 Task: Open Card Conference Planning in Board Social Media Influencer Content Creation and Distribution to Workspace Document Management and add a team member Softage.1@softage.net, a label Blue, a checklist Project Scope Management, an attachment from your computer, a color Blue and finally, add a card description 'Conduct market research for new product development' and a comment 'Let us approach this task with a sense of empathy, understanding the needs and concerns of our stakeholders.'. Add a start date 'Jan 09, 1900' with a due date 'Jan 16, 1900'
Action: Mouse moved to (73, 376)
Screenshot: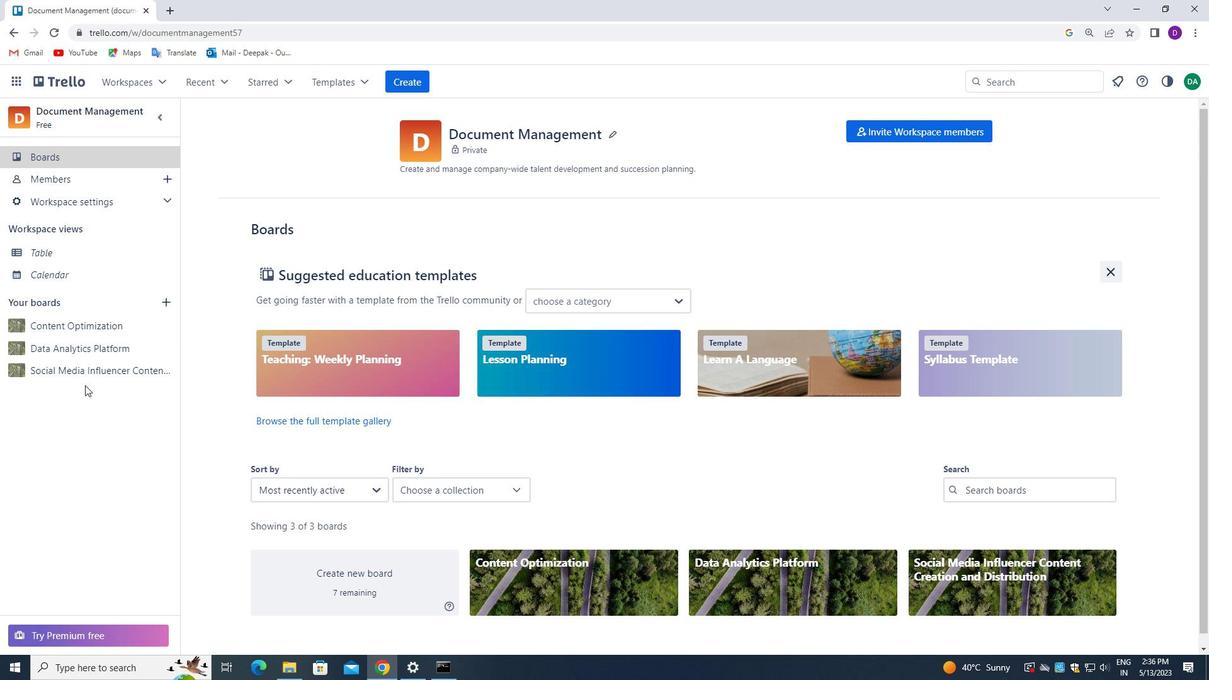 
Action: Mouse pressed left at (73, 376)
Screenshot: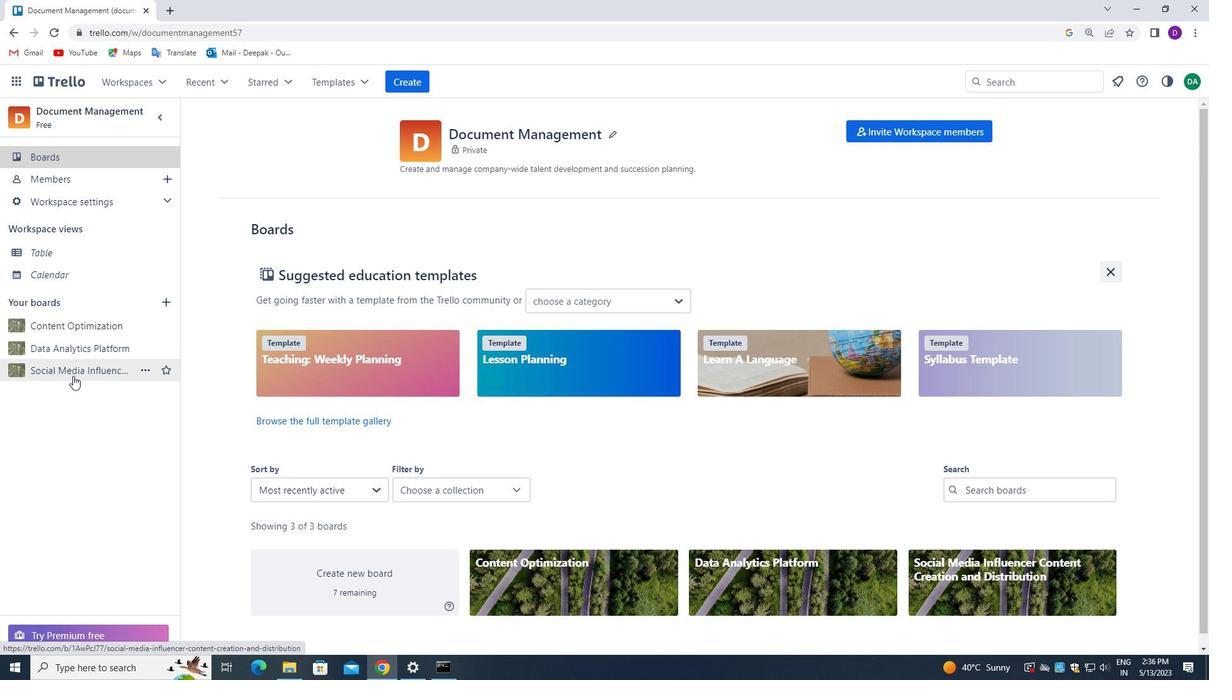 
Action: Mouse moved to (632, 188)
Screenshot: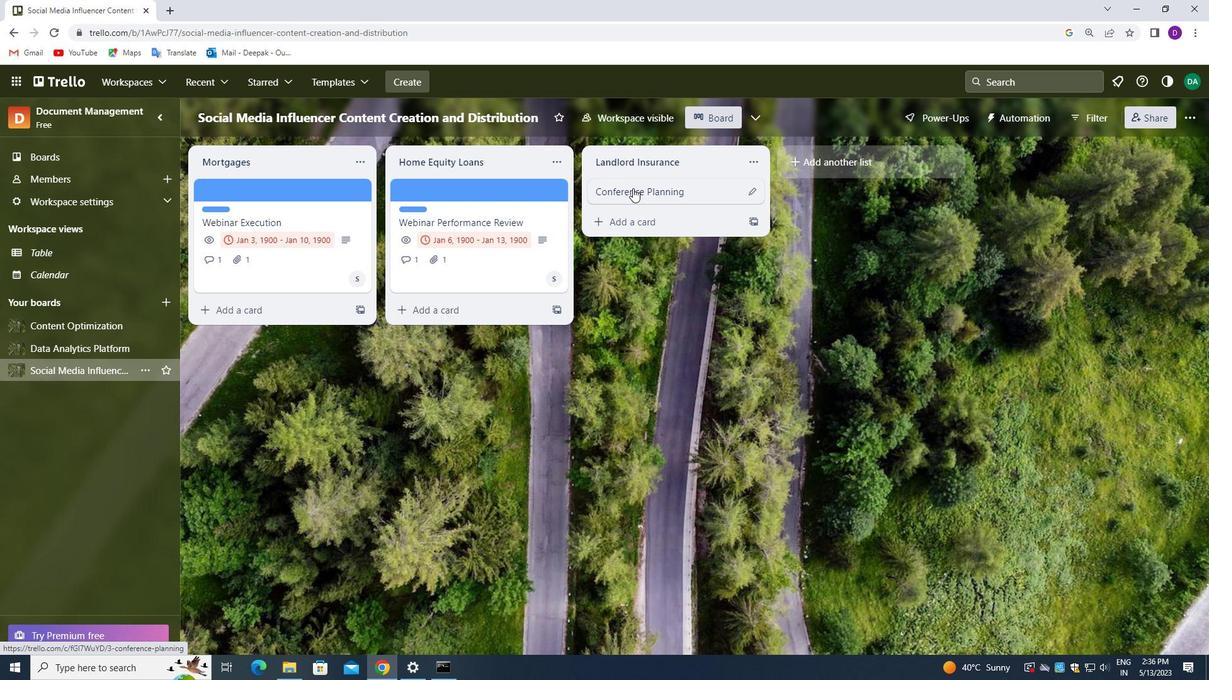 
Action: Mouse pressed left at (632, 188)
Screenshot: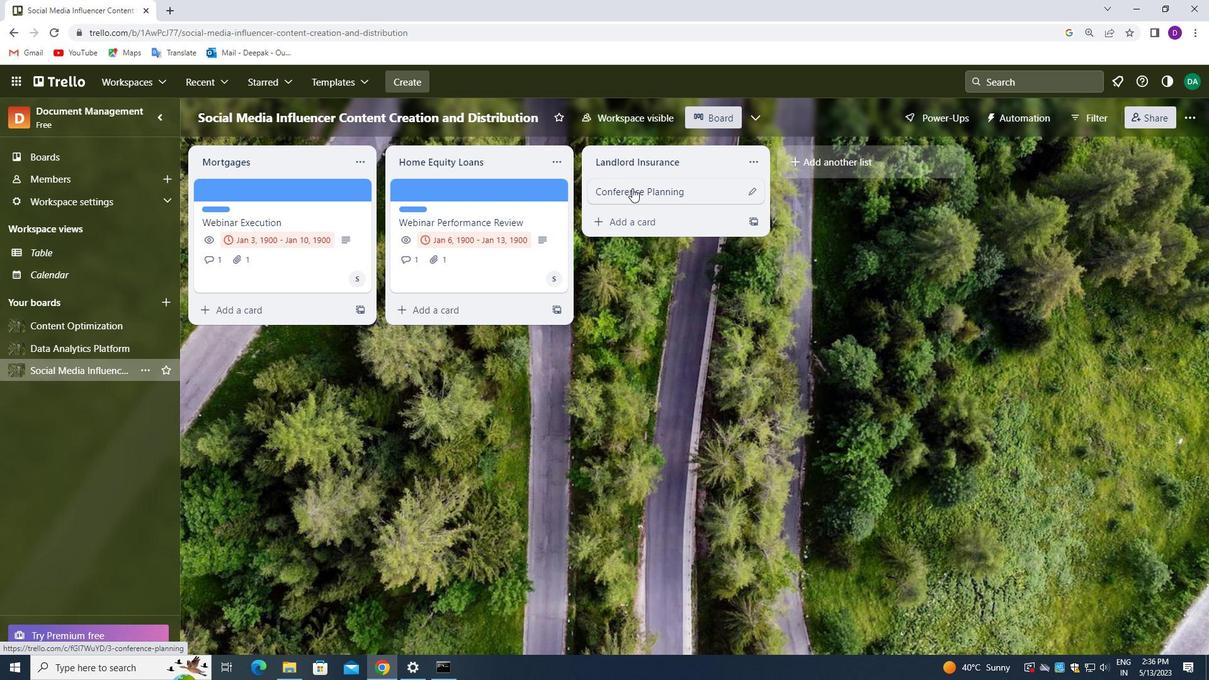 
Action: Mouse moved to (772, 244)
Screenshot: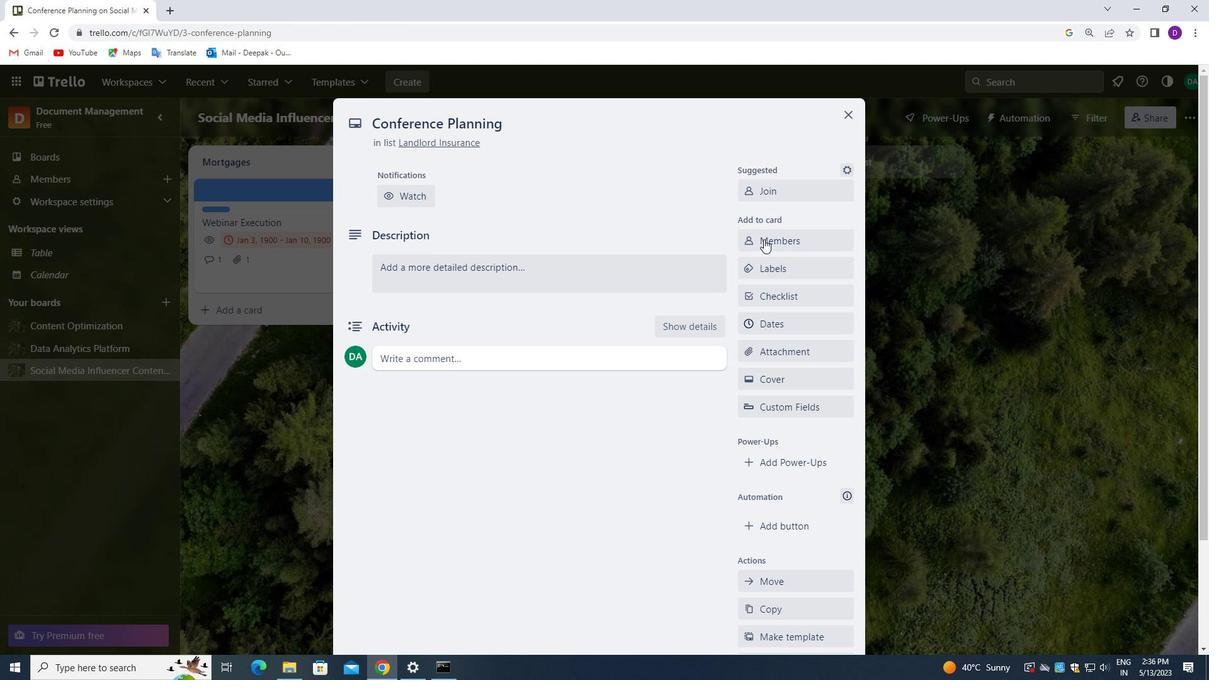 
Action: Mouse pressed left at (772, 244)
Screenshot: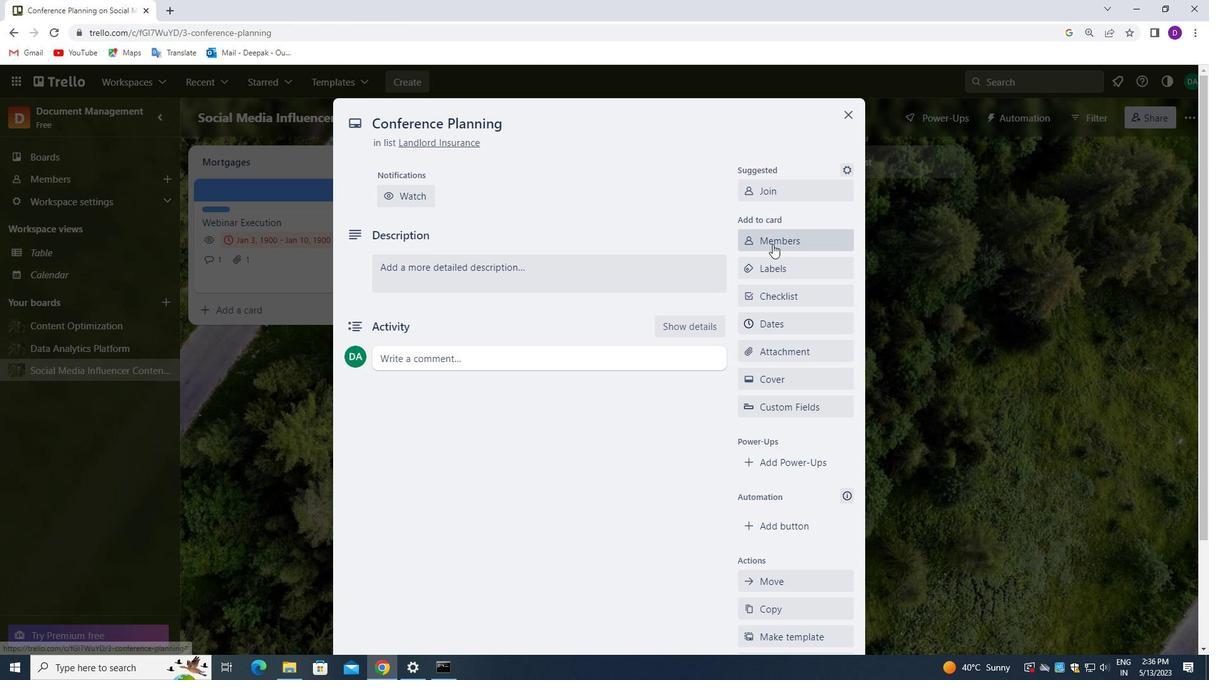 
Action: Mouse moved to (784, 308)
Screenshot: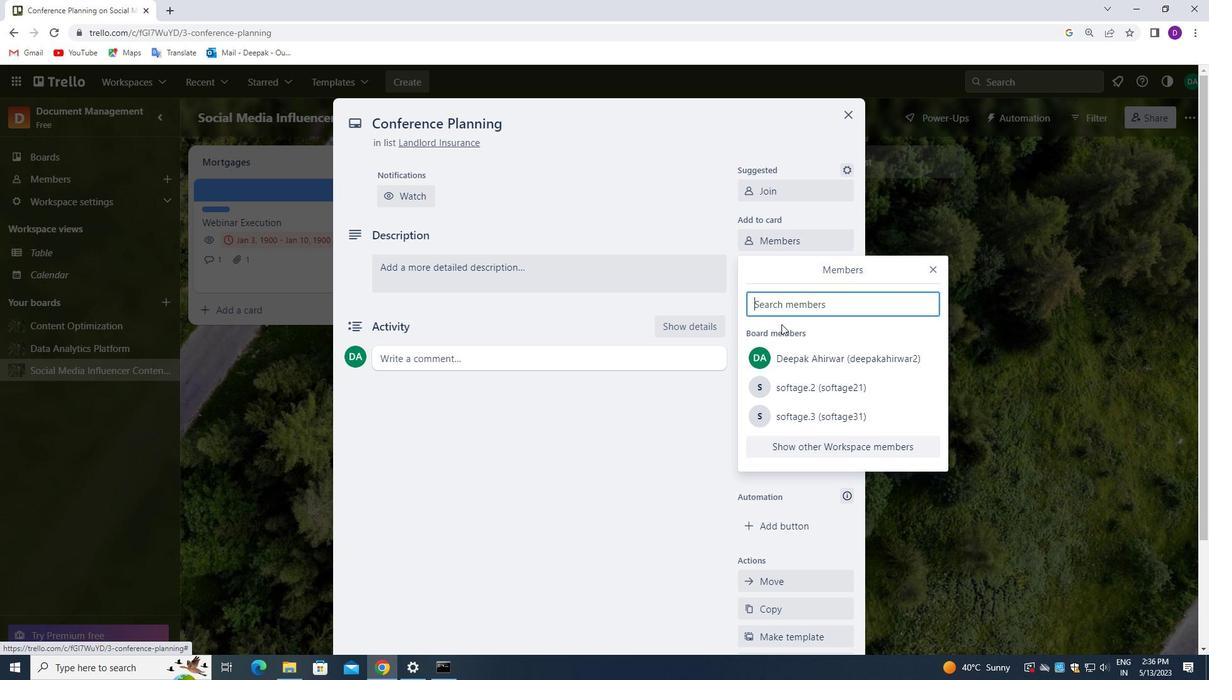 
Action: Mouse pressed left at (784, 308)
Screenshot: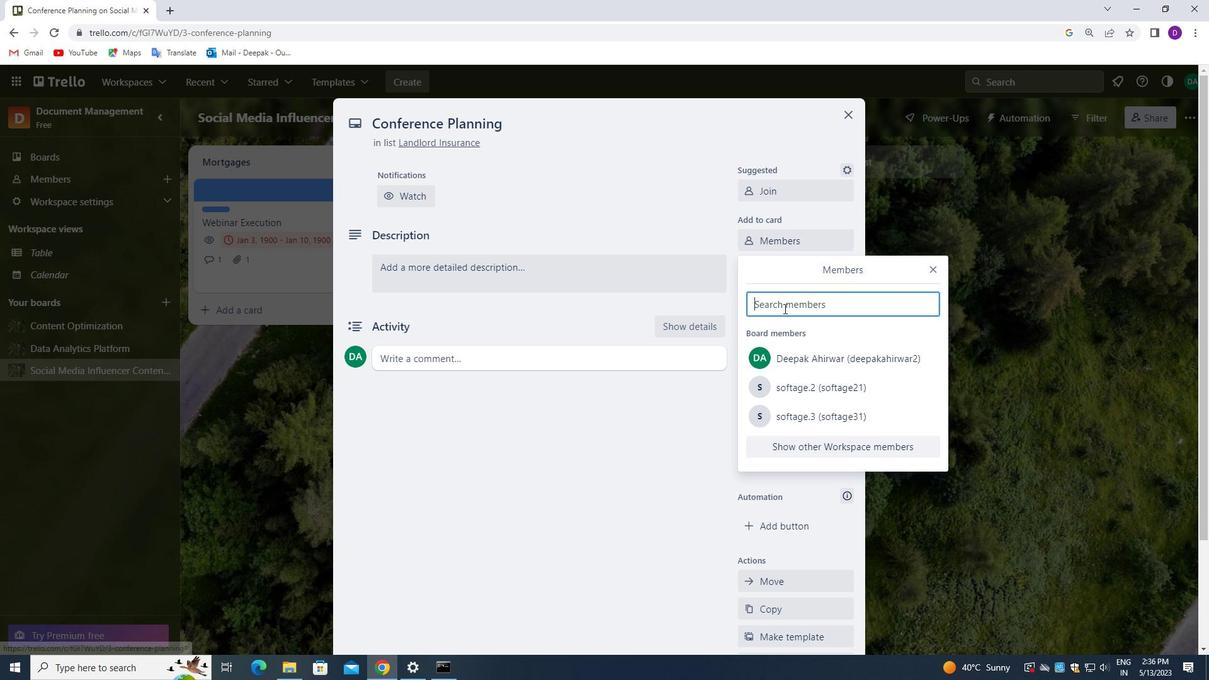 
Action: Mouse moved to (786, 314)
Screenshot: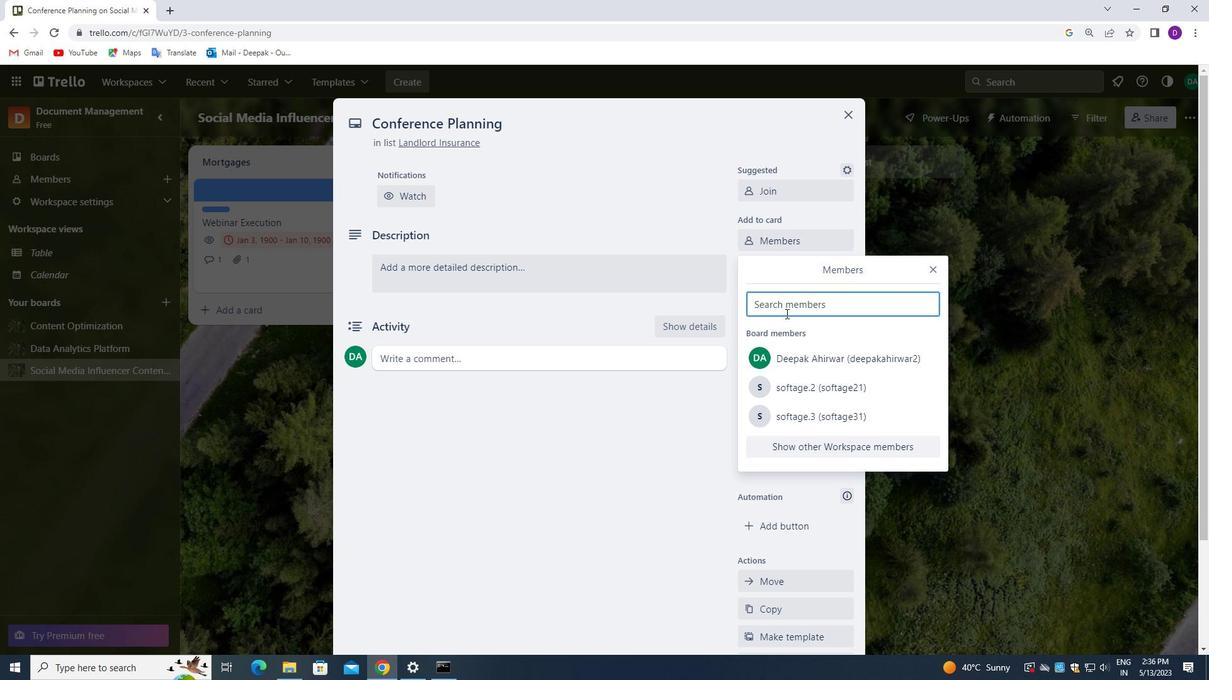 
Action: Key pressed <Key.shift>S
Screenshot: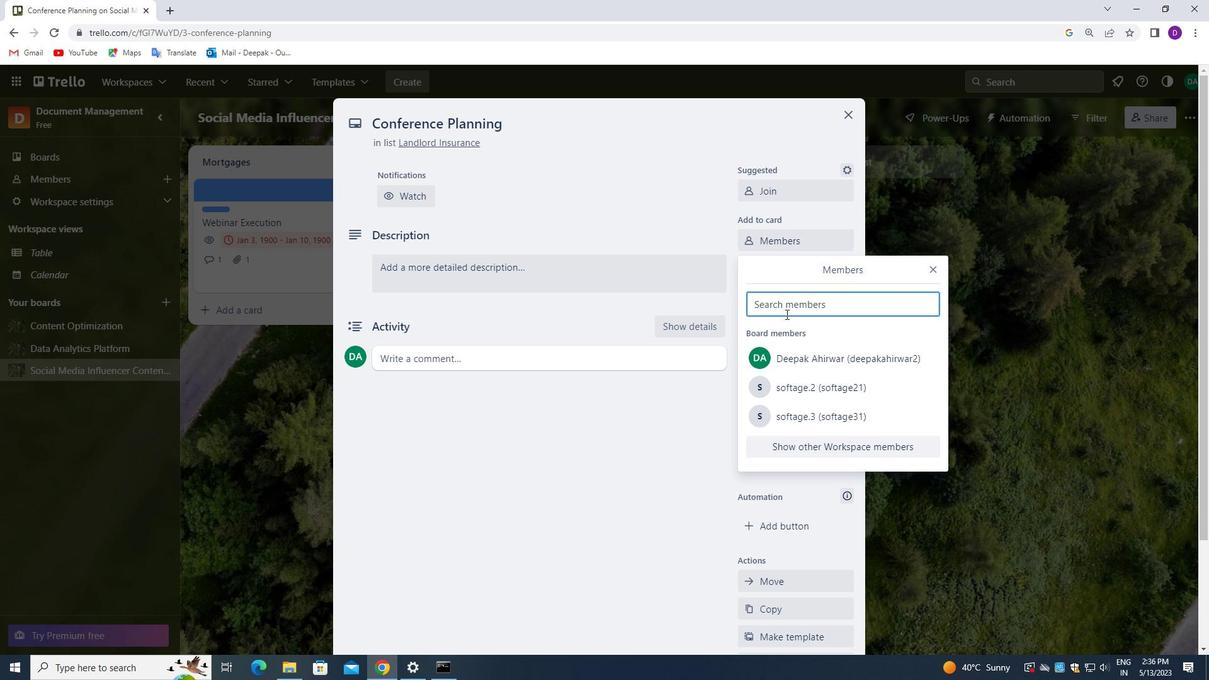
Action: Mouse moved to (786, 315)
Screenshot: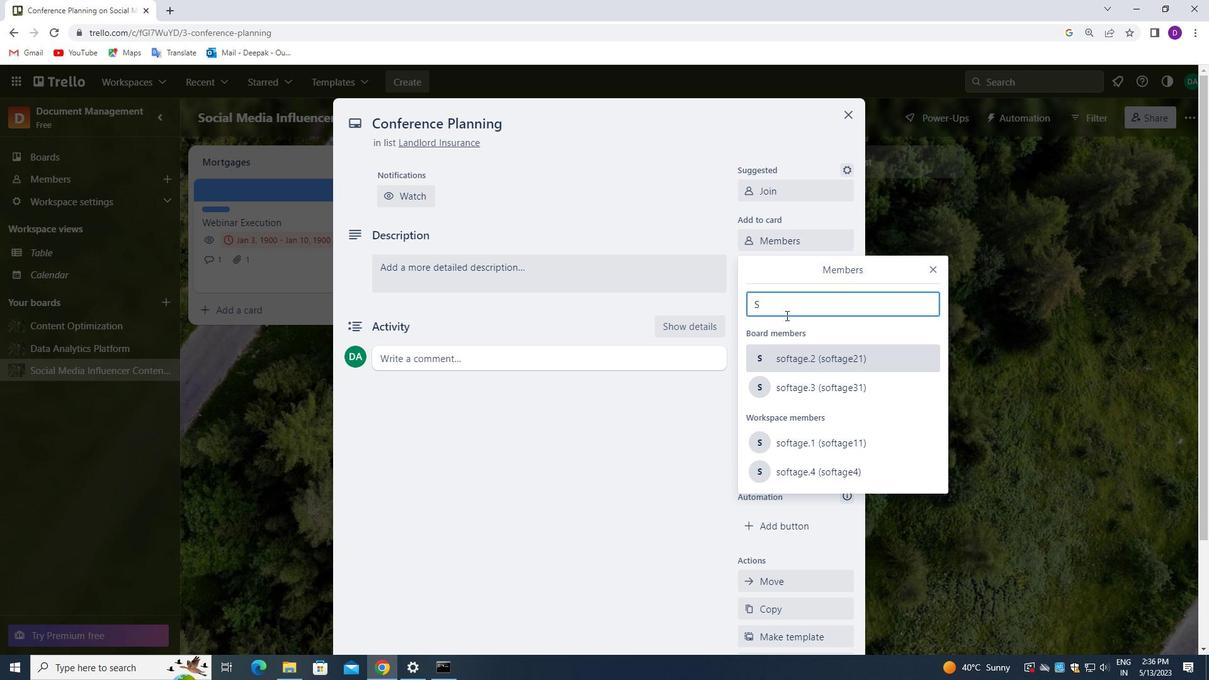 
Action: Key pressed OFTAGE.1<Key.shift><Key.shift><Key.shift><Key.shift><Key.shift><Key.shift><Key.shift><Key.shift><Key.shift><Key.shift><Key.shift><Key.shift><Key.shift><Key.shift><Key.shift><Key.shift><Key.shift><Key.shift><Key.shift><Key.shift>@SOFTAGE.NET
Screenshot: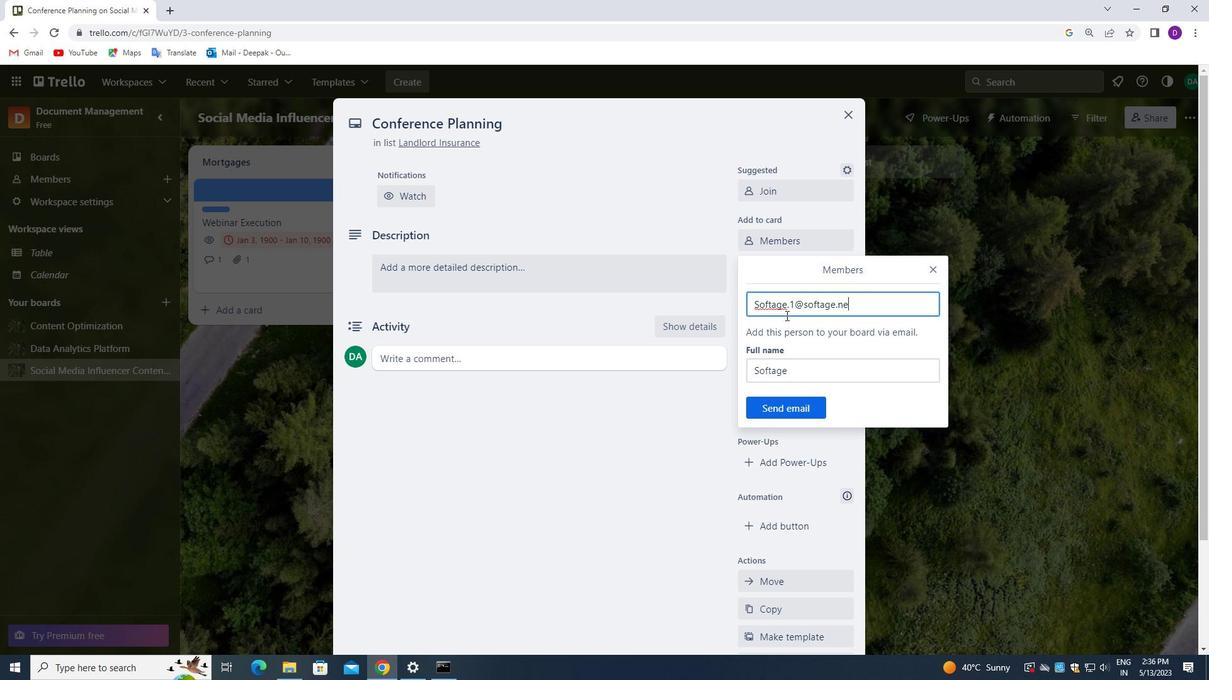 
Action: Mouse moved to (808, 416)
Screenshot: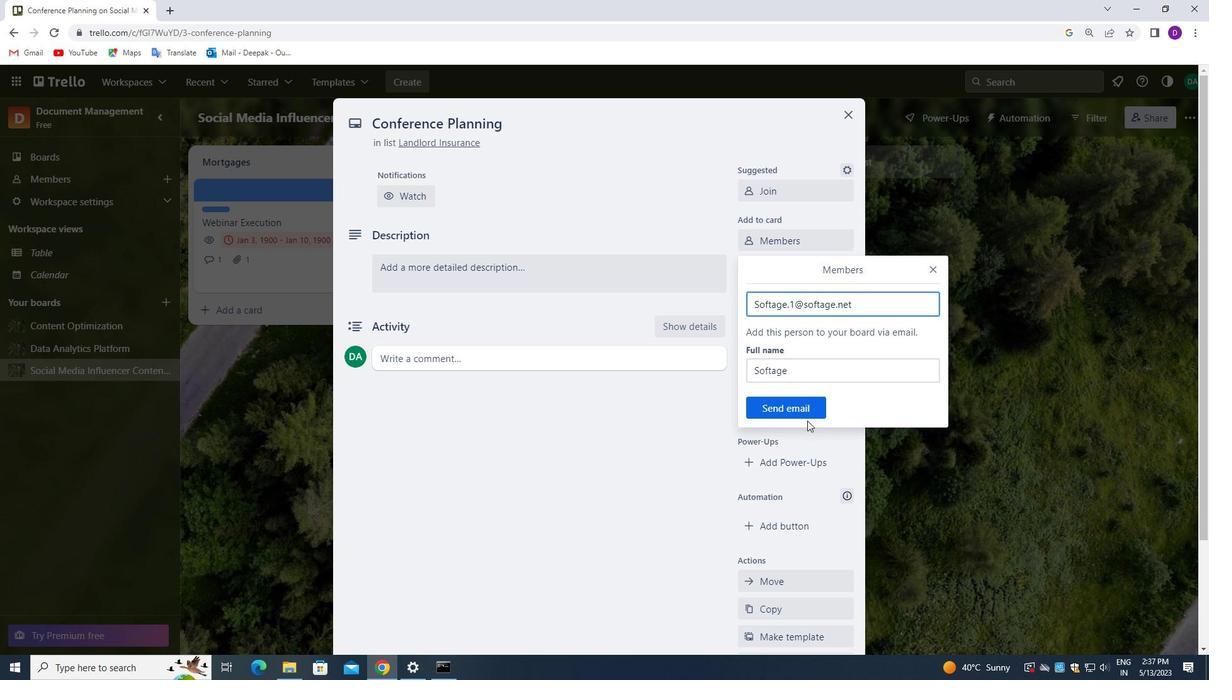 
Action: Mouse pressed left at (808, 416)
Screenshot: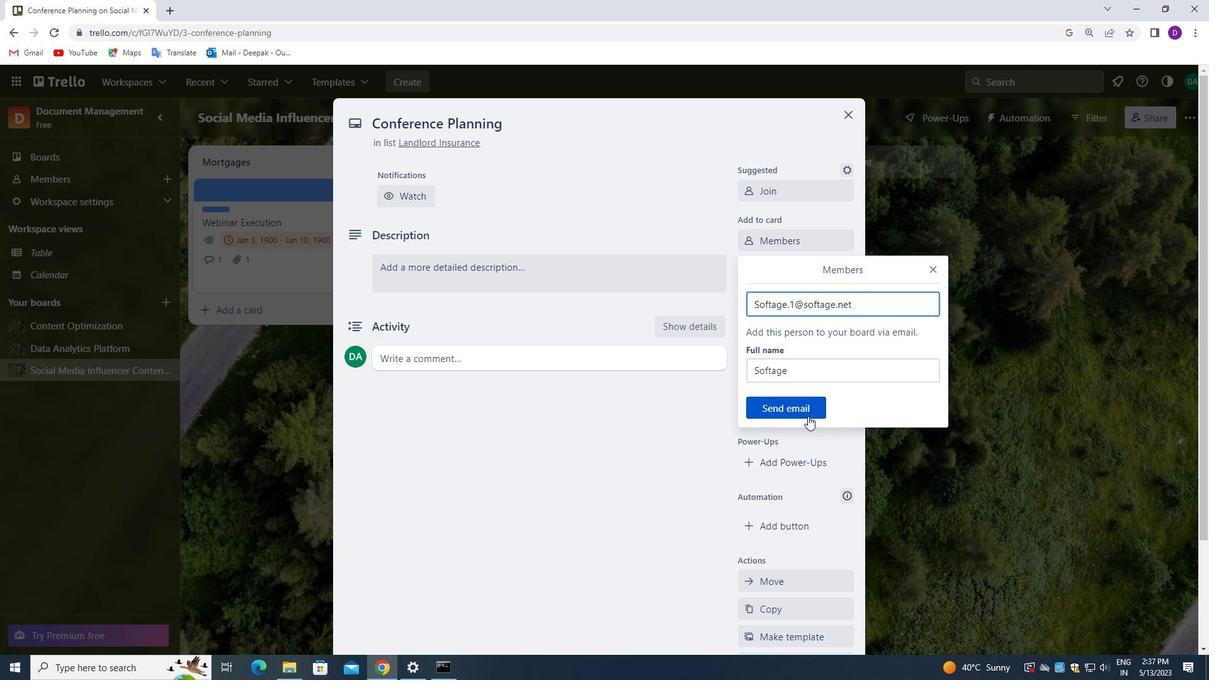 
Action: Mouse moved to (818, 272)
Screenshot: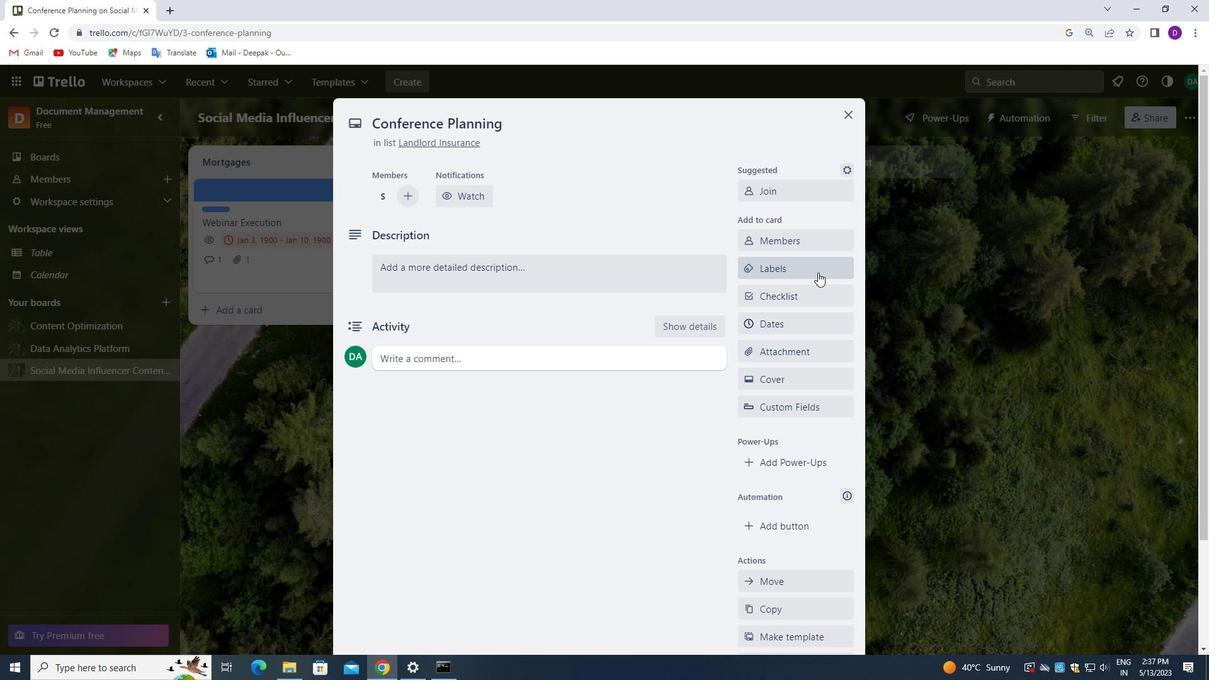 
Action: Mouse pressed left at (818, 272)
Screenshot: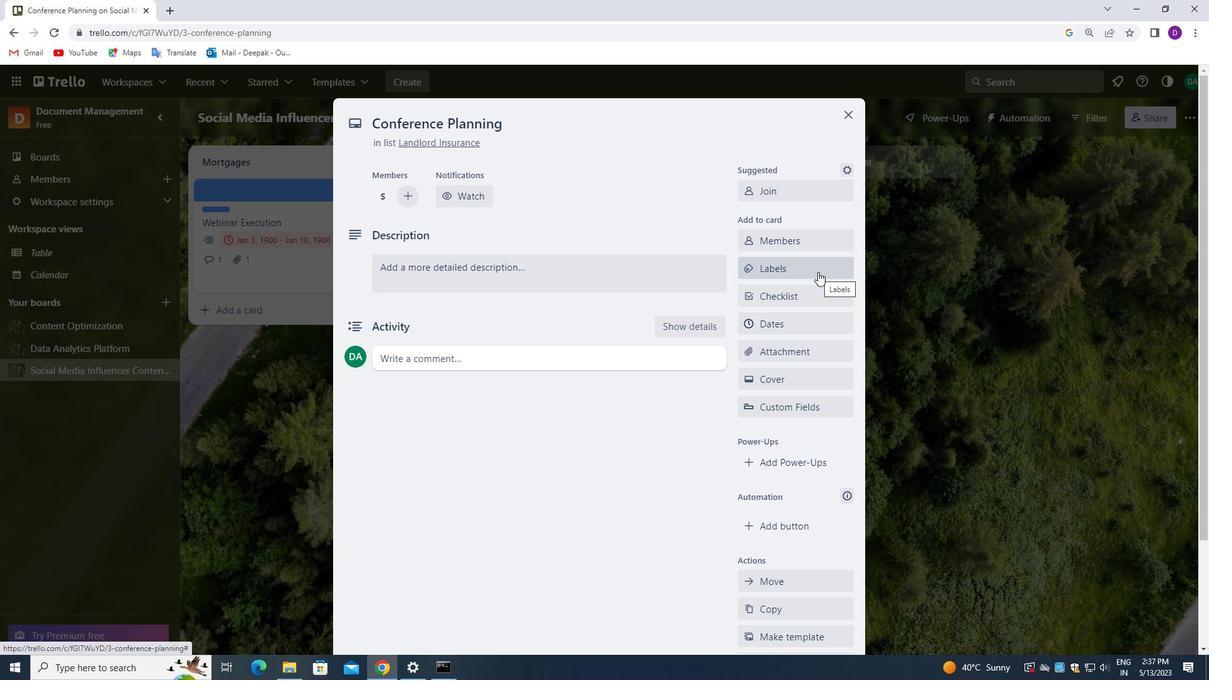 
Action: Mouse moved to (809, 502)
Screenshot: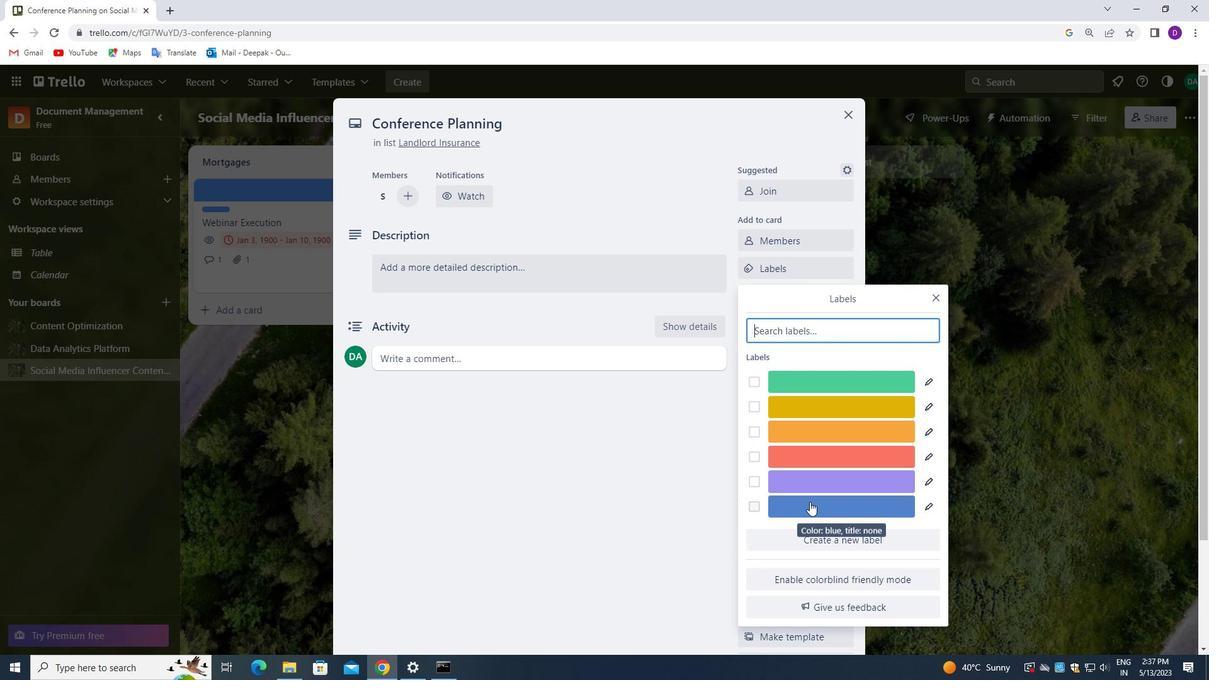 
Action: Mouse pressed left at (809, 502)
Screenshot: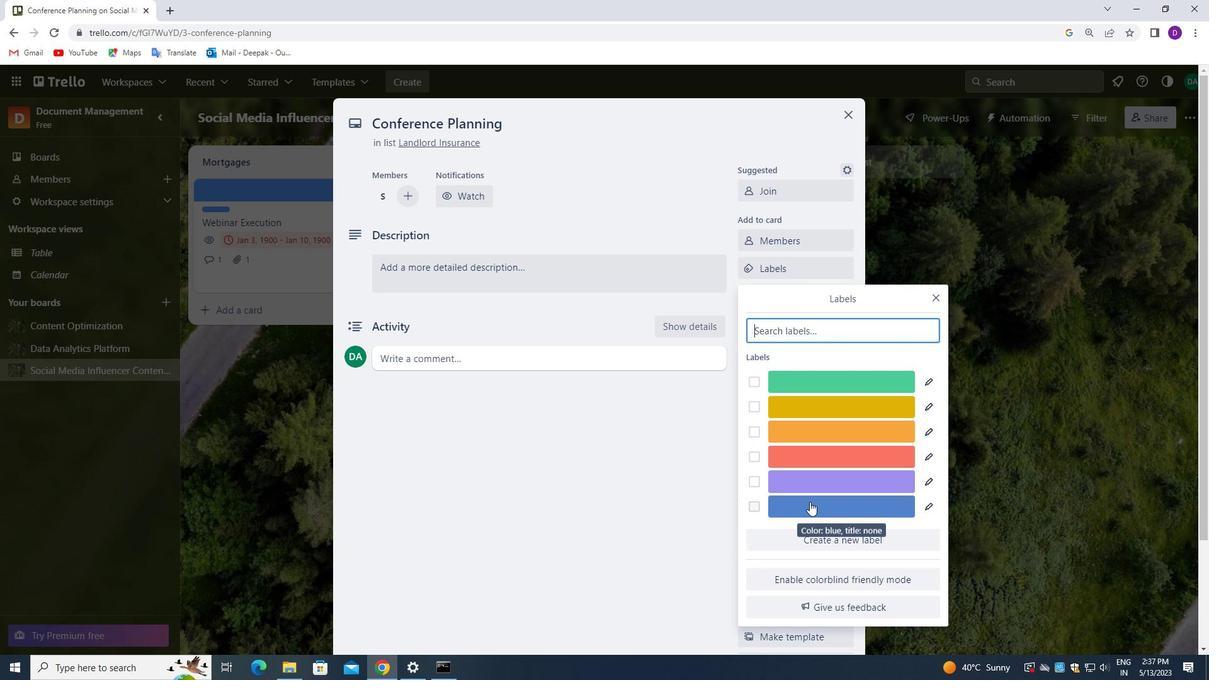 
Action: Mouse moved to (1034, 484)
Screenshot: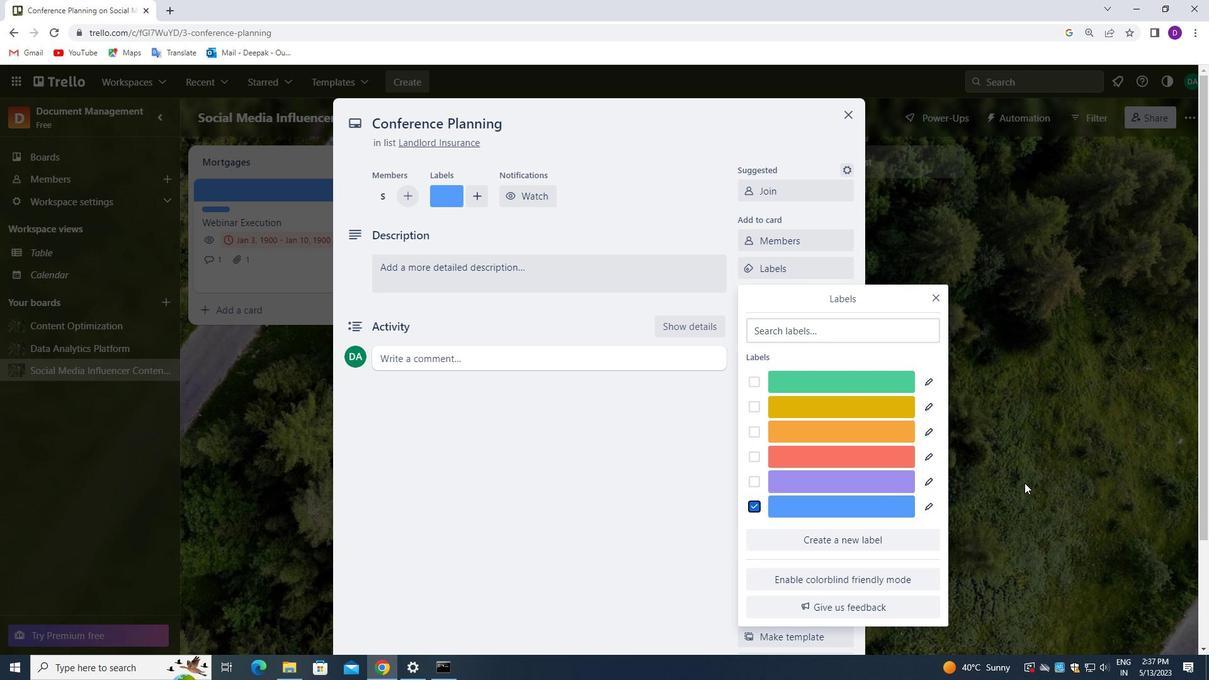 
Action: Mouse pressed left at (1034, 484)
Screenshot: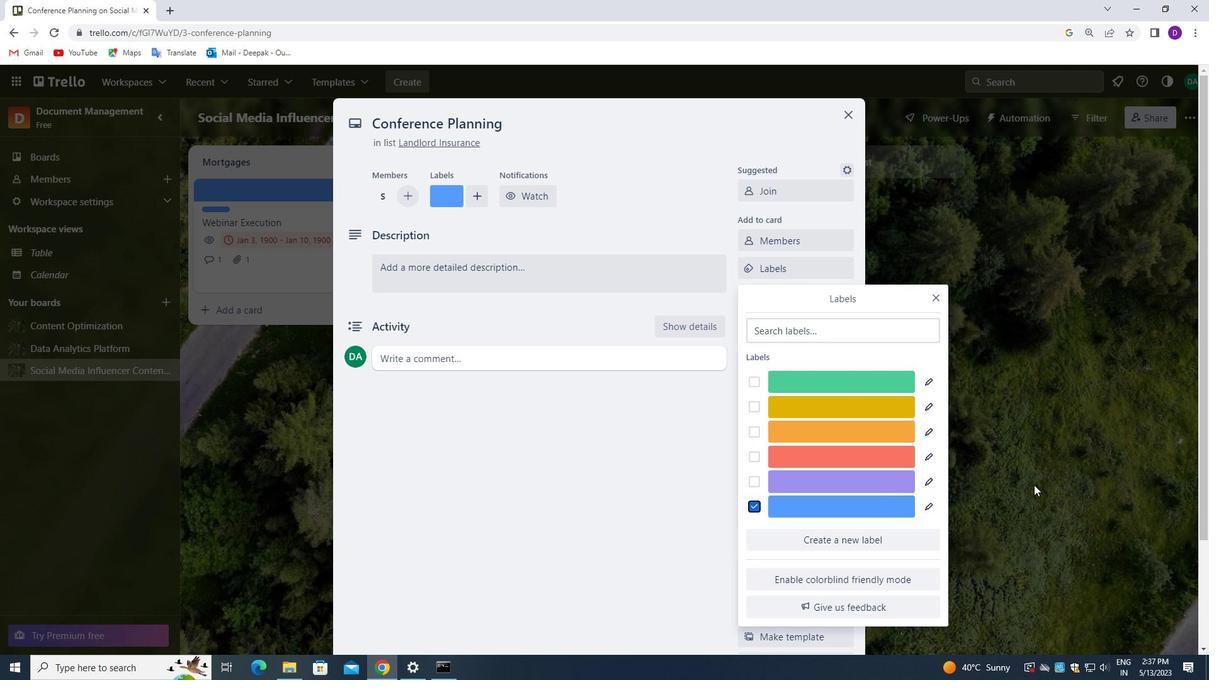 
Action: Mouse moved to (822, 298)
Screenshot: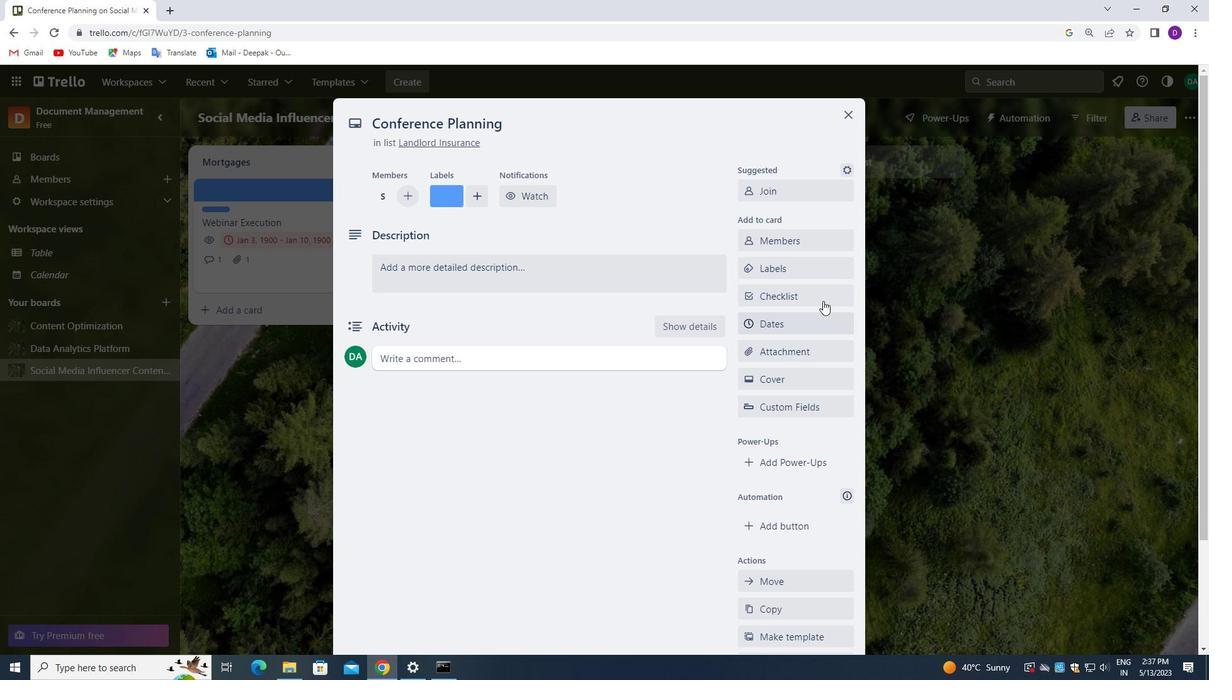 
Action: Mouse pressed left at (822, 298)
Screenshot: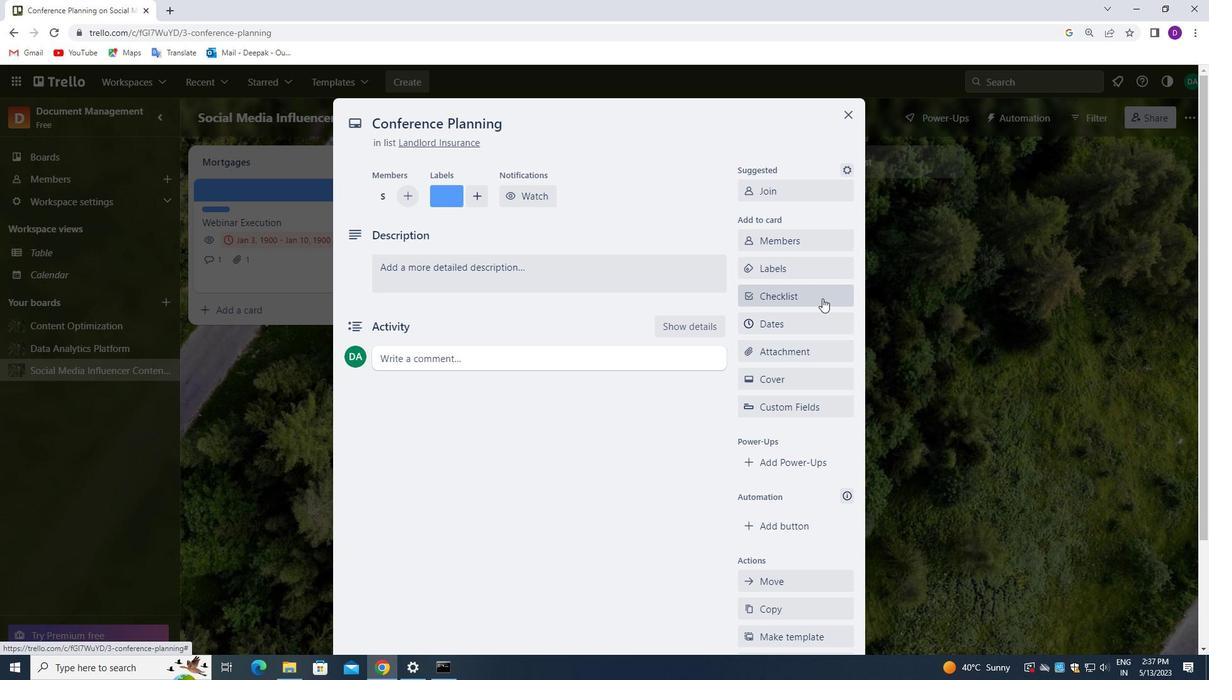 
Action: Mouse moved to (803, 373)
Screenshot: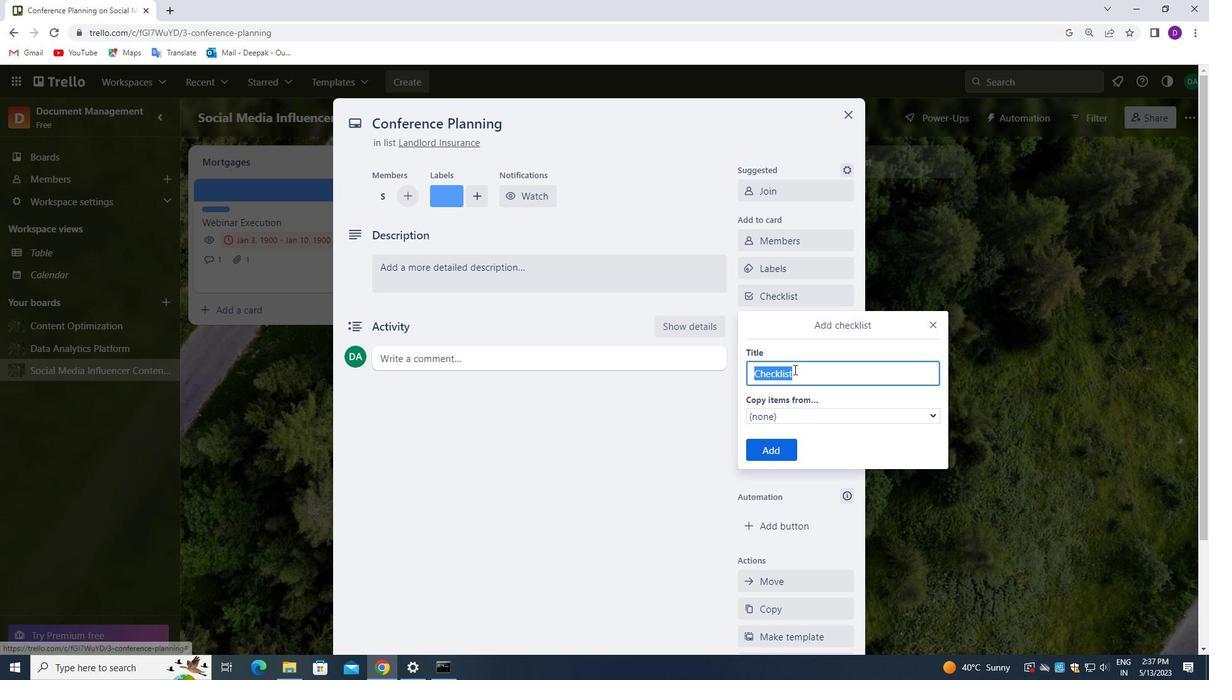 
Action: Key pressed <Key.backspace><Key.shift>PRO
Screenshot: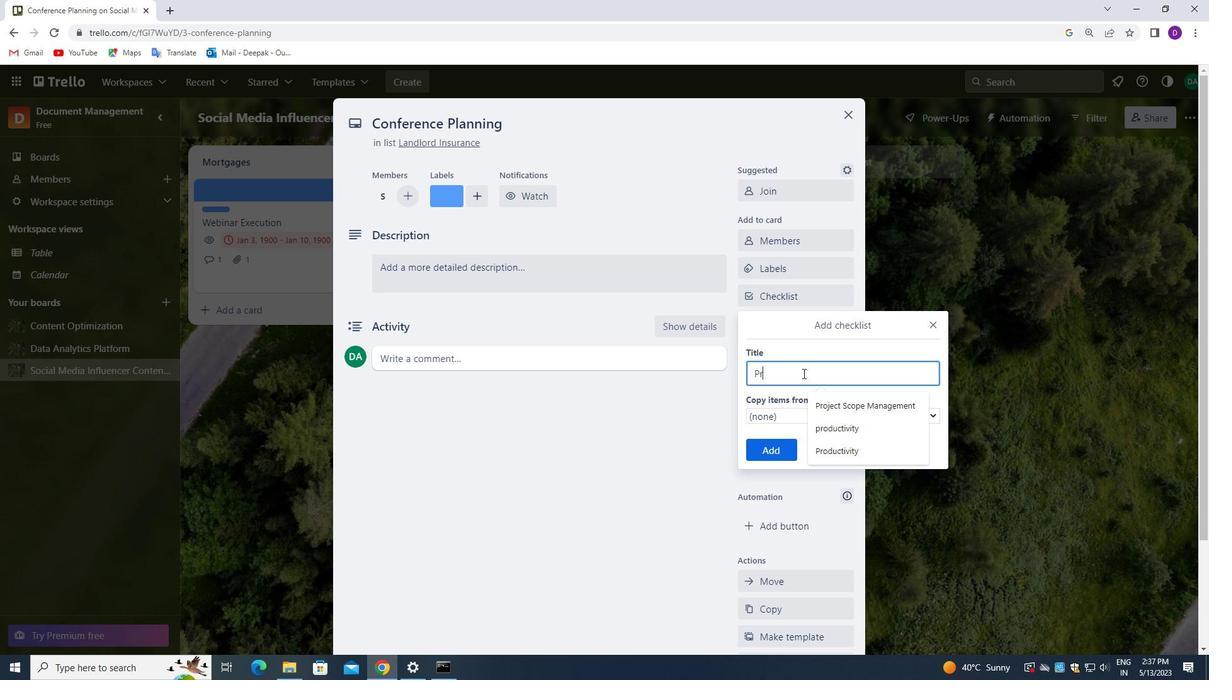 
Action: Mouse moved to (860, 408)
Screenshot: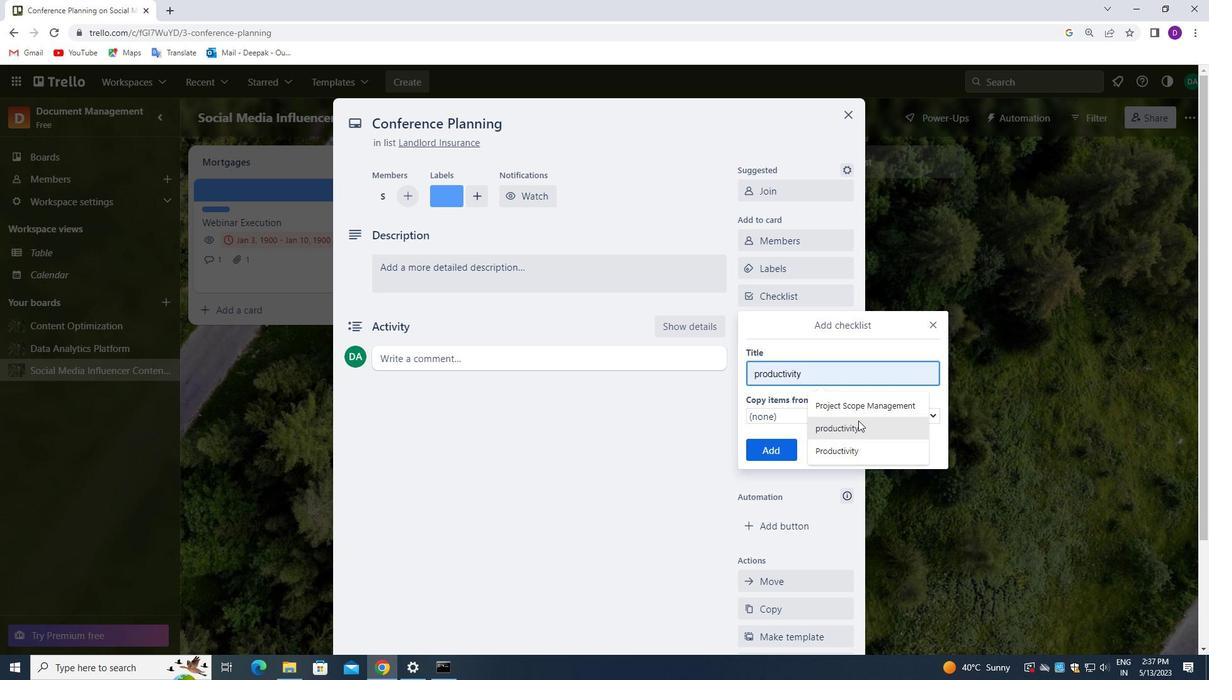 
Action: Mouse pressed left at (860, 408)
Screenshot: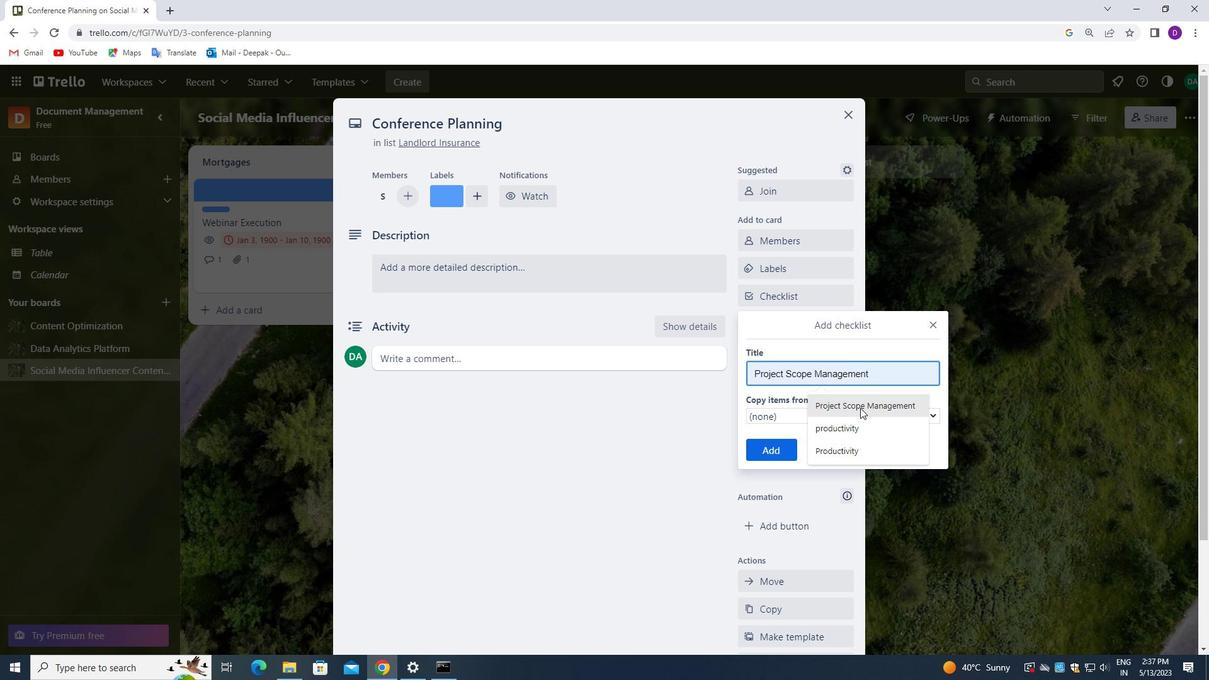 
Action: Mouse moved to (782, 457)
Screenshot: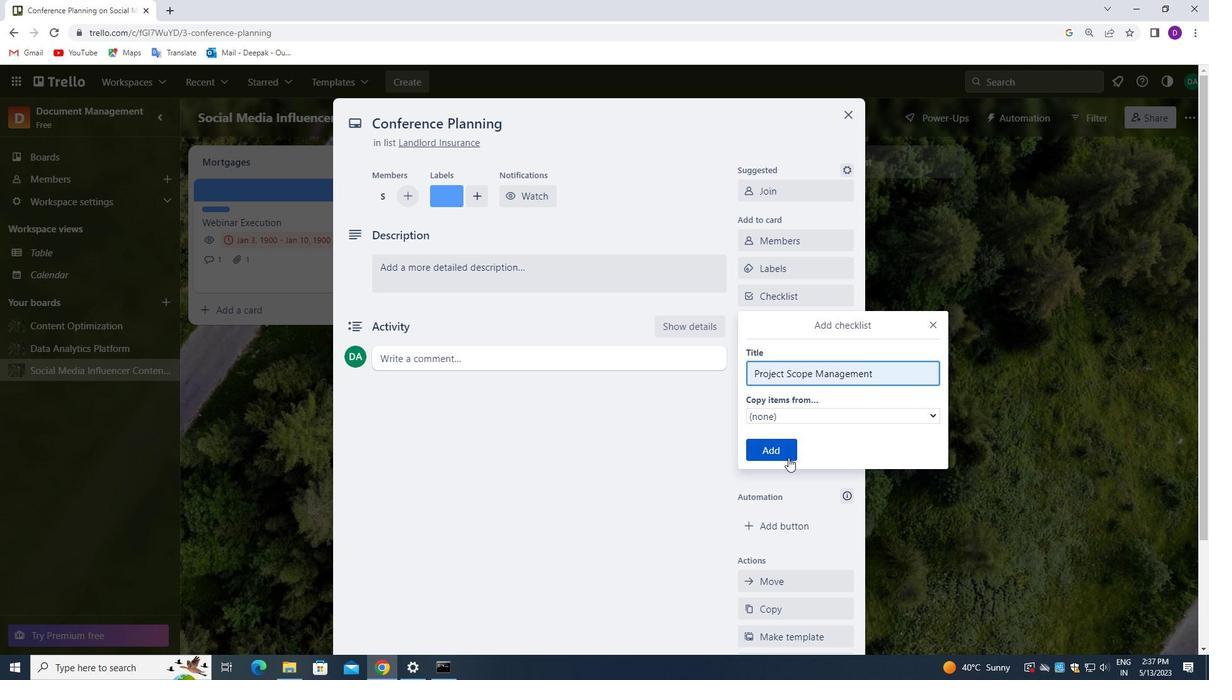 
Action: Mouse pressed left at (782, 457)
Screenshot: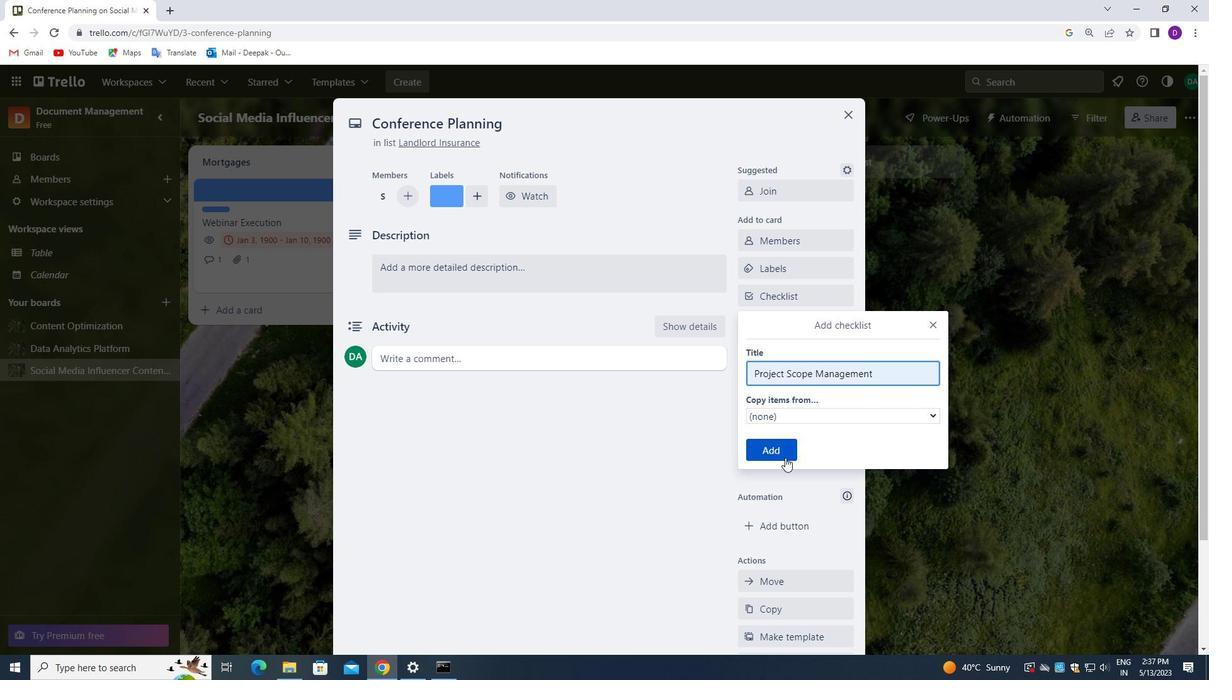 
Action: Mouse moved to (784, 351)
Screenshot: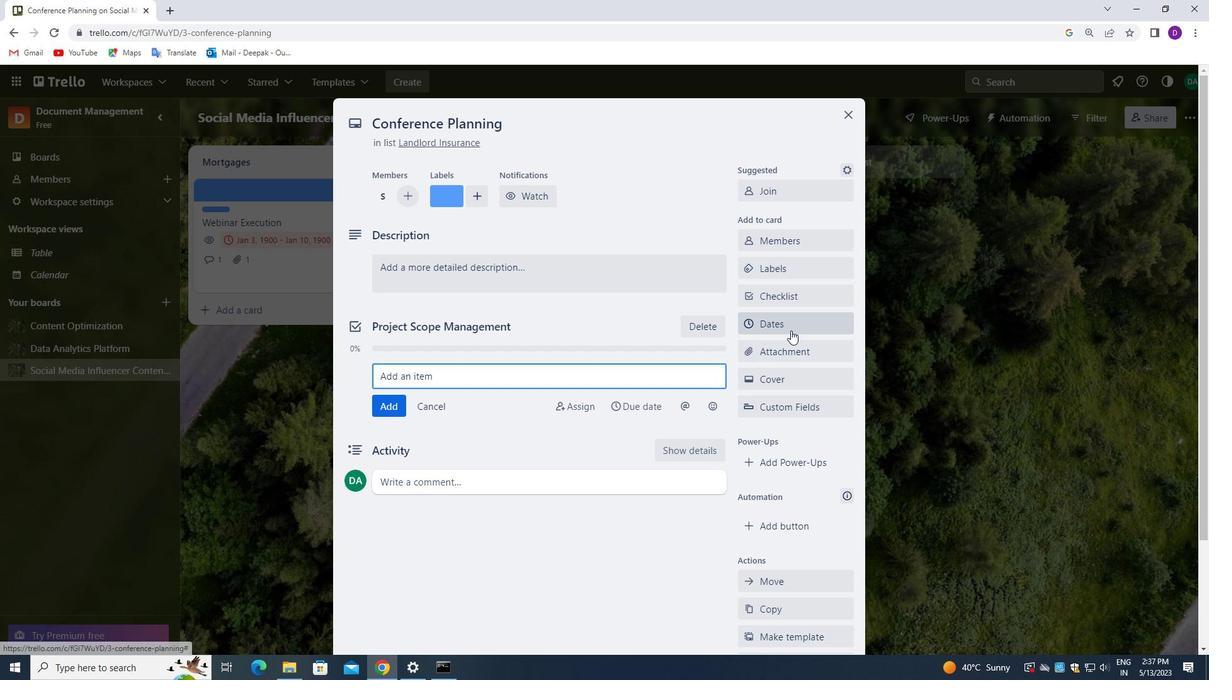 
Action: Mouse pressed left at (784, 351)
Screenshot: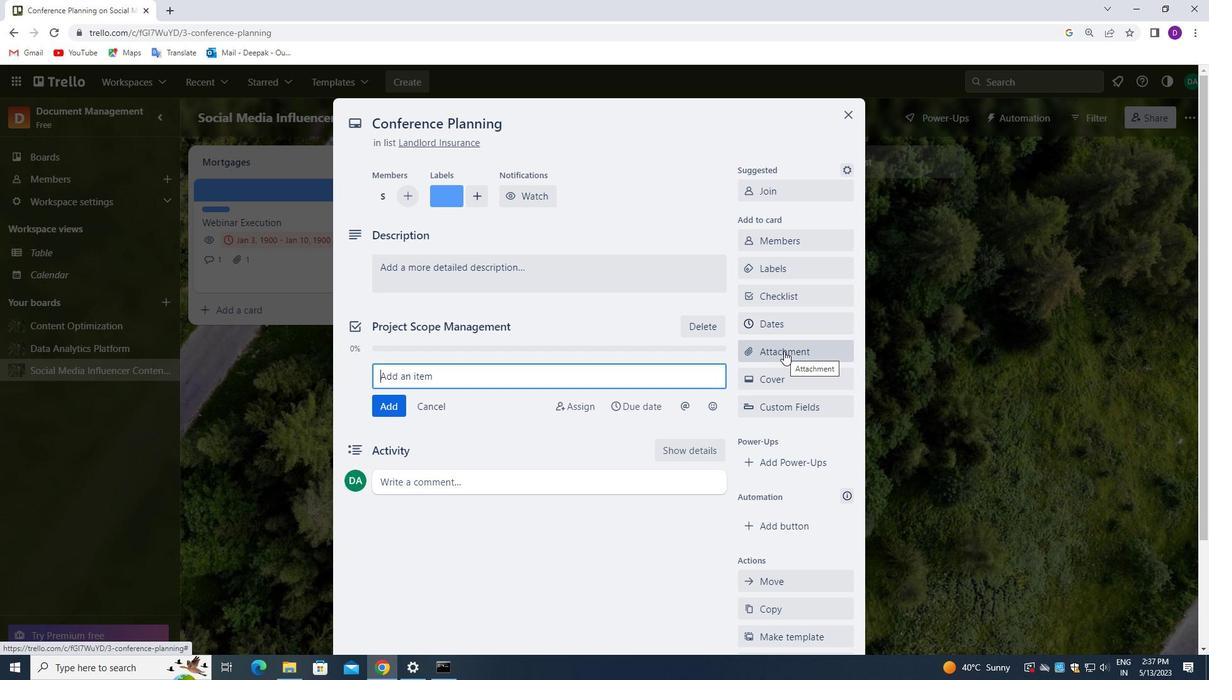 
Action: Mouse moved to (826, 141)
Screenshot: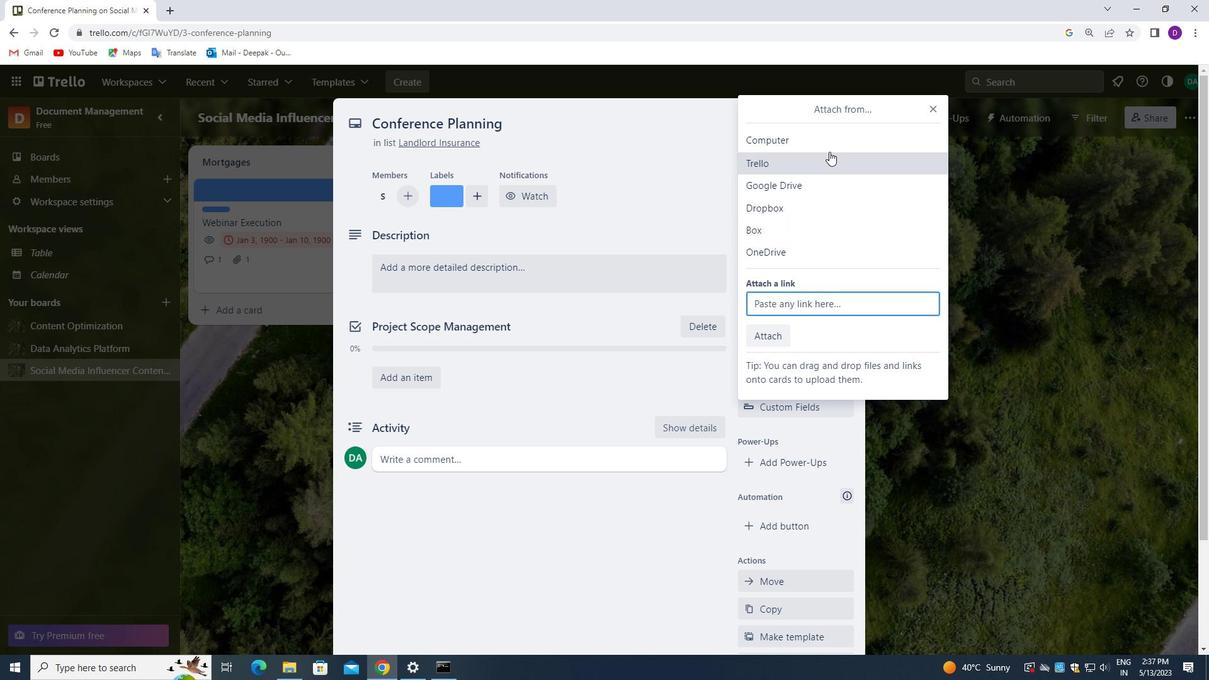 
Action: Mouse pressed left at (826, 141)
Screenshot: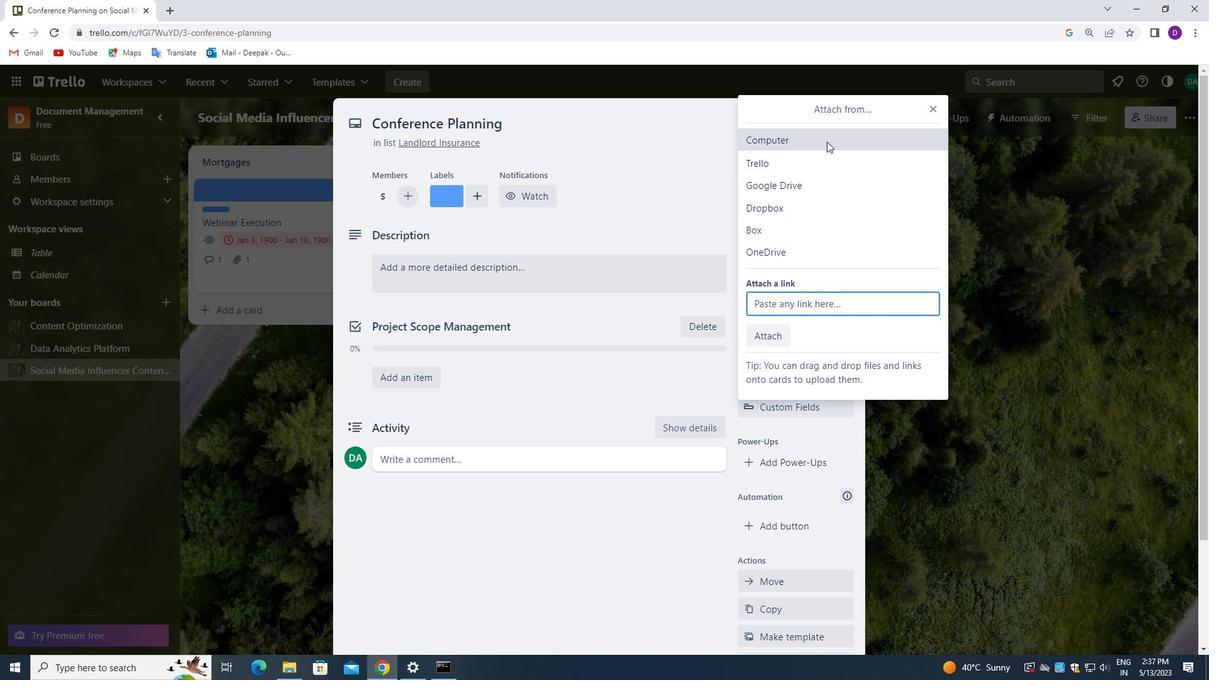
Action: Mouse moved to (236, 120)
Screenshot: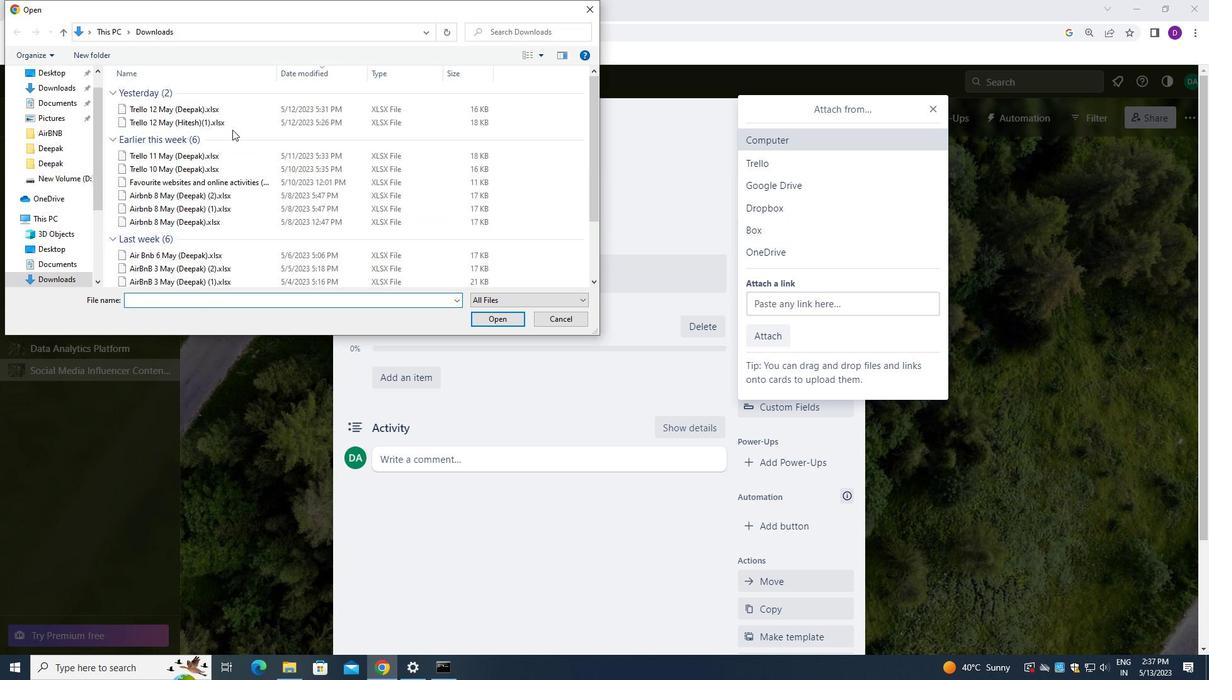 
Action: Mouse pressed left at (236, 120)
Screenshot: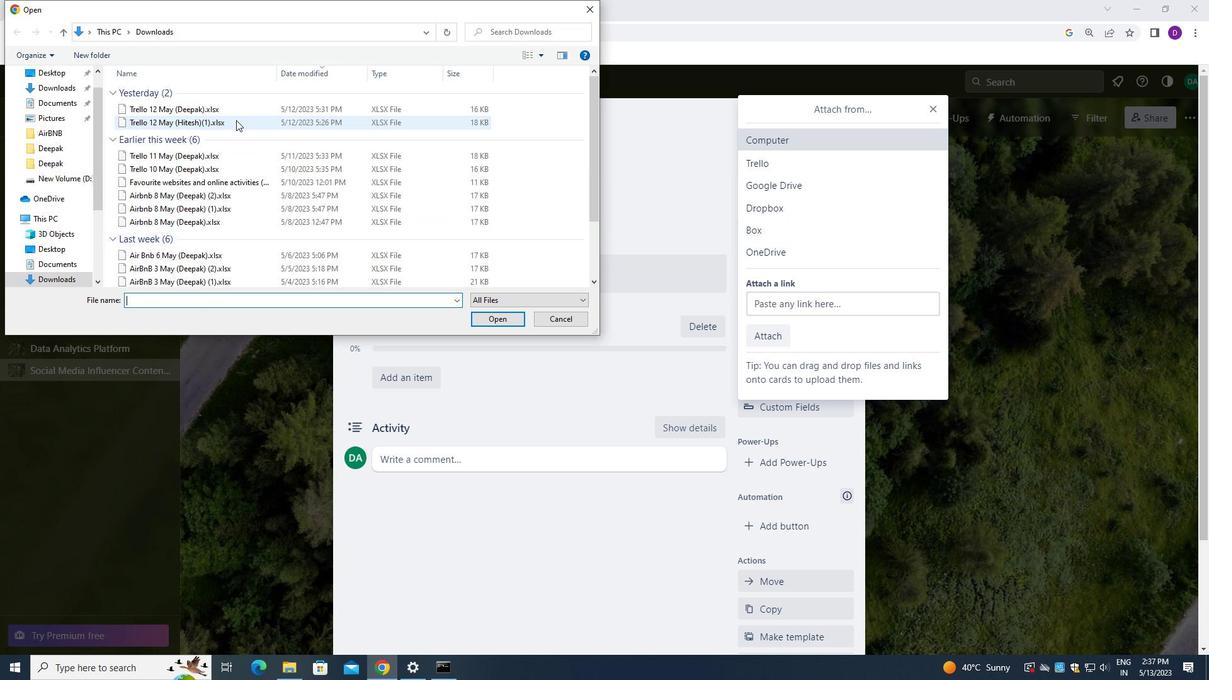 
Action: Mouse moved to (492, 321)
Screenshot: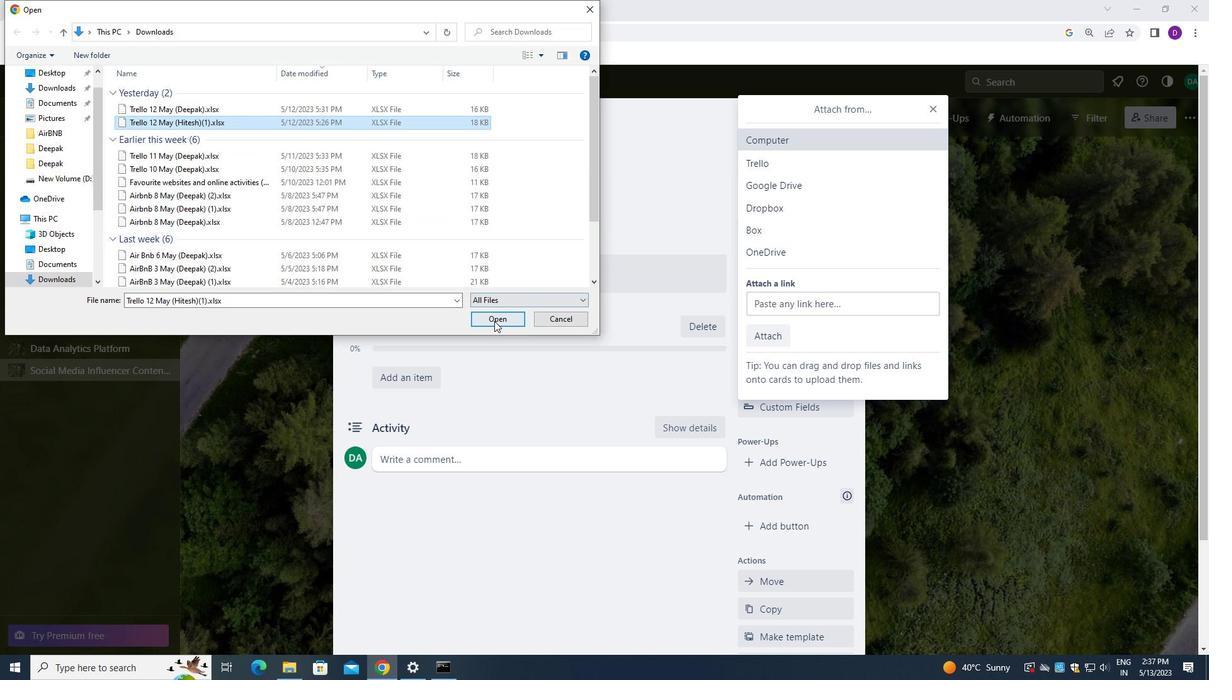 
Action: Mouse pressed left at (492, 321)
Screenshot: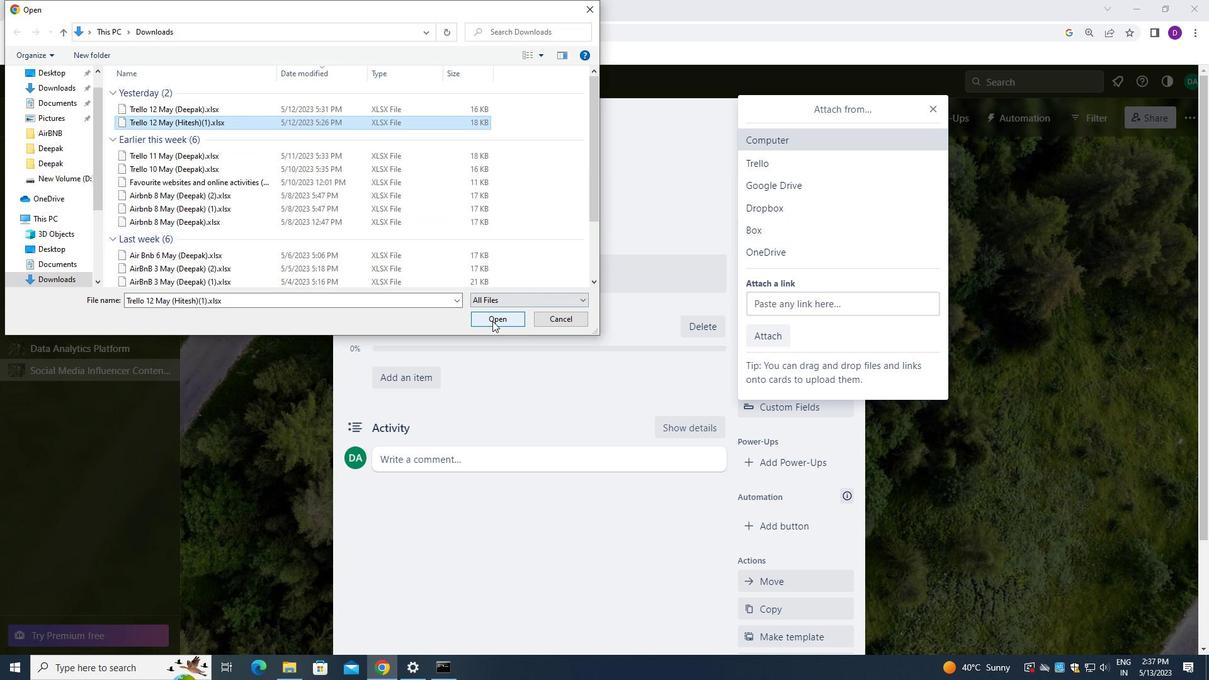 
Action: Mouse moved to (809, 384)
Screenshot: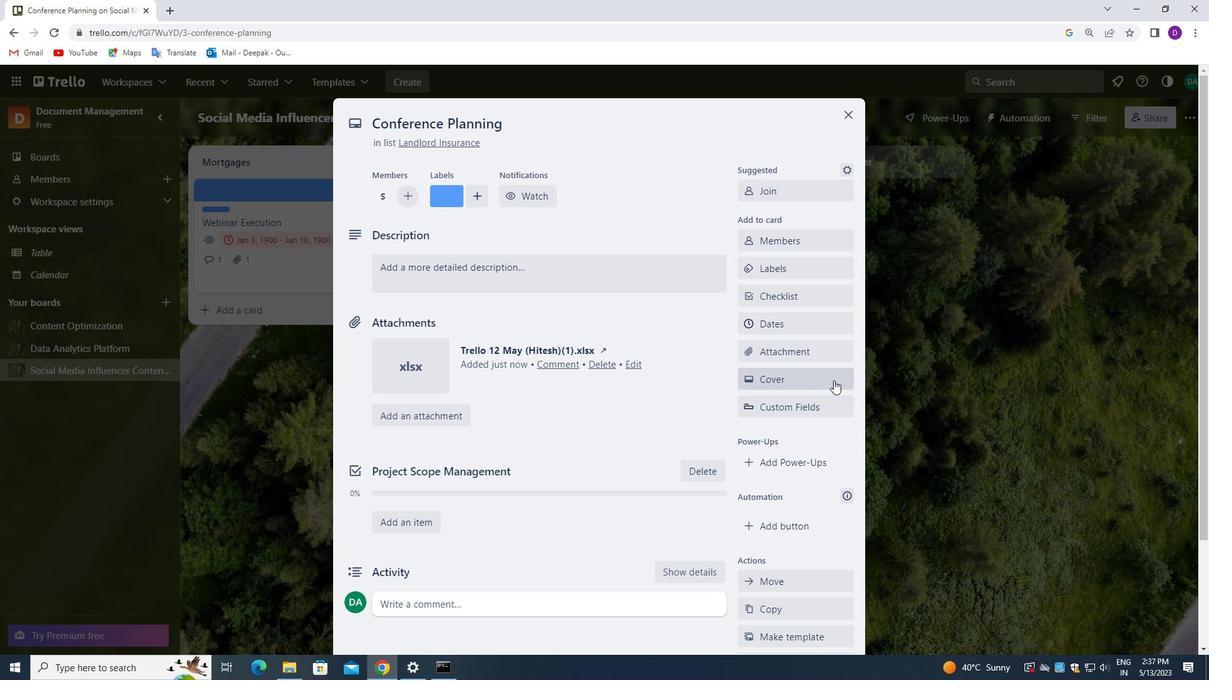 
Action: Mouse pressed left at (809, 384)
Screenshot: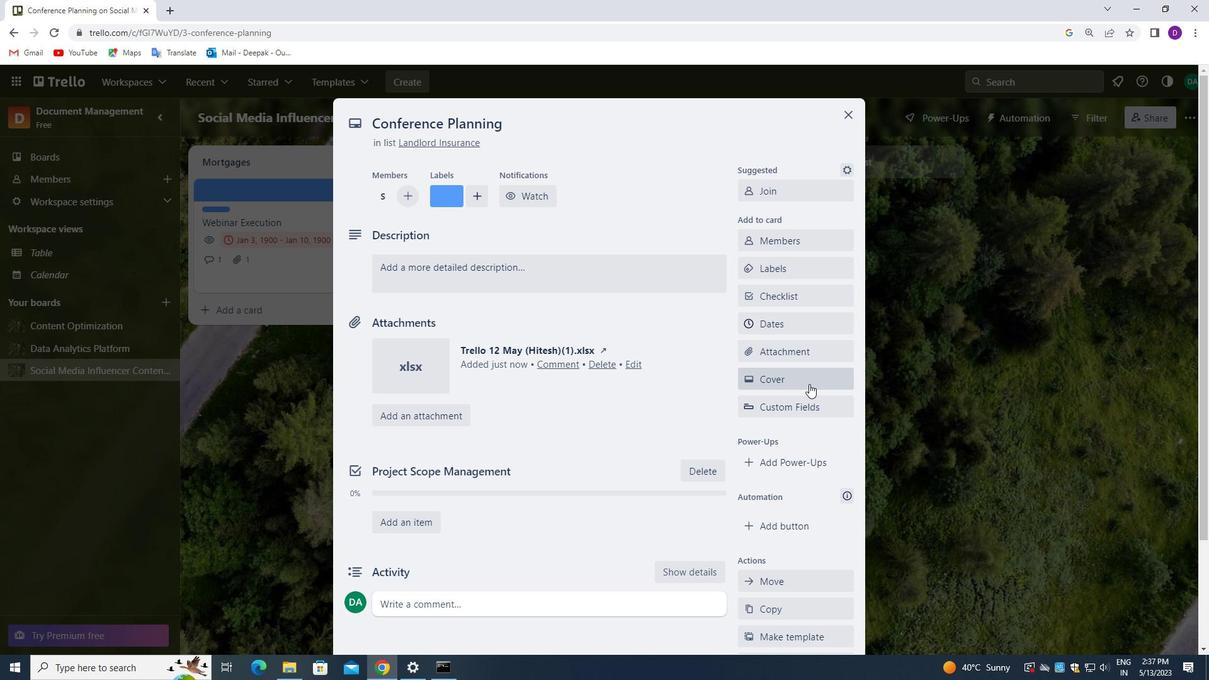 
Action: Mouse moved to (754, 405)
Screenshot: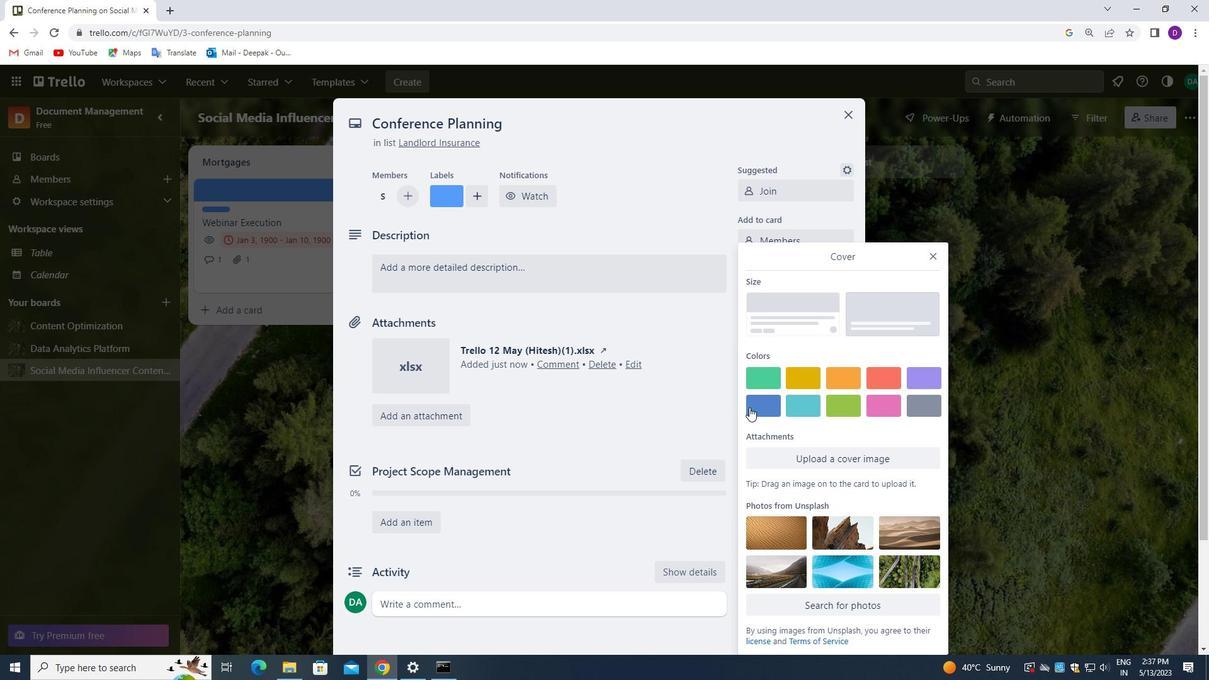 
Action: Mouse pressed left at (754, 405)
Screenshot: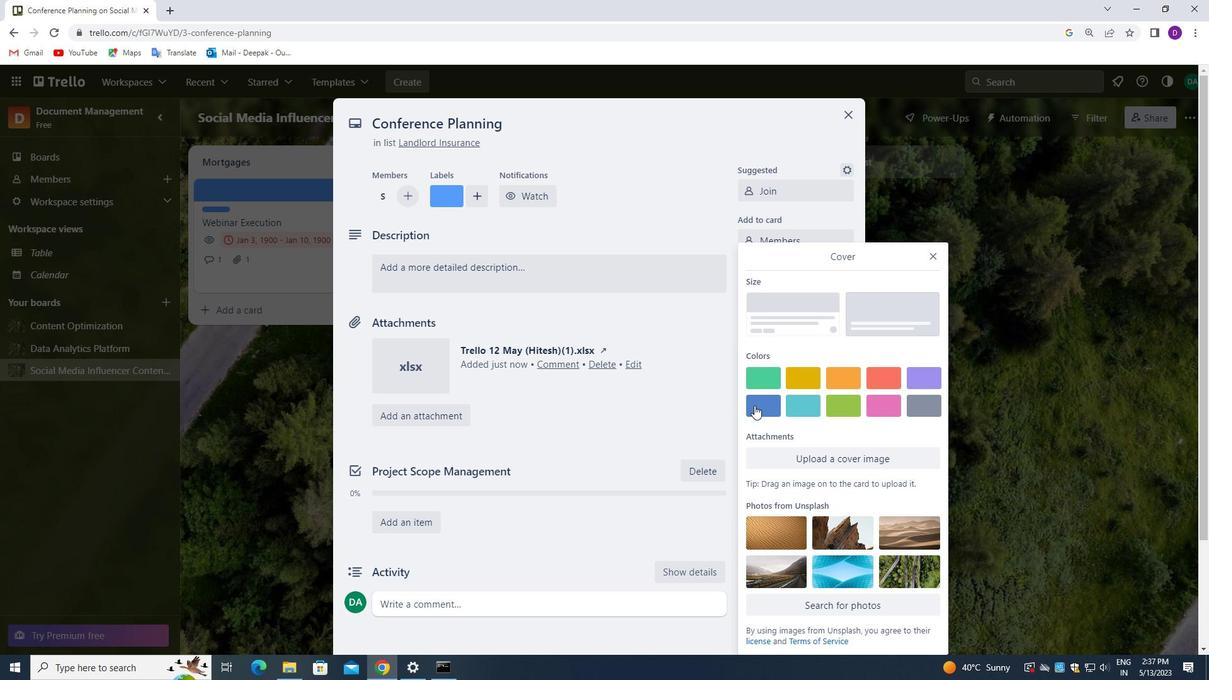 
Action: Mouse moved to (977, 464)
Screenshot: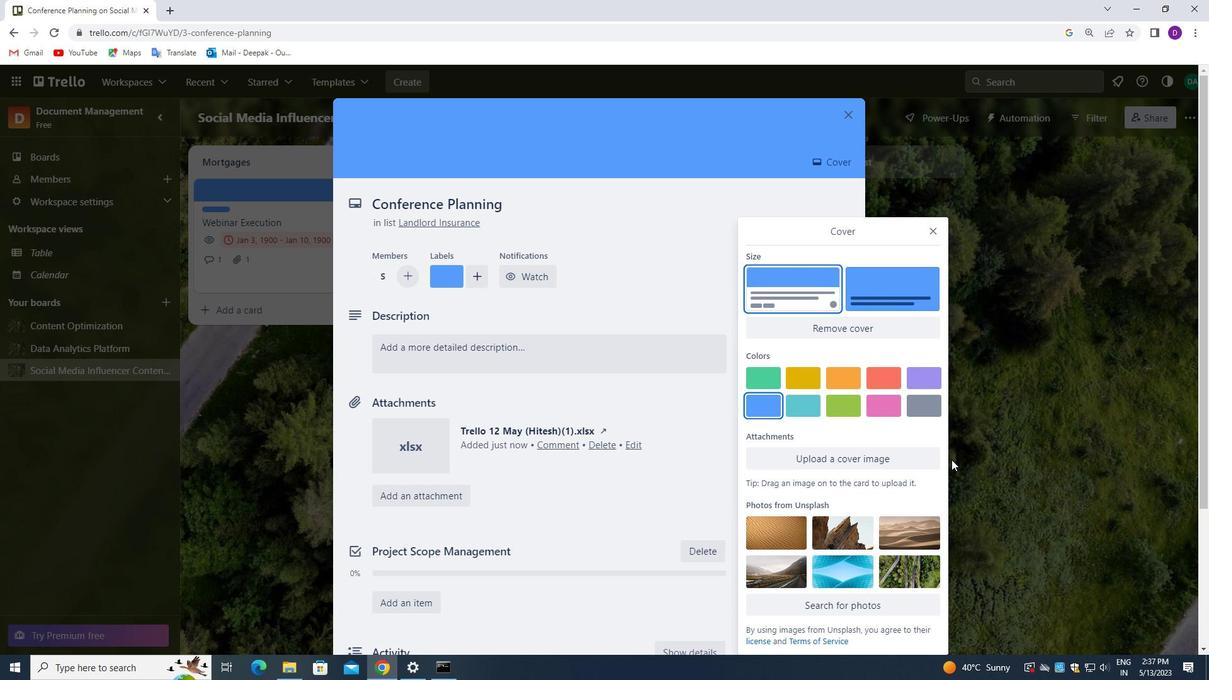 
Action: Mouse pressed left at (977, 464)
Screenshot: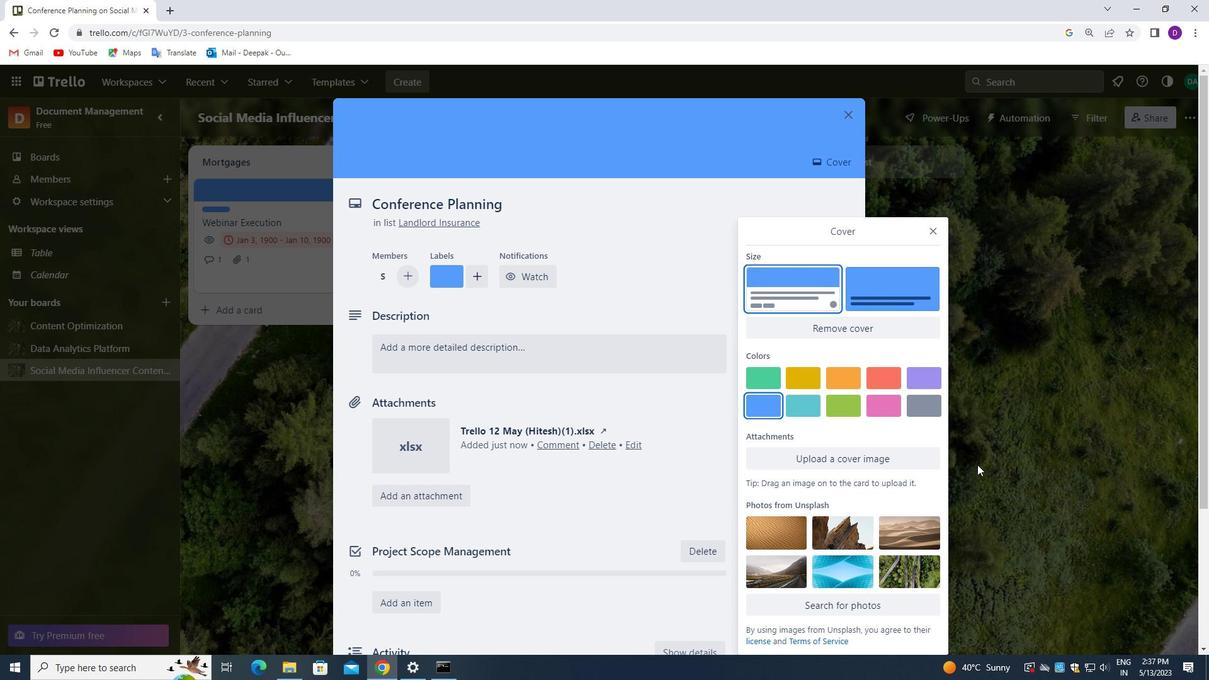 
Action: Mouse moved to (433, 342)
Screenshot: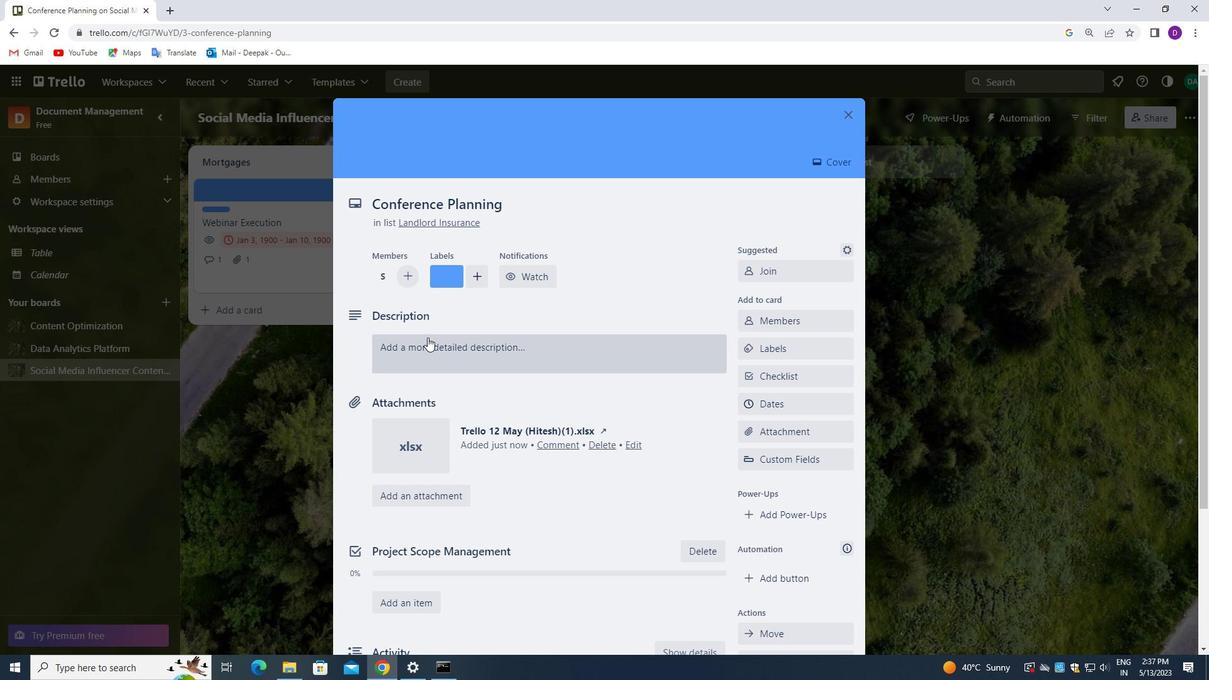 
Action: Mouse pressed left at (433, 342)
Screenshot: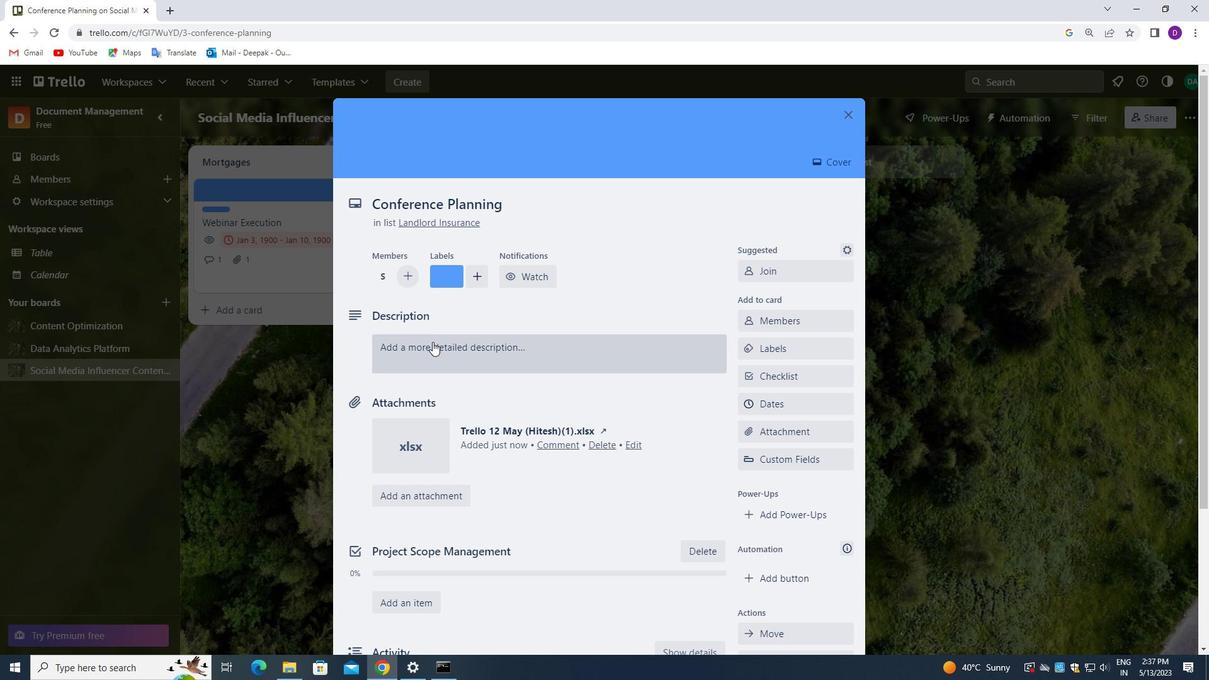
Action: Mouse moved to (437, 342)
Screenshot: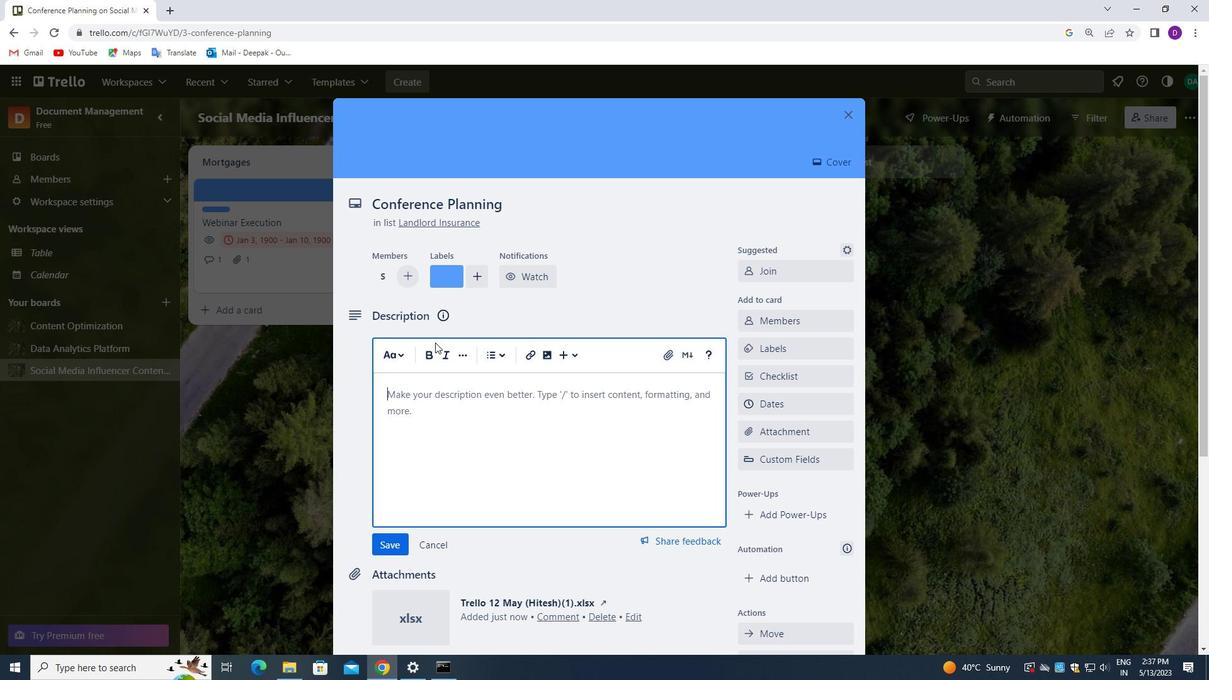 
Action: Key pressed <Key.shift>CONDUCT<Key.space>MARKET<Key.space>RESEARCH<Key.space>FOR<Key.space>NEW<Key.space>PRODUCT<Key.space>DEVELOPMENT.
Screenshot: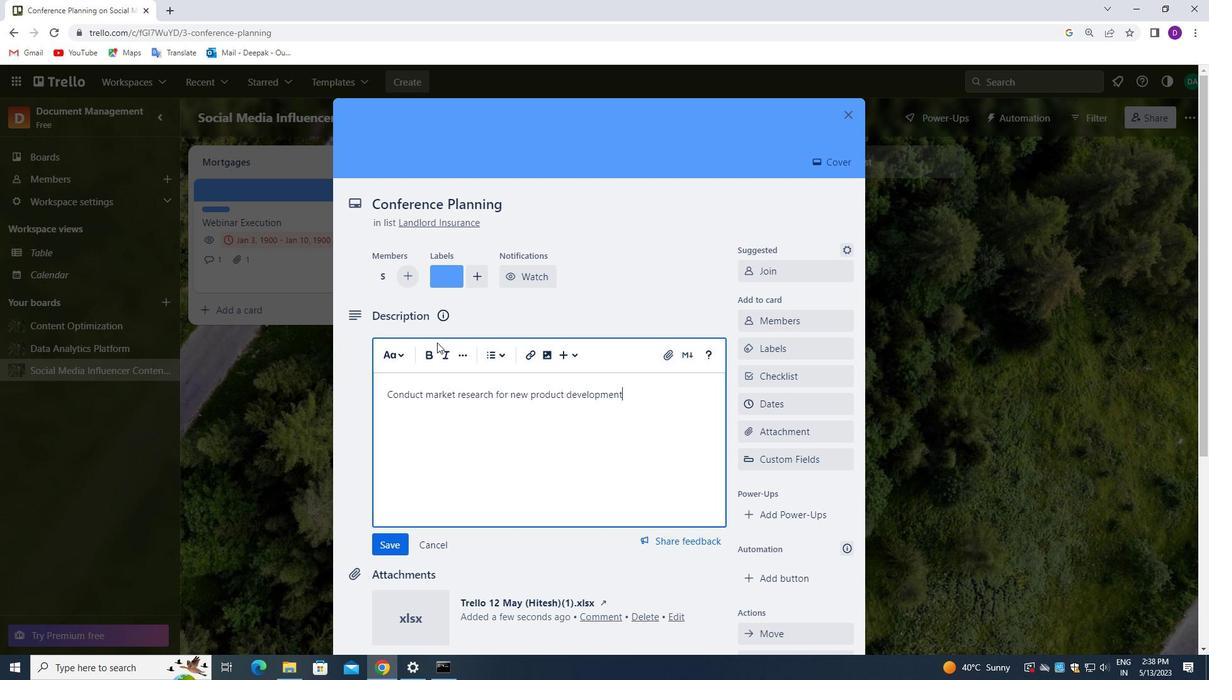 
Action: Mouse moved to (388, 547)
Screenshot: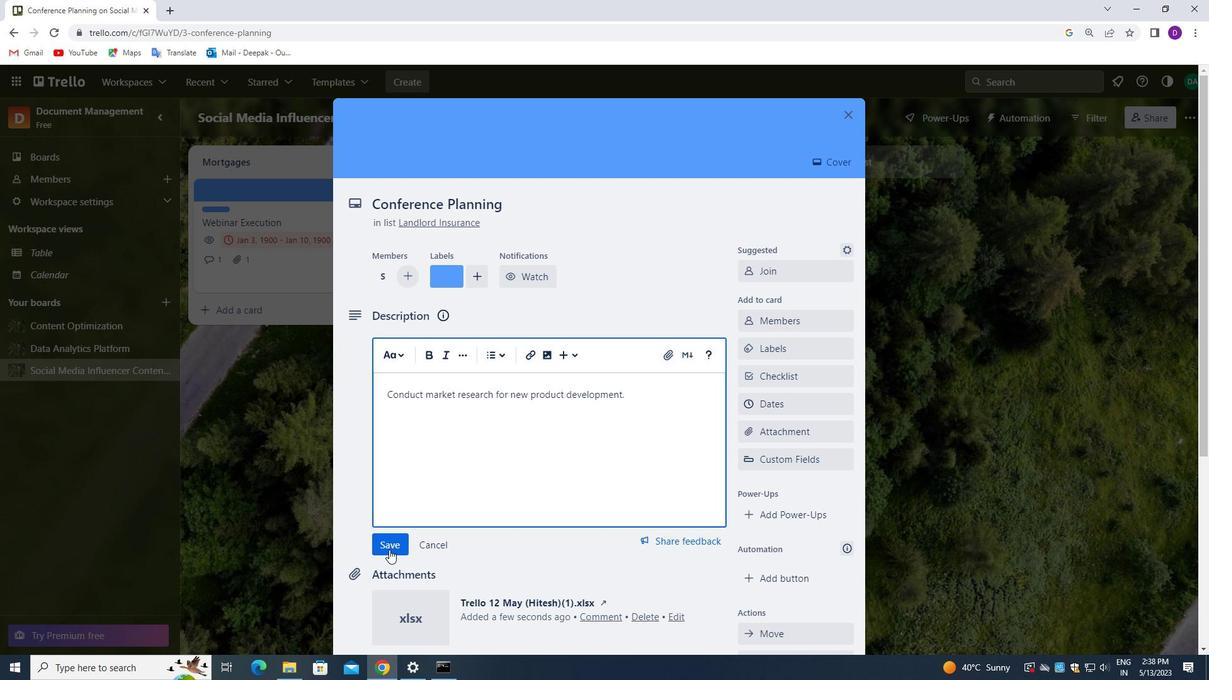 
Action: Mouse pressed left at (388, 547)
Screenshot: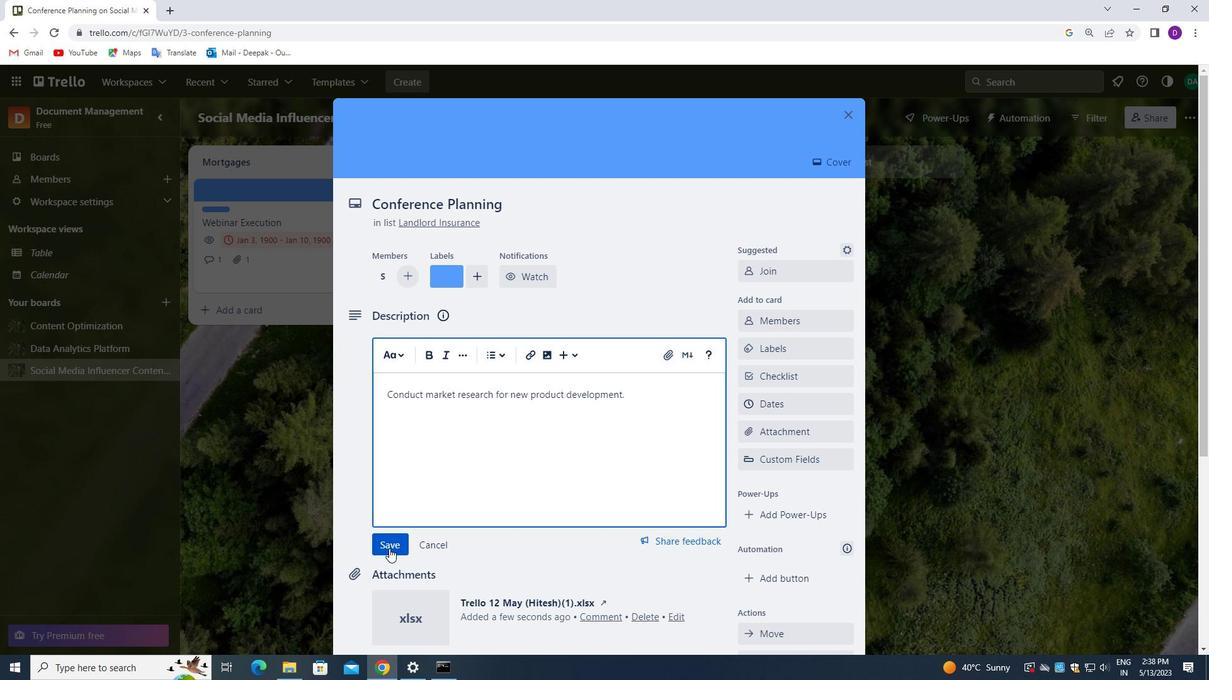
Action: Mouse moved to (445, 490)
Screenshot: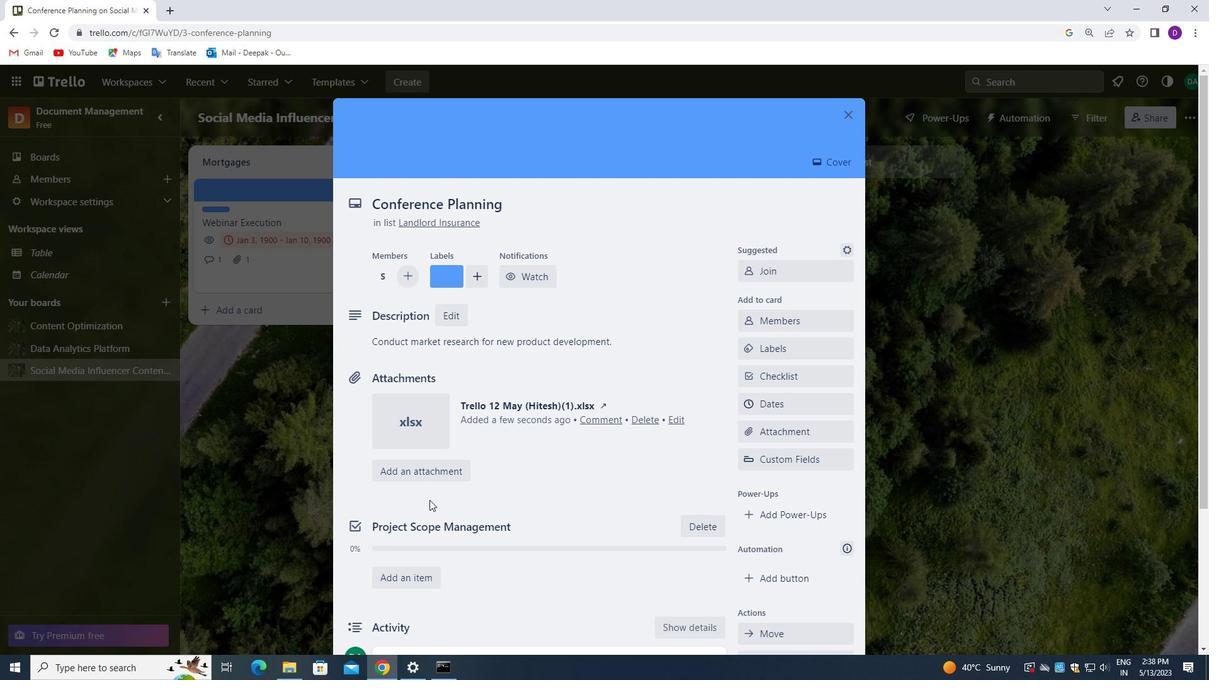 
Action: Mouse scrolled (445, 489) with delta (0, 0)
Screenshot: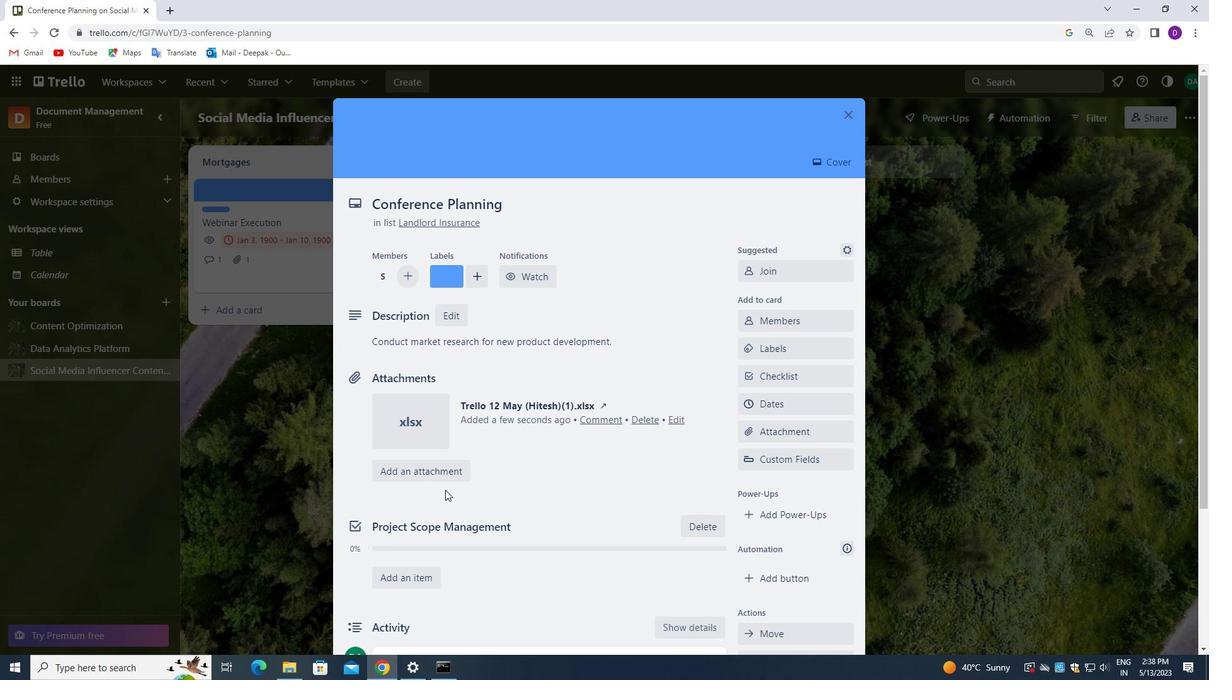 
Action: Mouse scrolled (445, 489) with delta (0, 0)
Screenshot: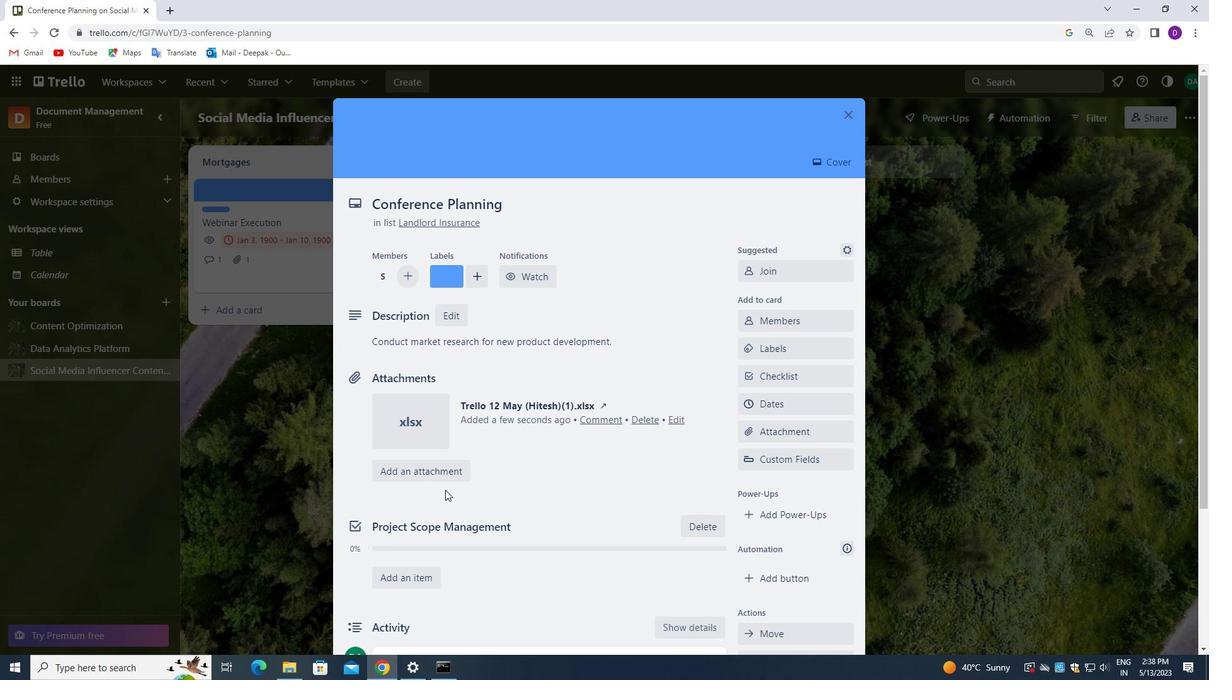 
Action: Mouse scrolled (445, 489) with delta (0, 0)
Screenshot: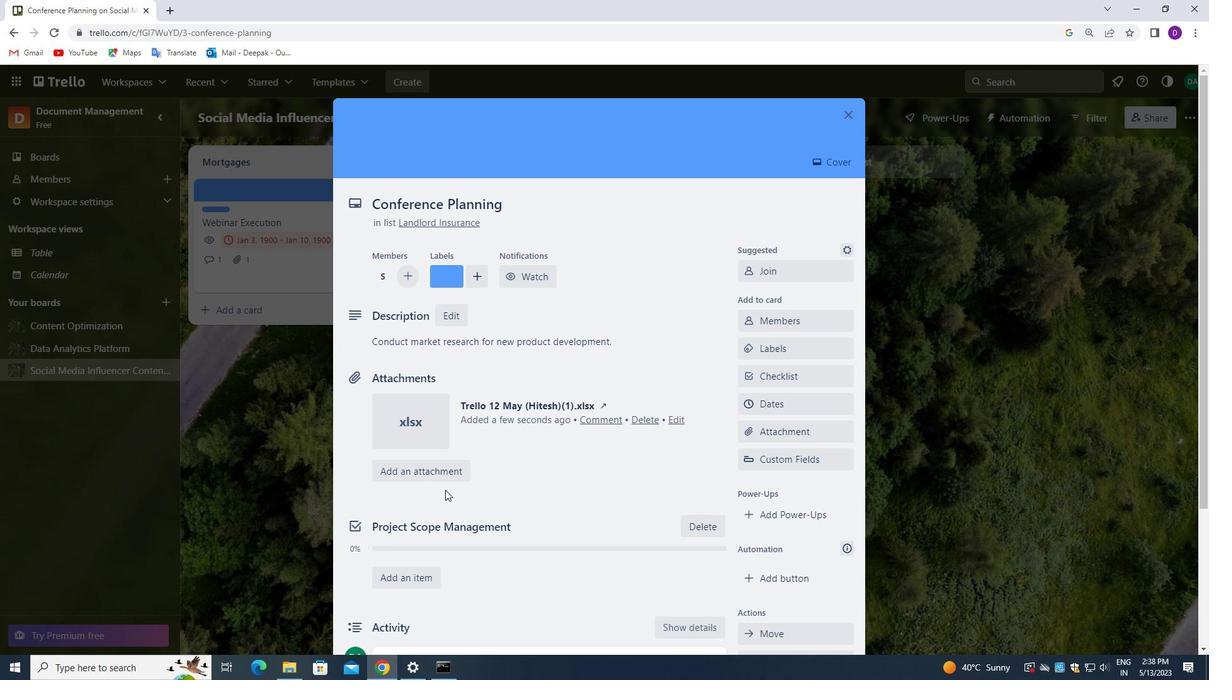 
Action: Mouse scrolled (445, 489) with delta (0, 0)
Screenshot: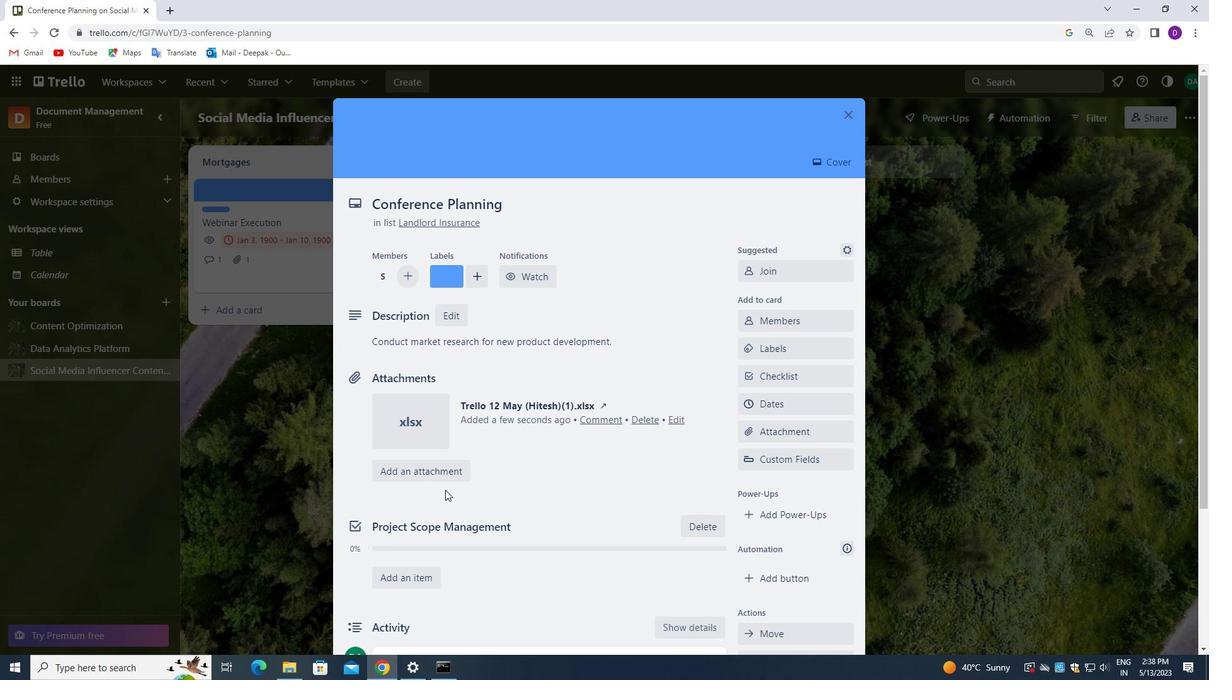 
Action: Mouse moved to (445, 472)
Screenshot: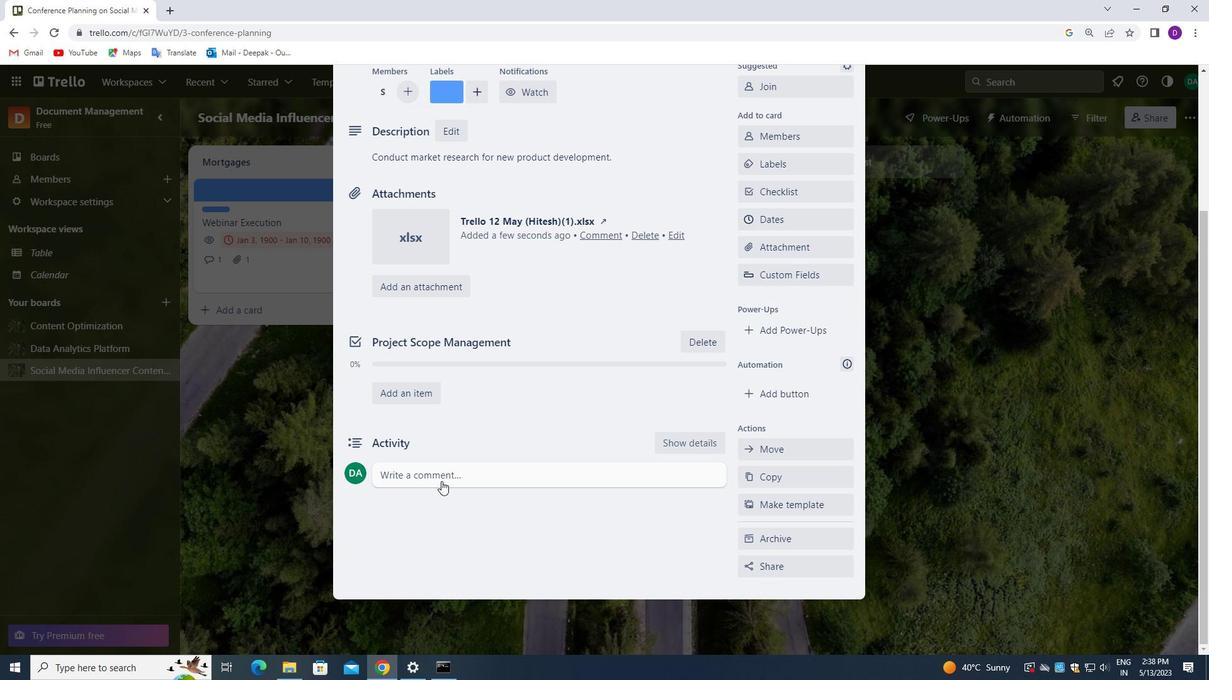 
Action: Mouse pressed left at (445, 472)
Screenshot: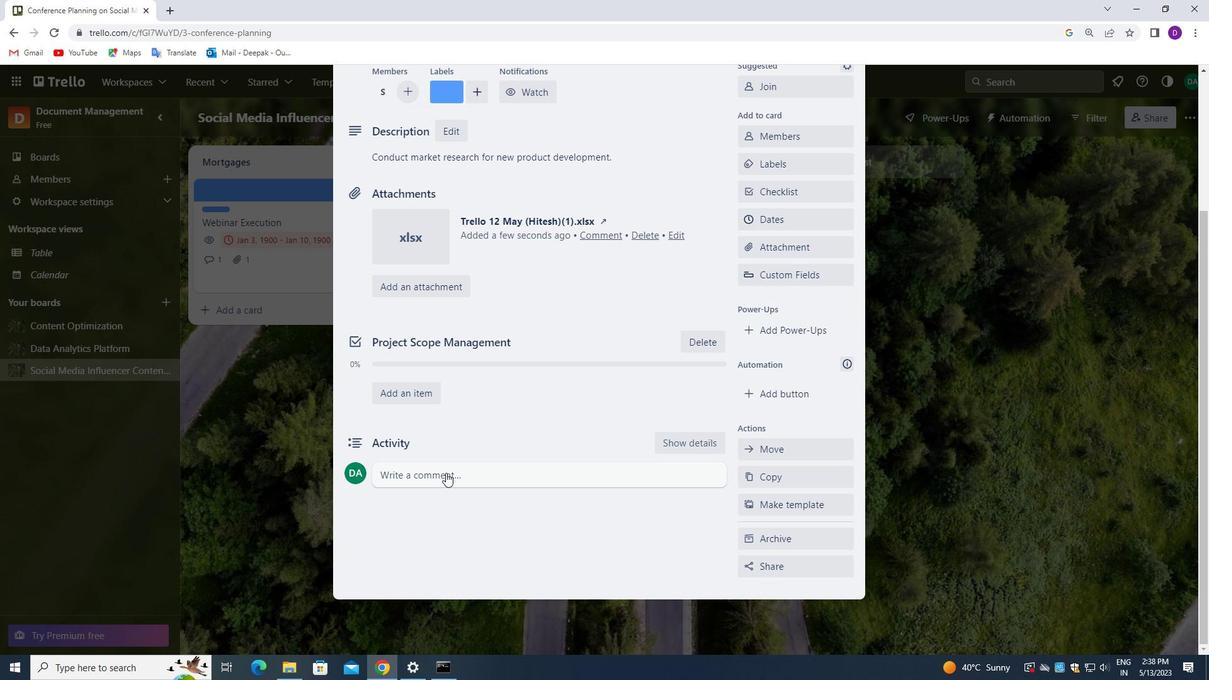 
Action: Mouse moved to (436, 520)
Screenshot: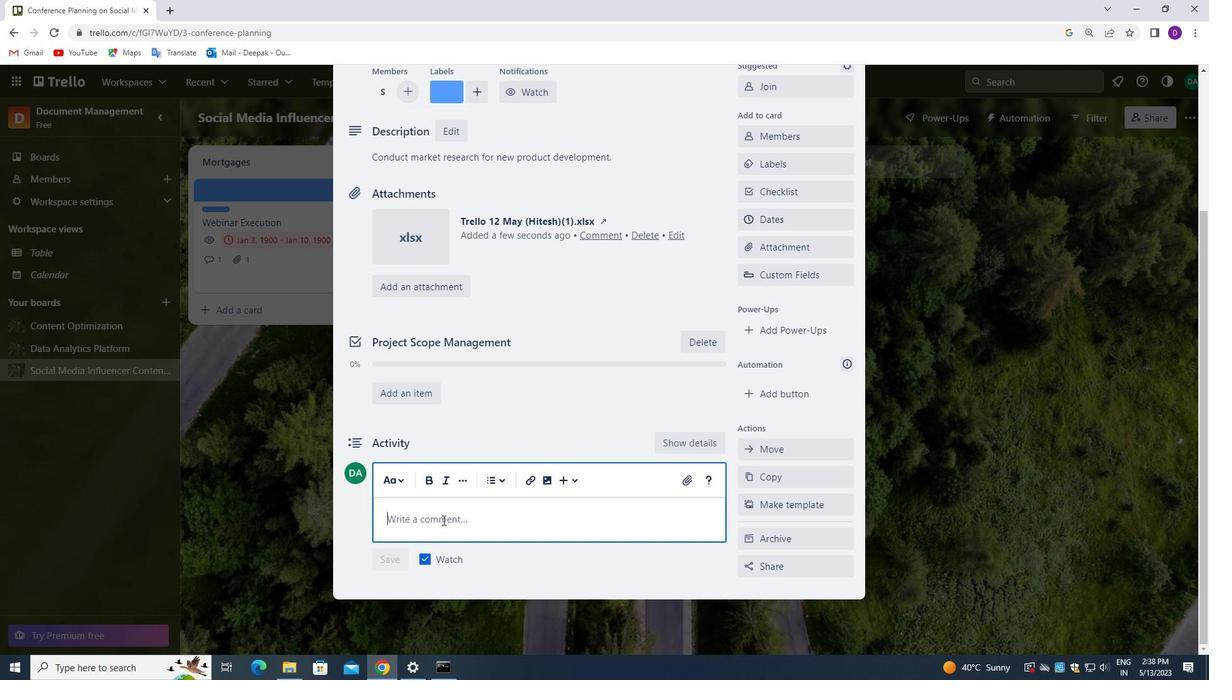
Action: Mouse pressed left at (436, 520)
Screenshot: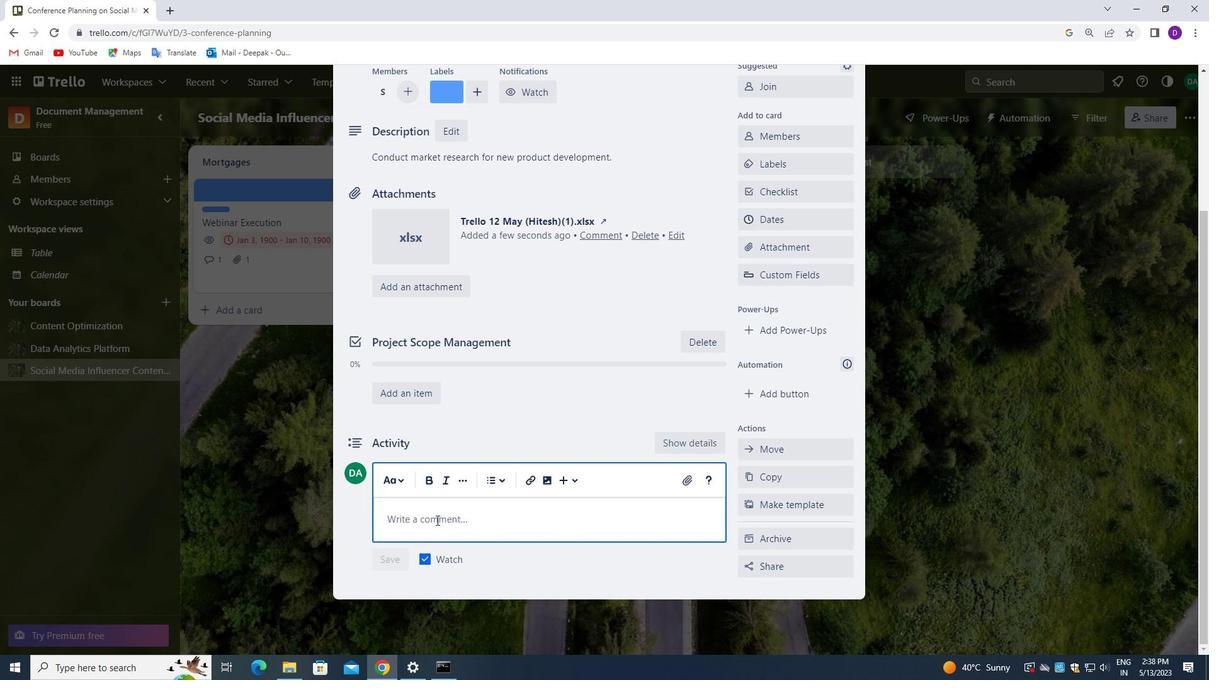 
Action: Key pressed <Key.shift>LET<Key.space>US<Key.space>APPROACH<Key.space>THIS<Key.space>TASK<Key.space>WITH<Key.space>A<Key.space>SENSE<Key.space>OF<Key.space>EMPATHY,<Key.space>UNDERSA<Key.backspace>TANDING<Key.space>THE<Key.space>NEEDS<Key.space>AND<Key.space>CONCERNS<Key.space>OF<Key.space>OUR
Screenshot: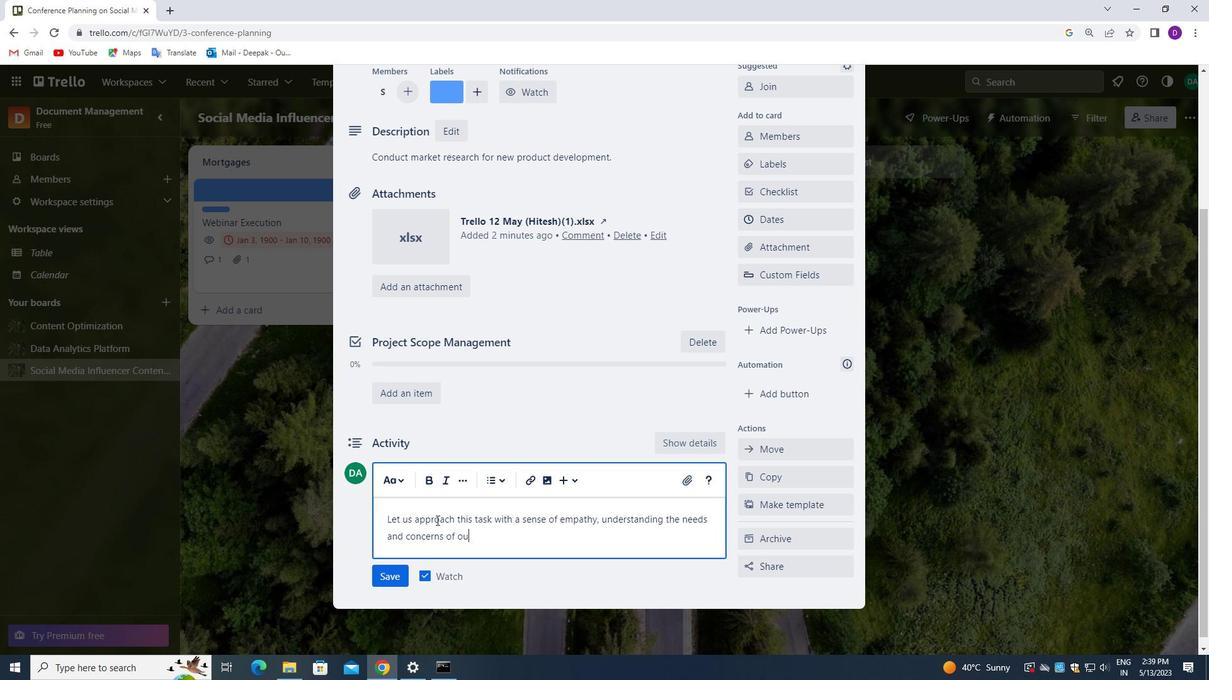 
Action: Mouse moved to (479, 520)
Screenshot: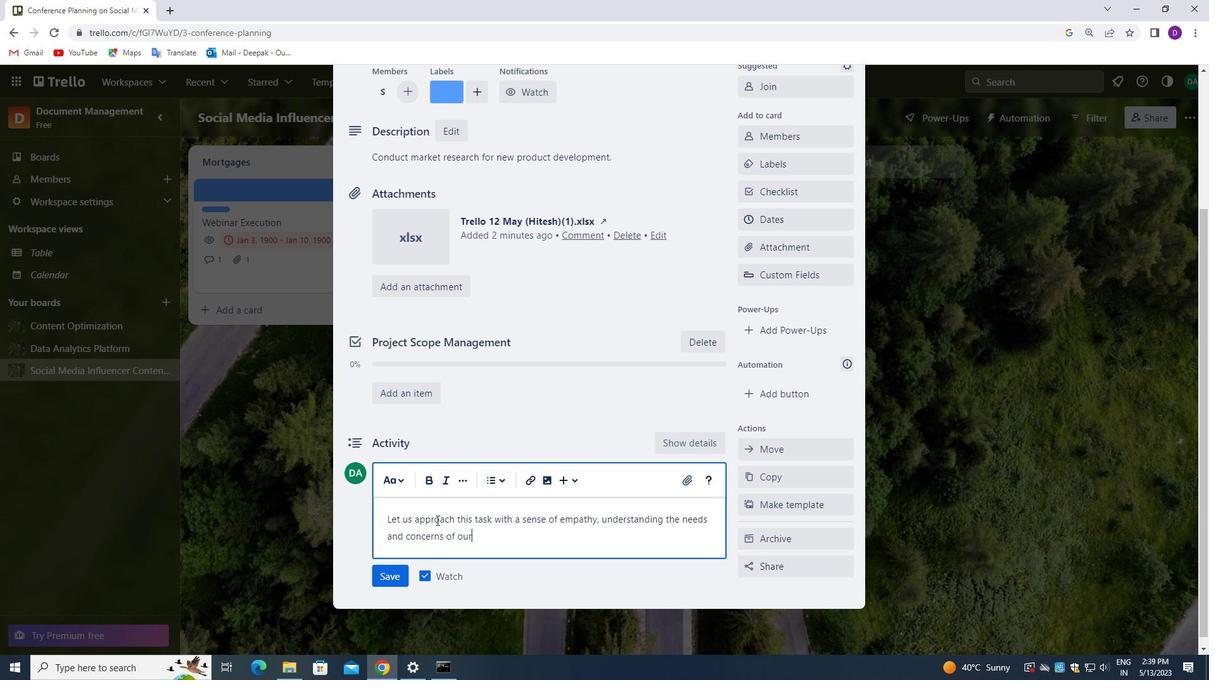 
Action: Key pressed <Key.space>STAKEHOLDERS.
Screenshot: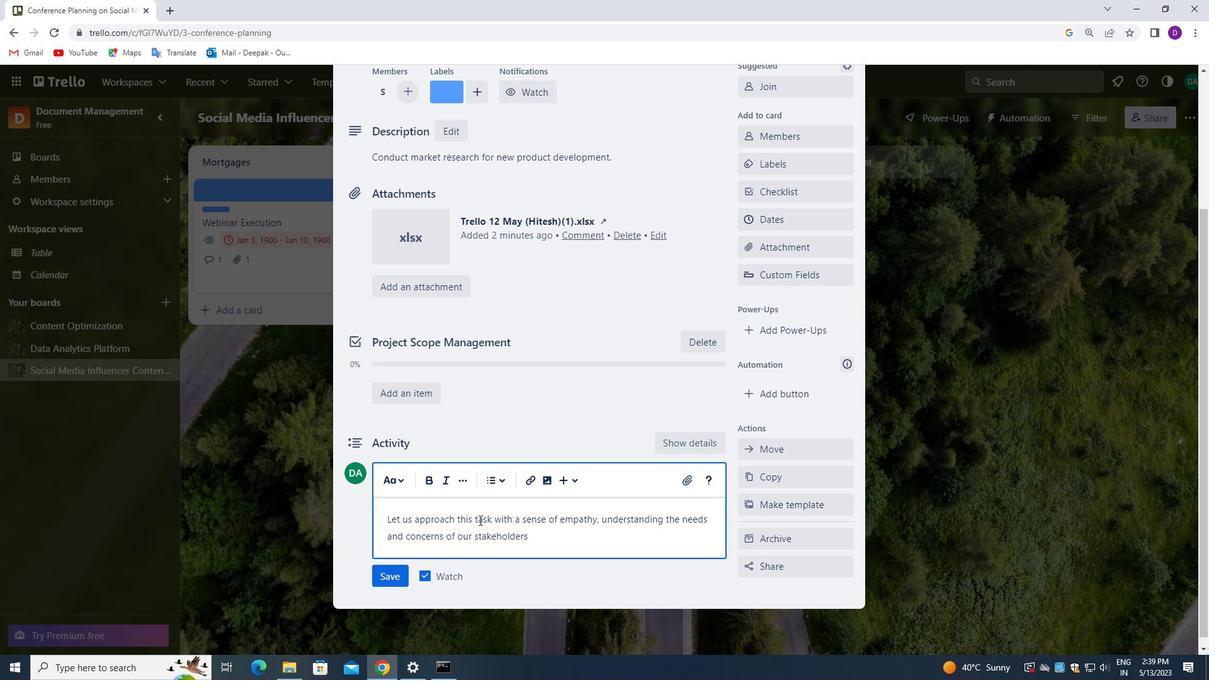 
Action: Mouse moved to (385, 569)
Screenshot: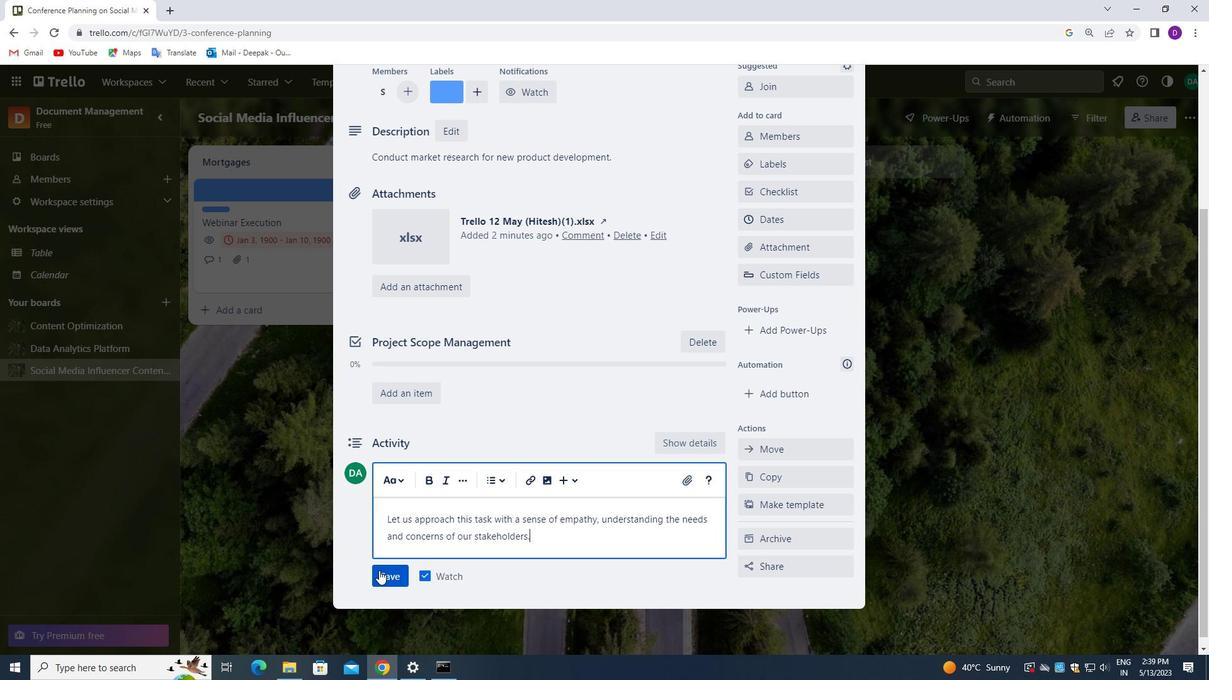 
Action: Mouse pressed left at (385, 569)
Screenshot: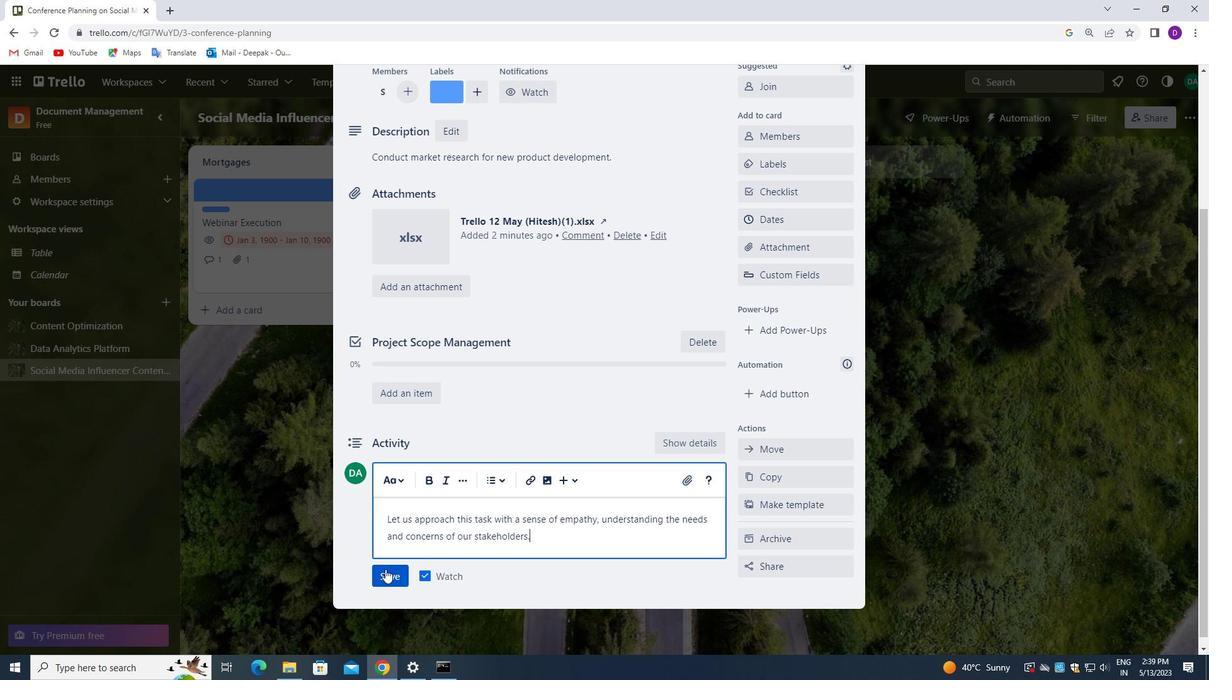 
Action: Mouse moved to (766, 208)
Screenshot: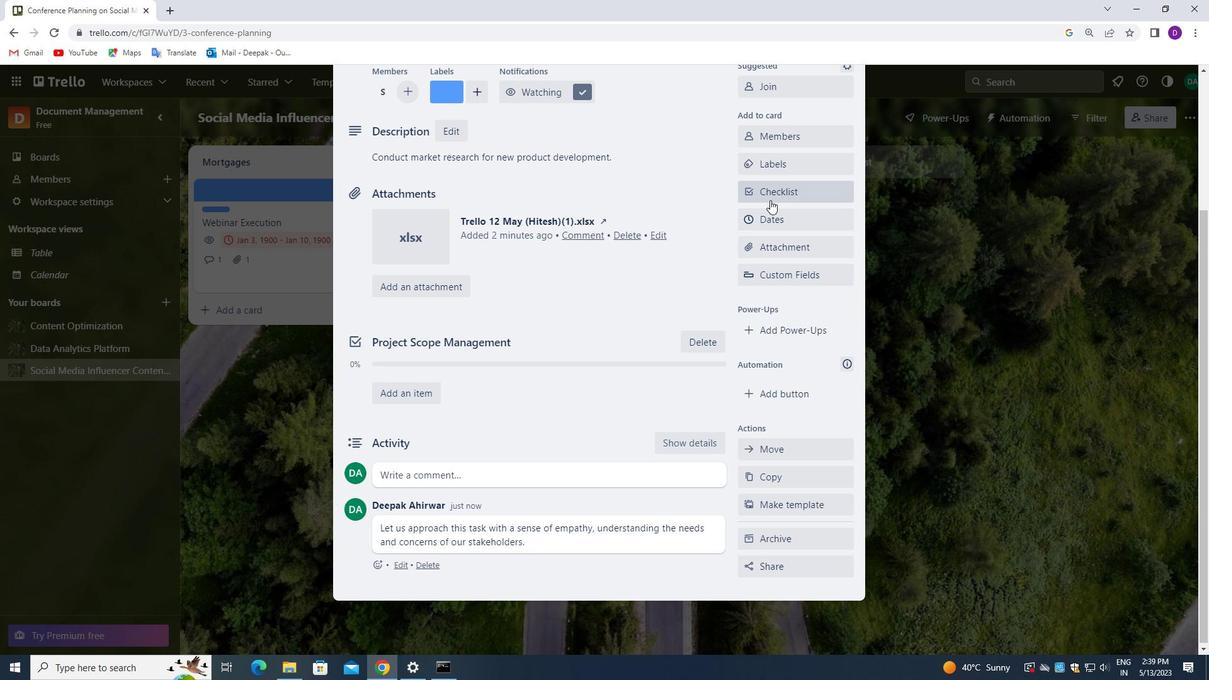 
Action: Mouse pressed left at (766, 208)
Screenshot: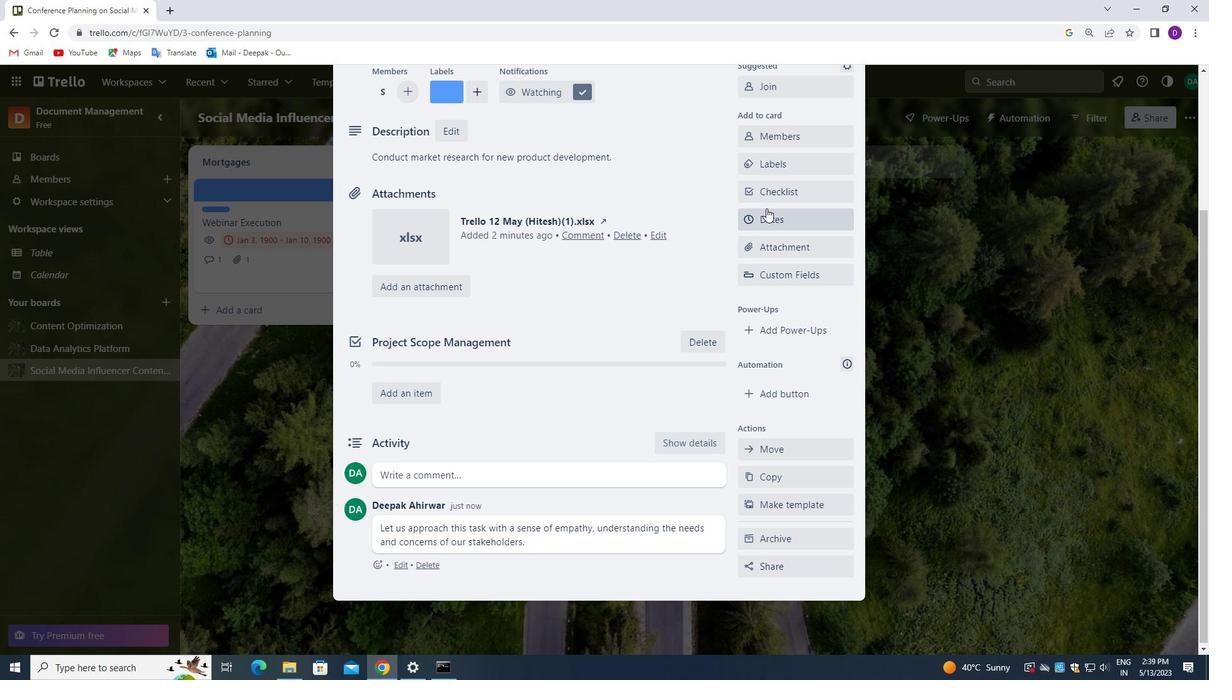 
Action: Mouse moved to (754, 366)
Screenshot: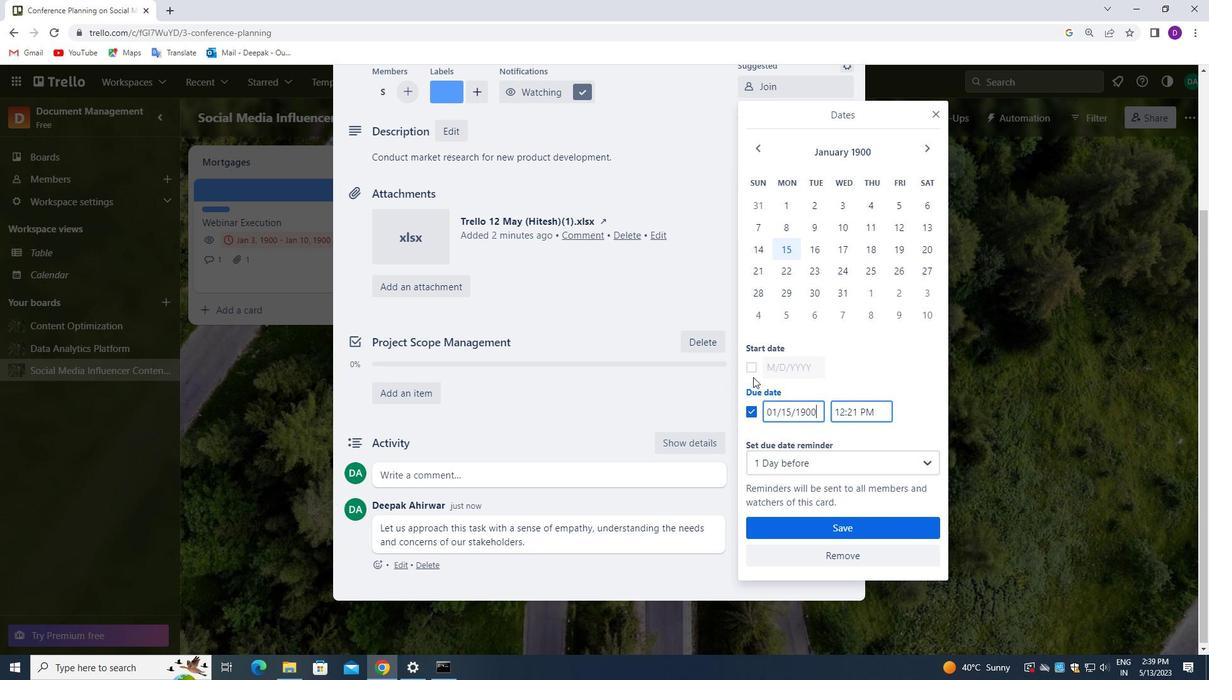 
Action: Mouse pressed left at (754, 366)
Screenshot: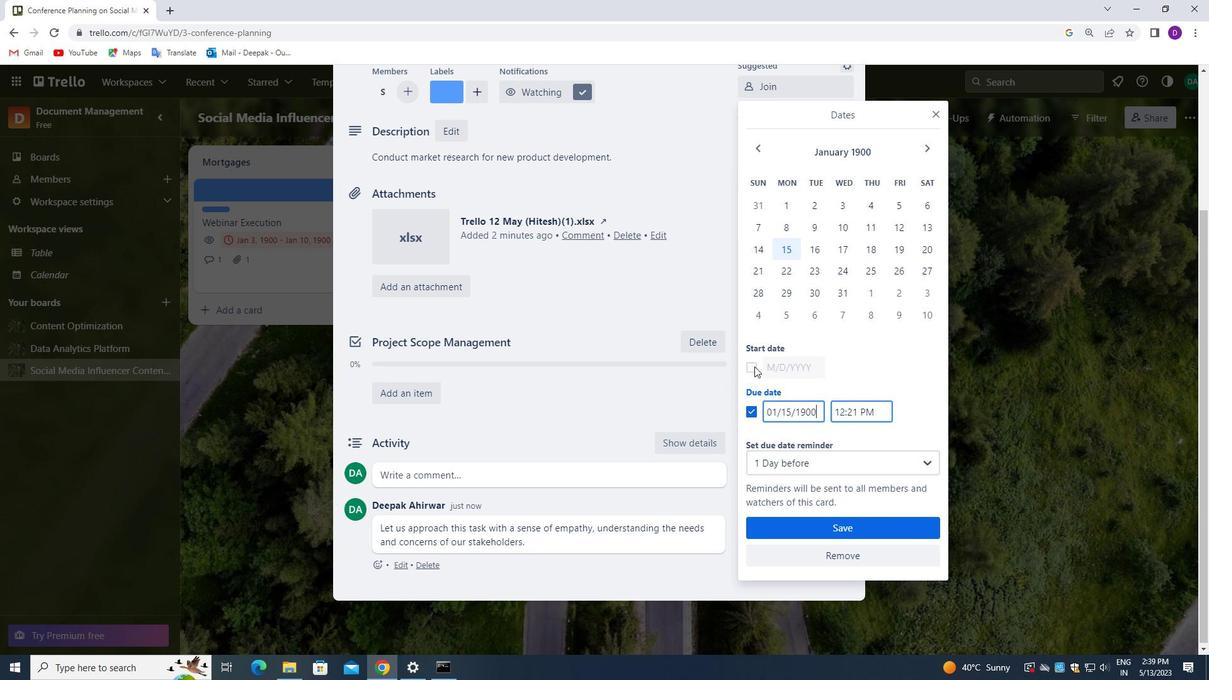 
Action: Mouse moved to (770, 365)
Screenshot: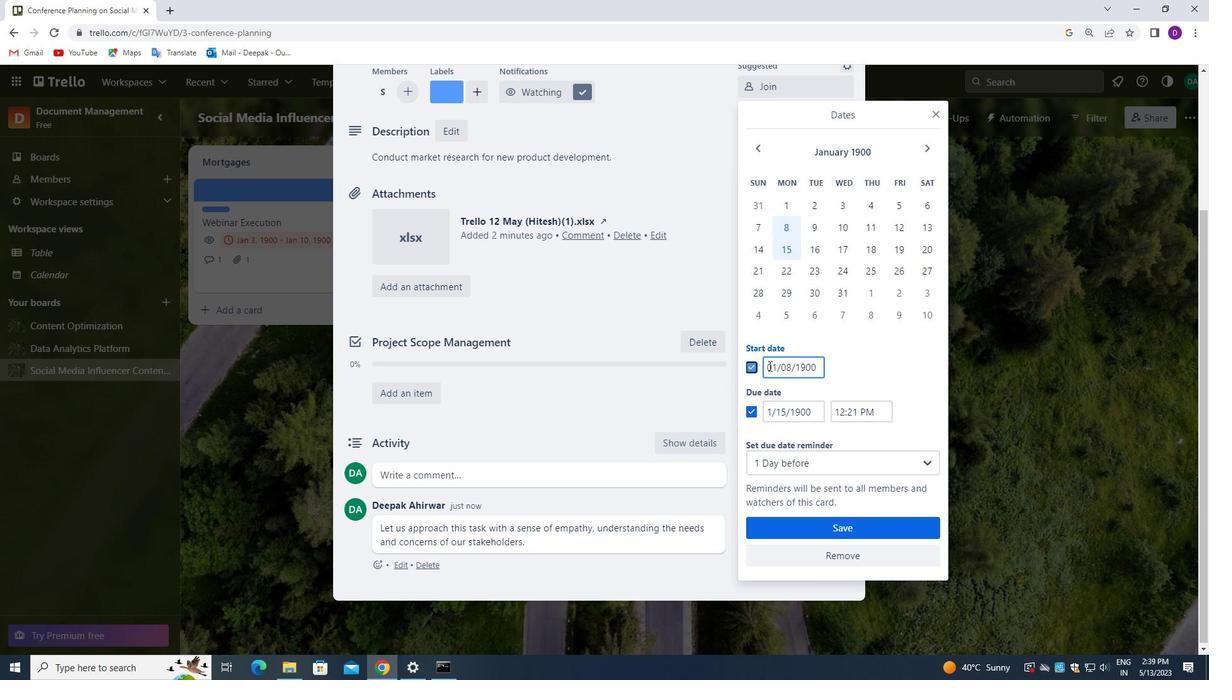 
Action: Mouse pressed left at (770, 365)
Screenshot: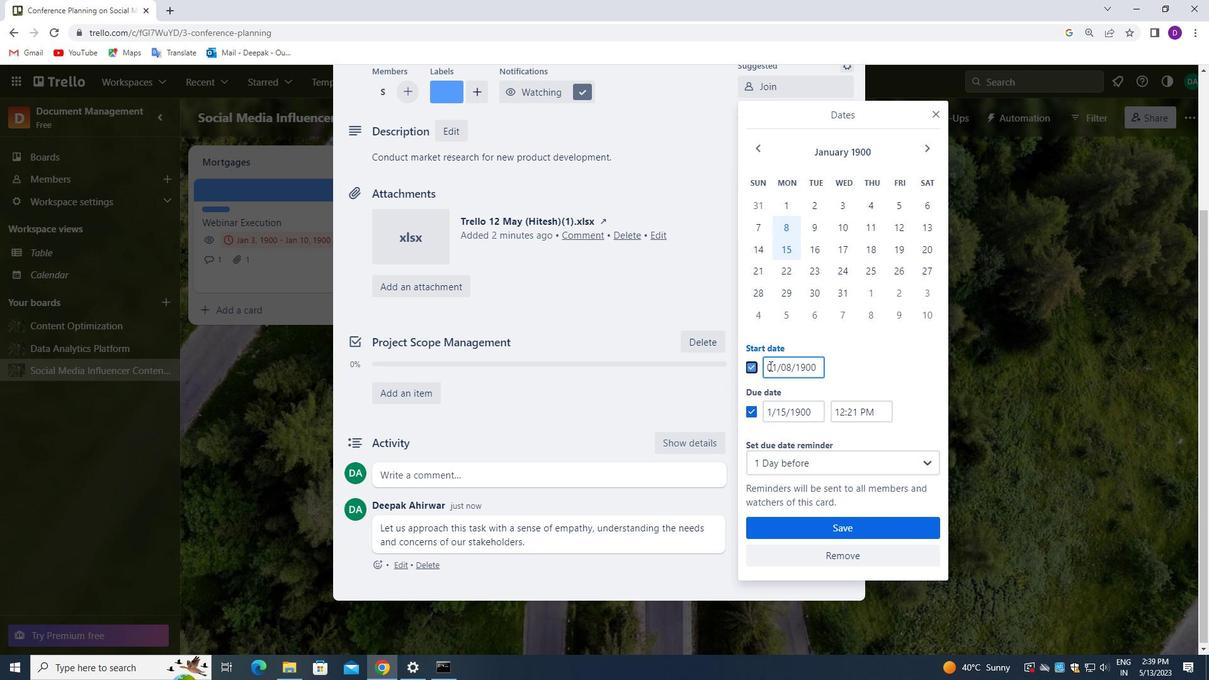 
Action: Mouse pressed left at (770, 365)
Screenshot: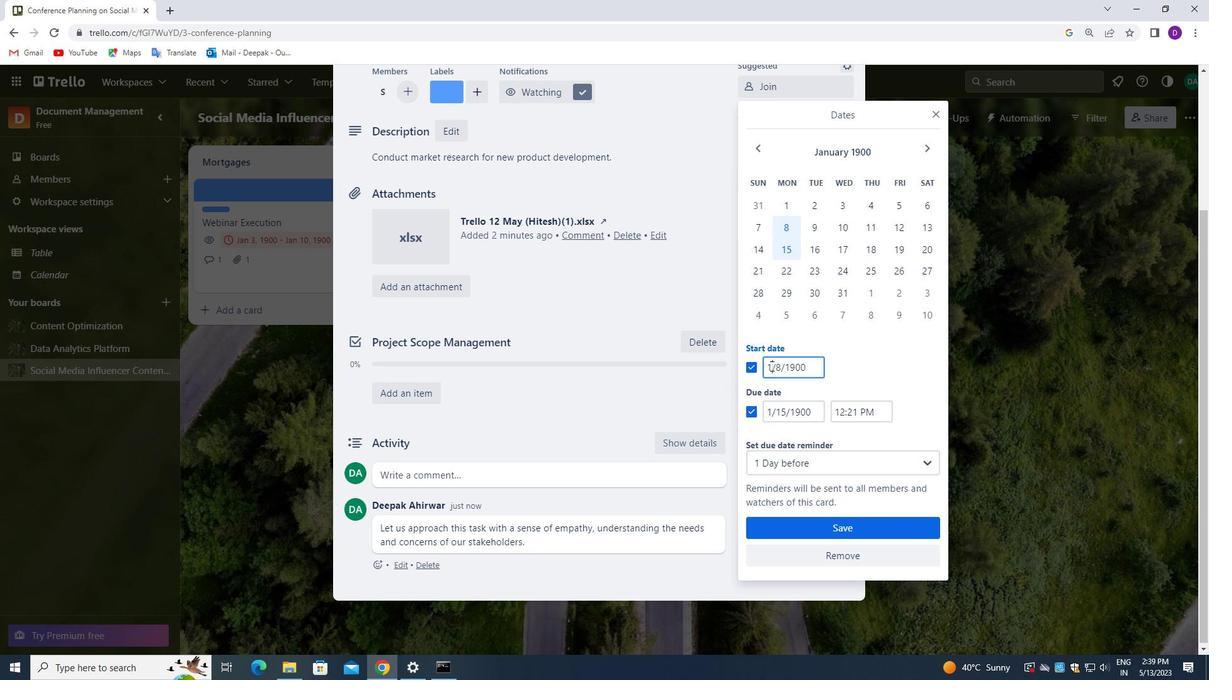 
Action: Mouse pressed left at (770, 365)
Screenshot: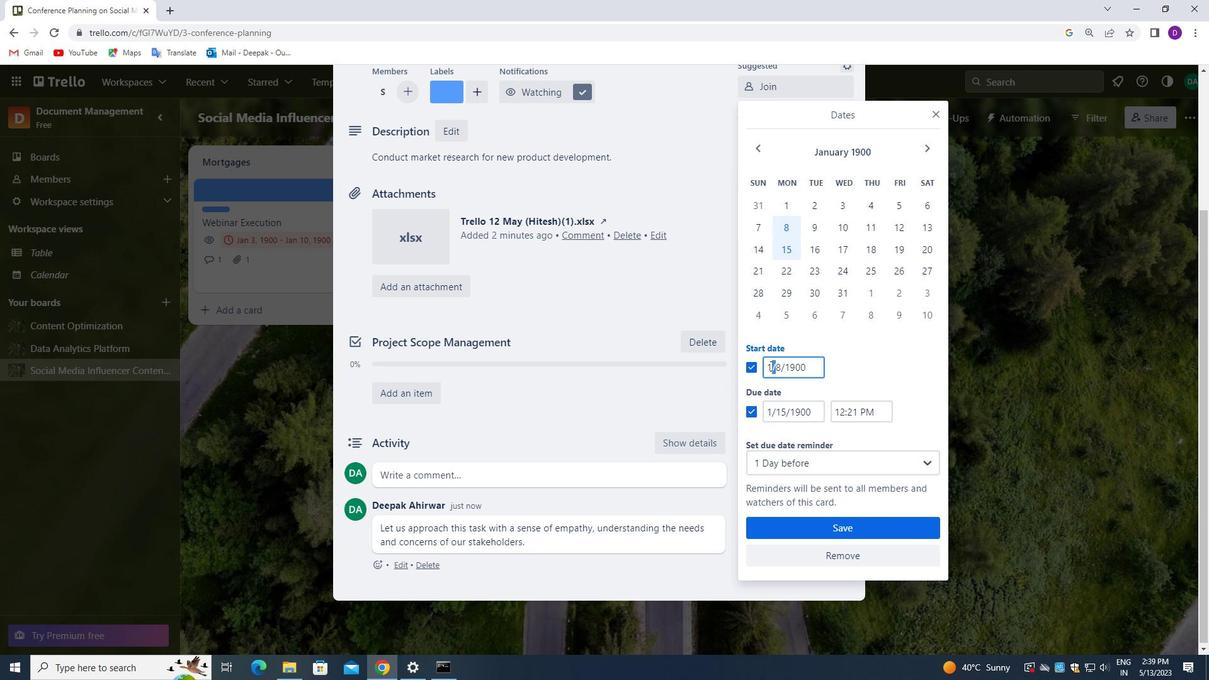 
Action: Mouse moved to (770, 367)
Screenshot: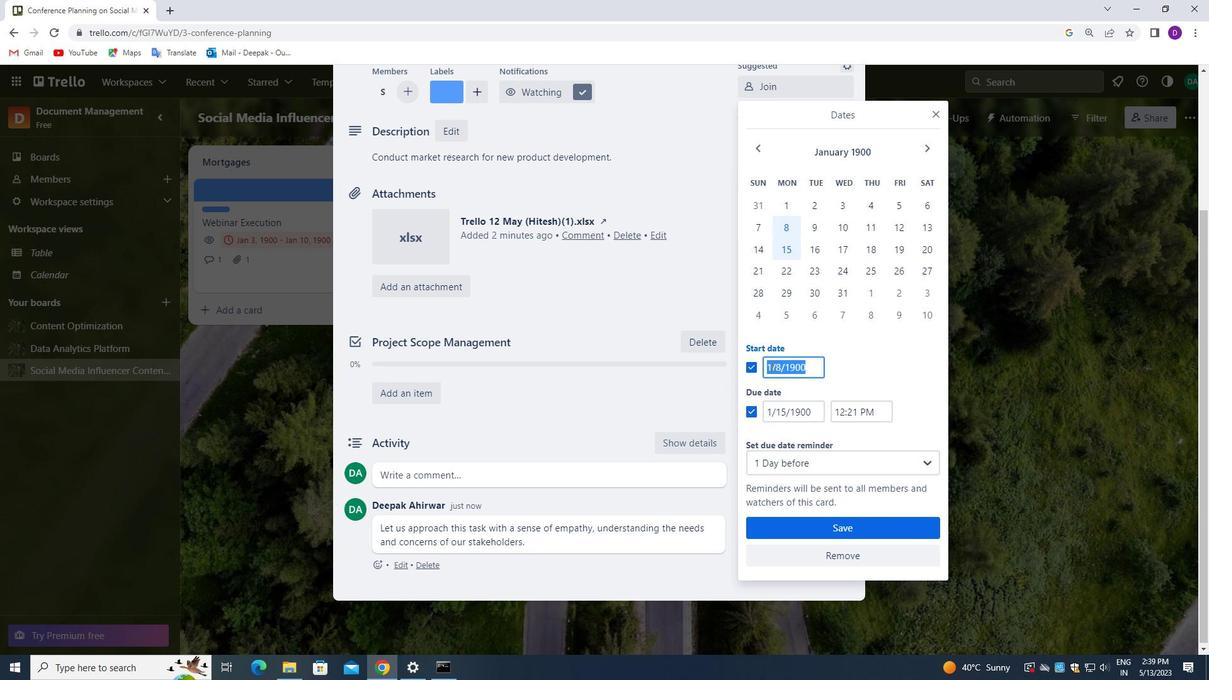
Action: Key pressed 01/09/1900
Screenshot: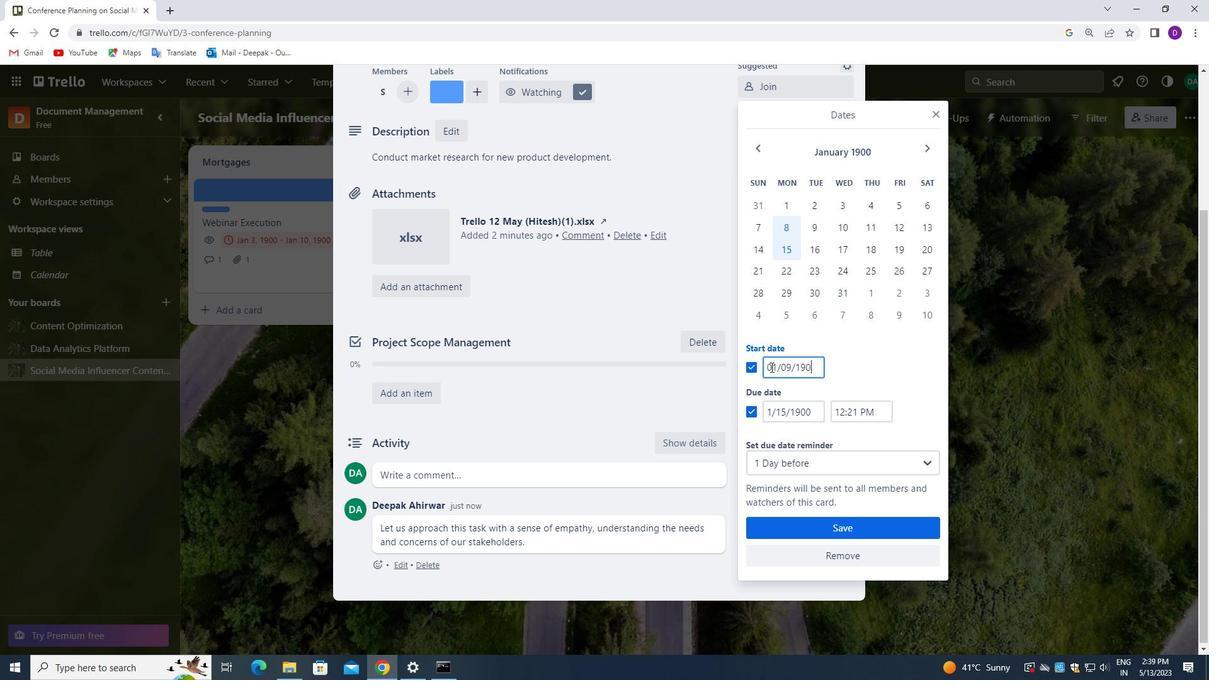 
Action: Mouse moved to (775, 406)
Screenshot: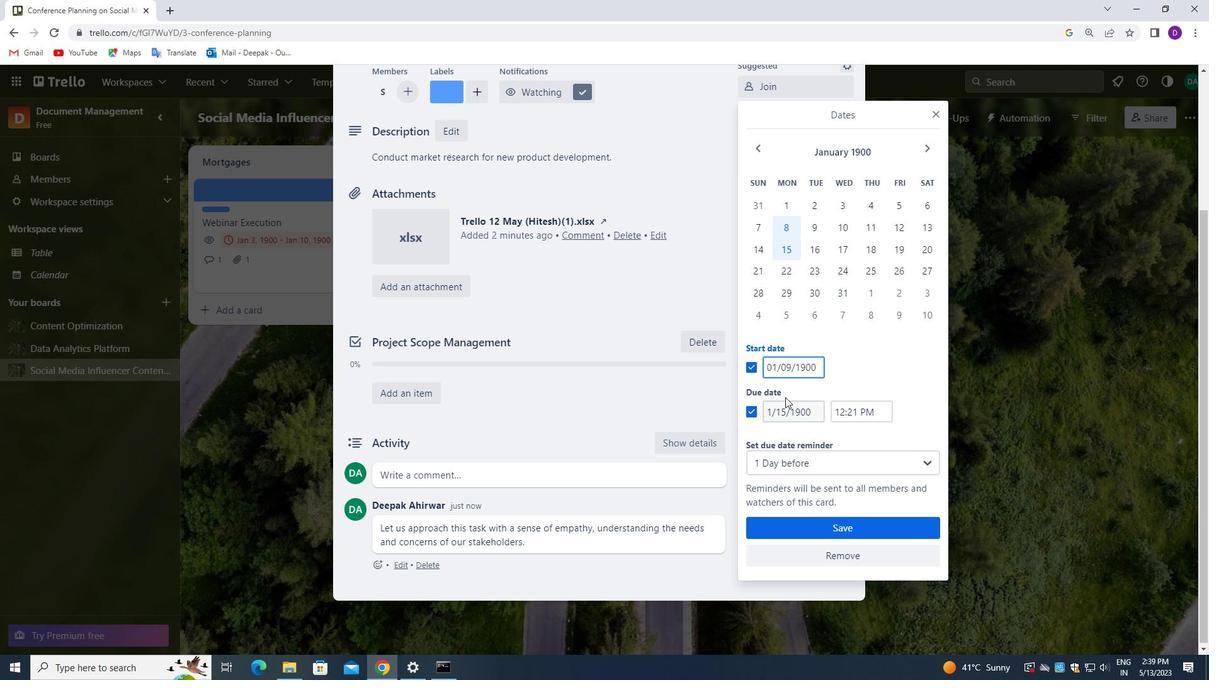 
Action: Mouse pressed left at (775, 406)
Screenshot: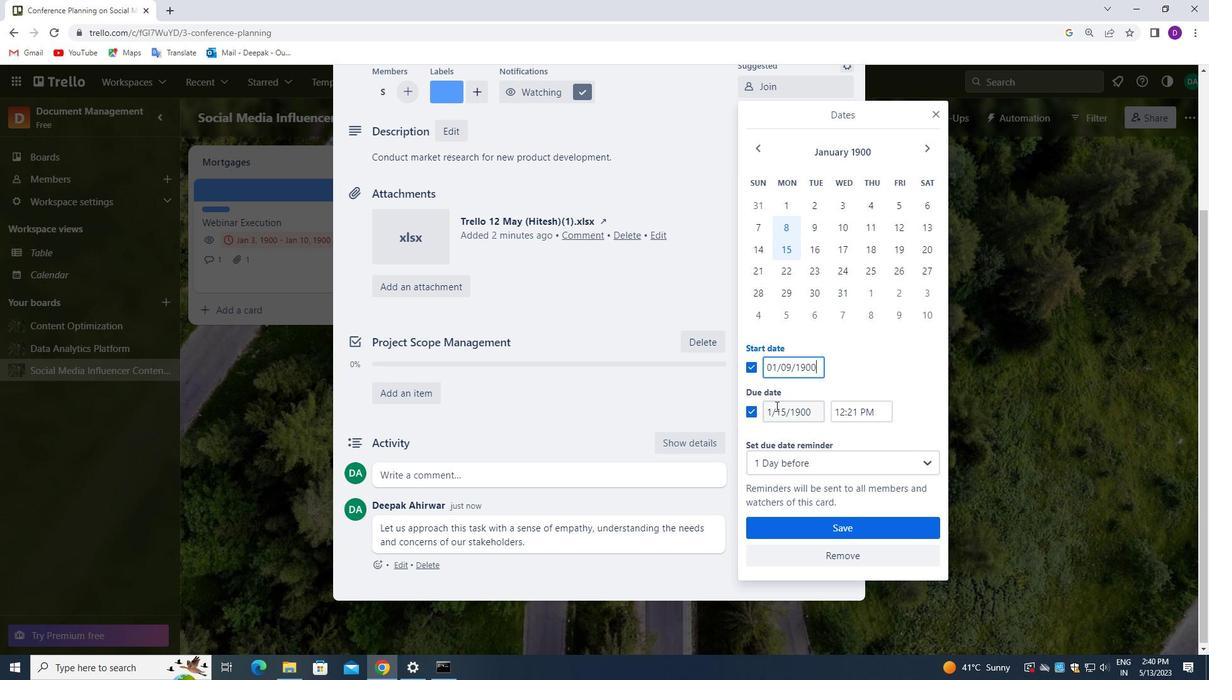 
Action: Mouse pressed left at (775, 406)
Screenshot: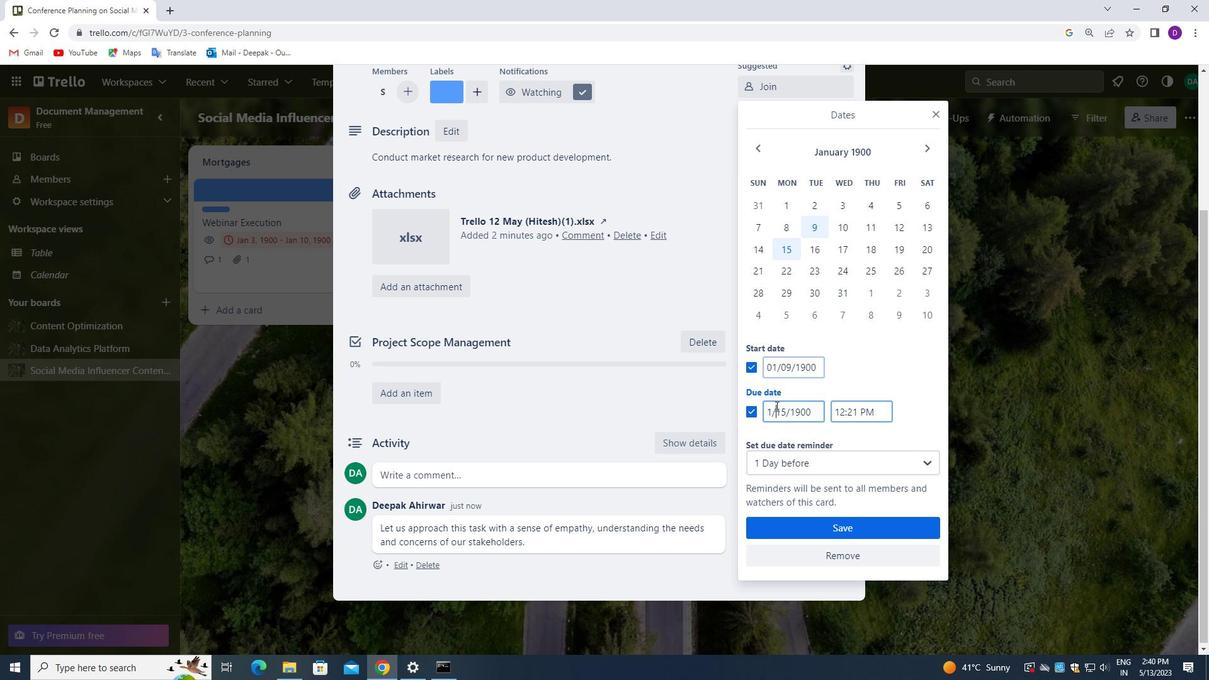 
Action: Mouse pressed left at (775, 406)
Screenshot: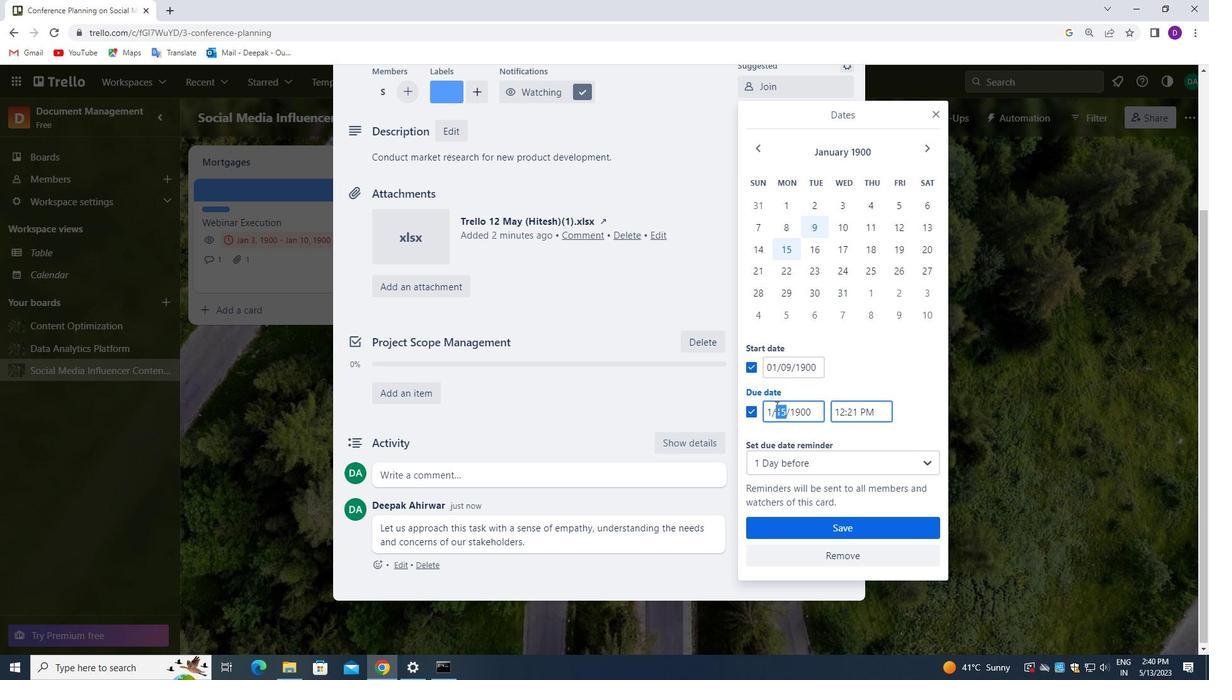 
Action: Key pressed <Key.backspace>01/16/1900
Screenshot: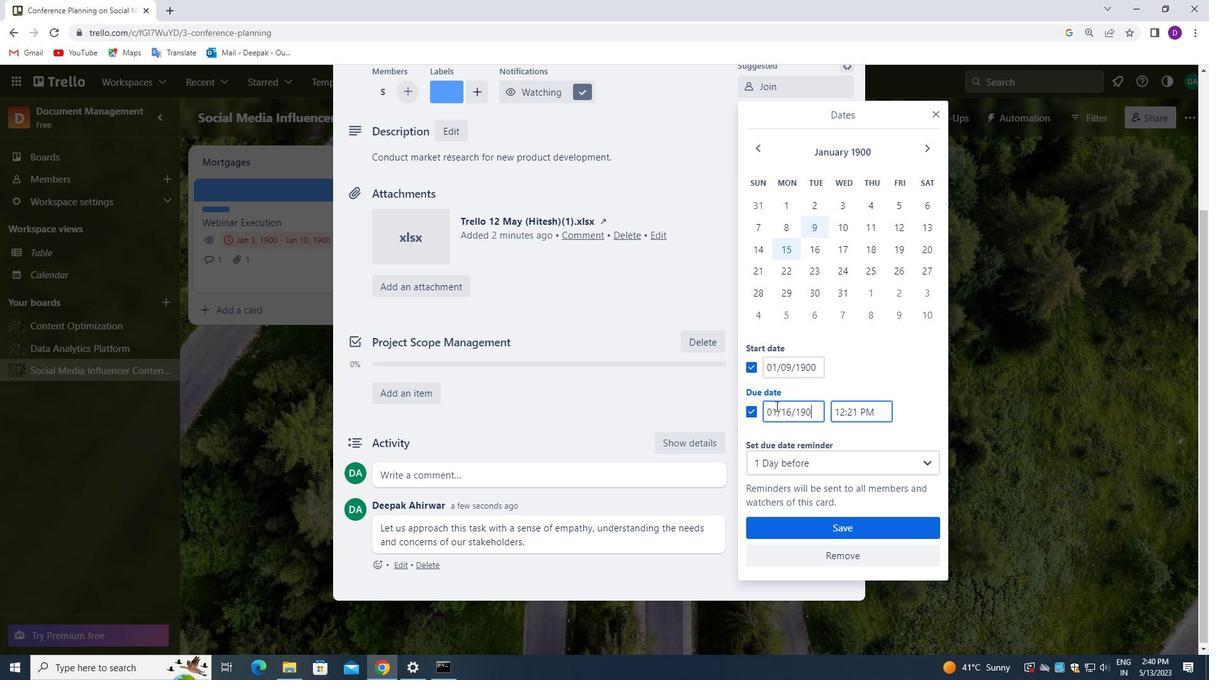 
Action: Mouse moved to (849, 520)
Screenshot: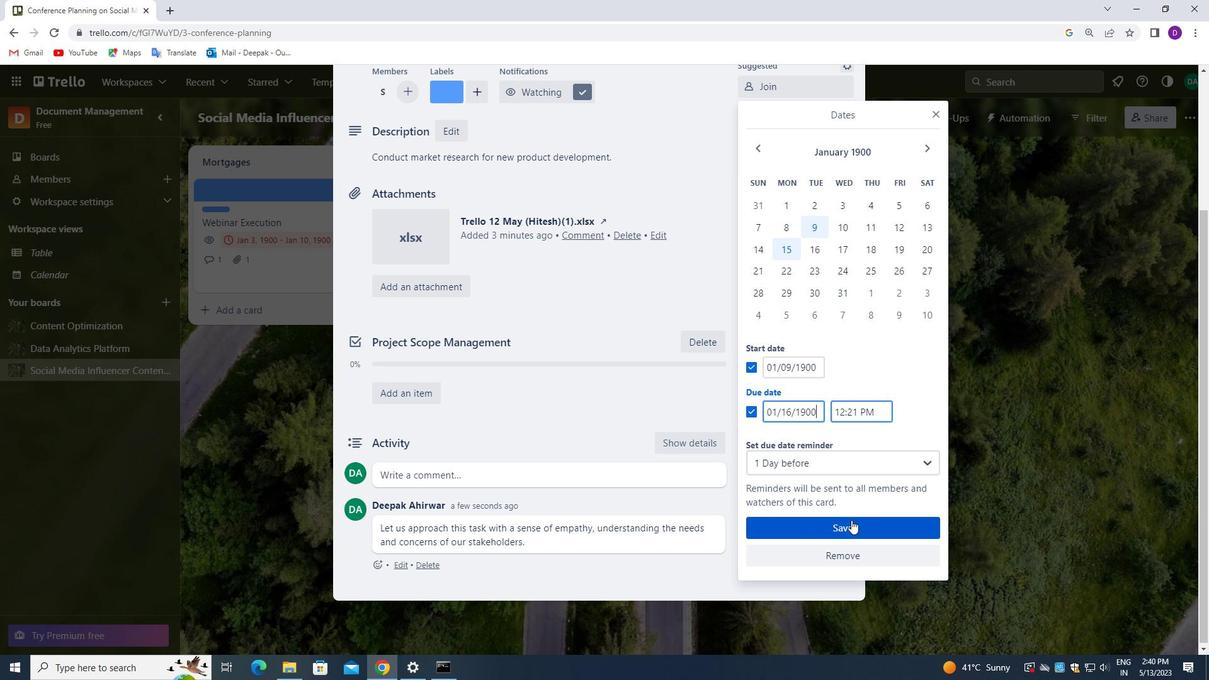 
Action: Mouse pressed left at (849, 520)
Screenshot: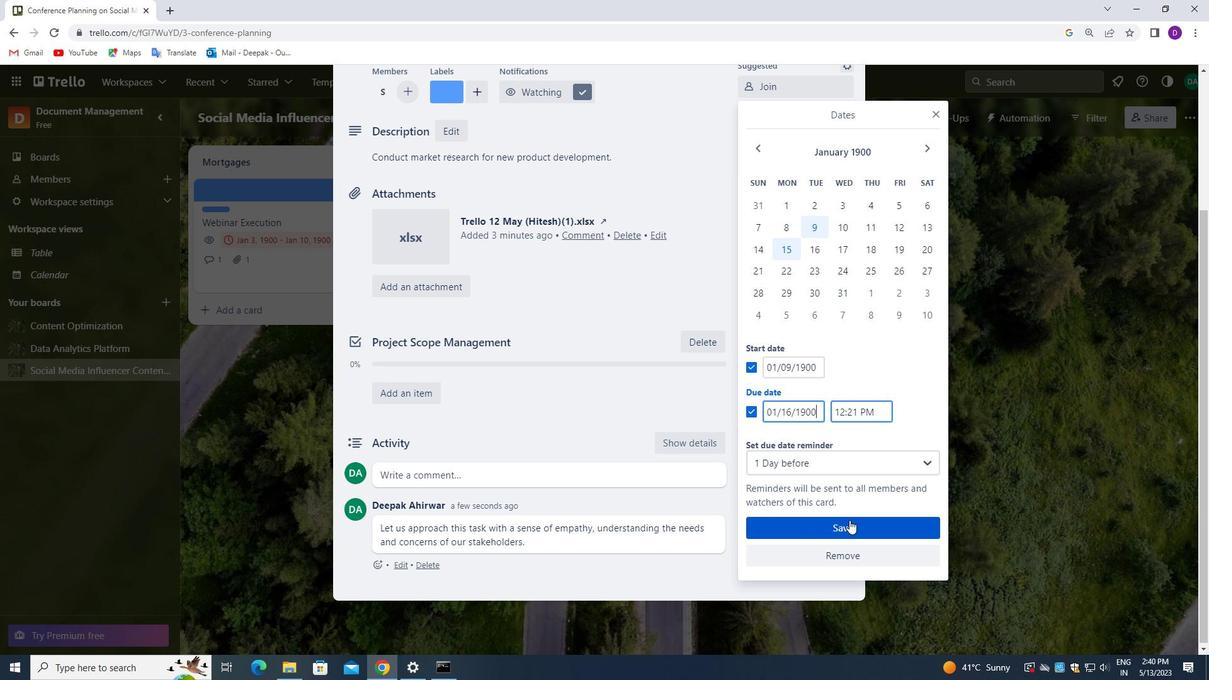 
Action: Mouse moved to (842, 109)
Screenshot: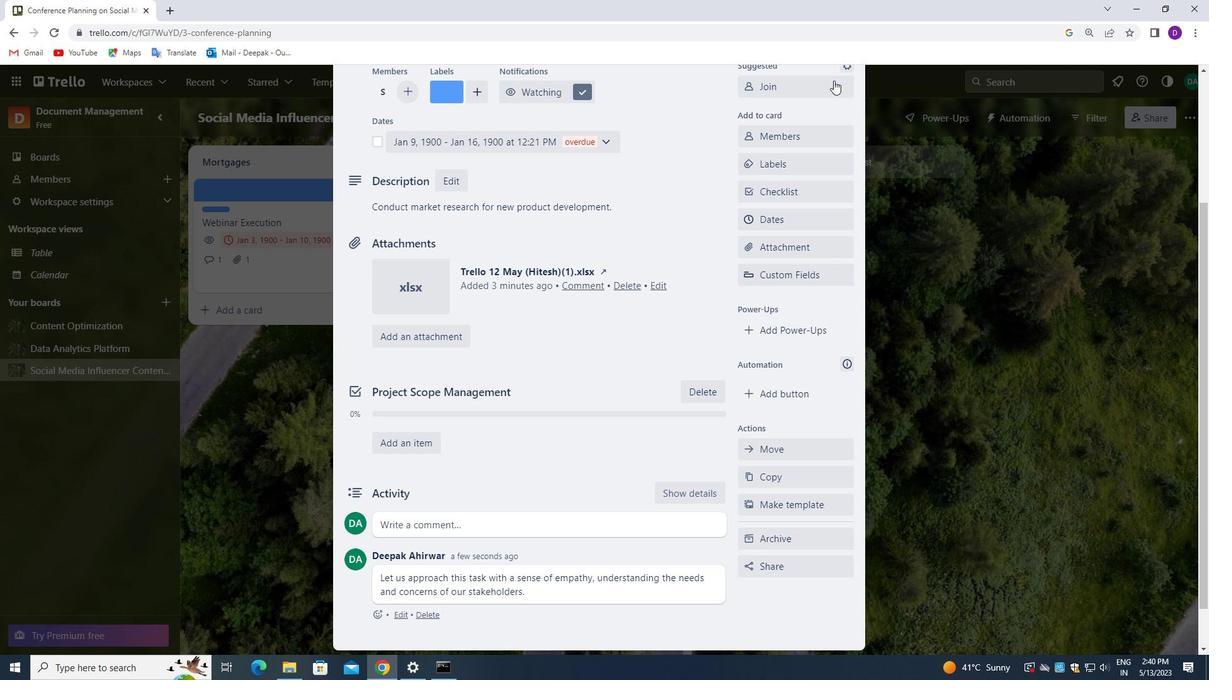 
Action: Mouse scrolled (842, 110) with delta (0, 0)
Screenshot: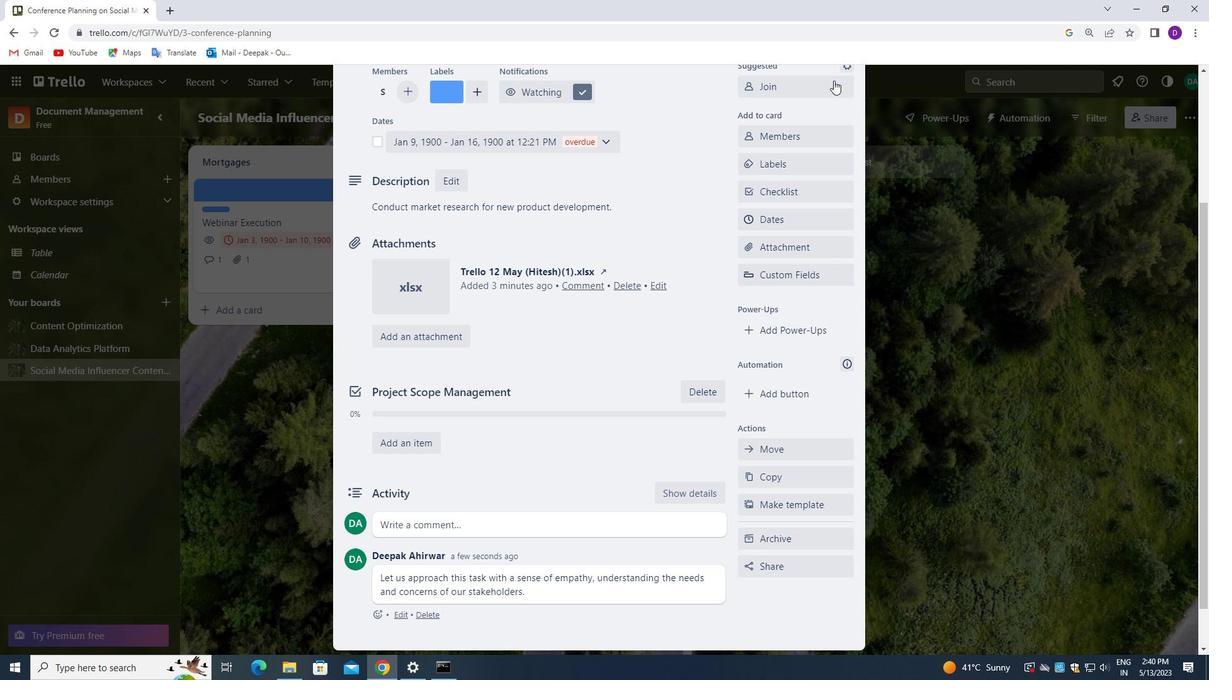 
Action: Mouse scrolled (842, 110) with delta (0, 0)
Screenshot: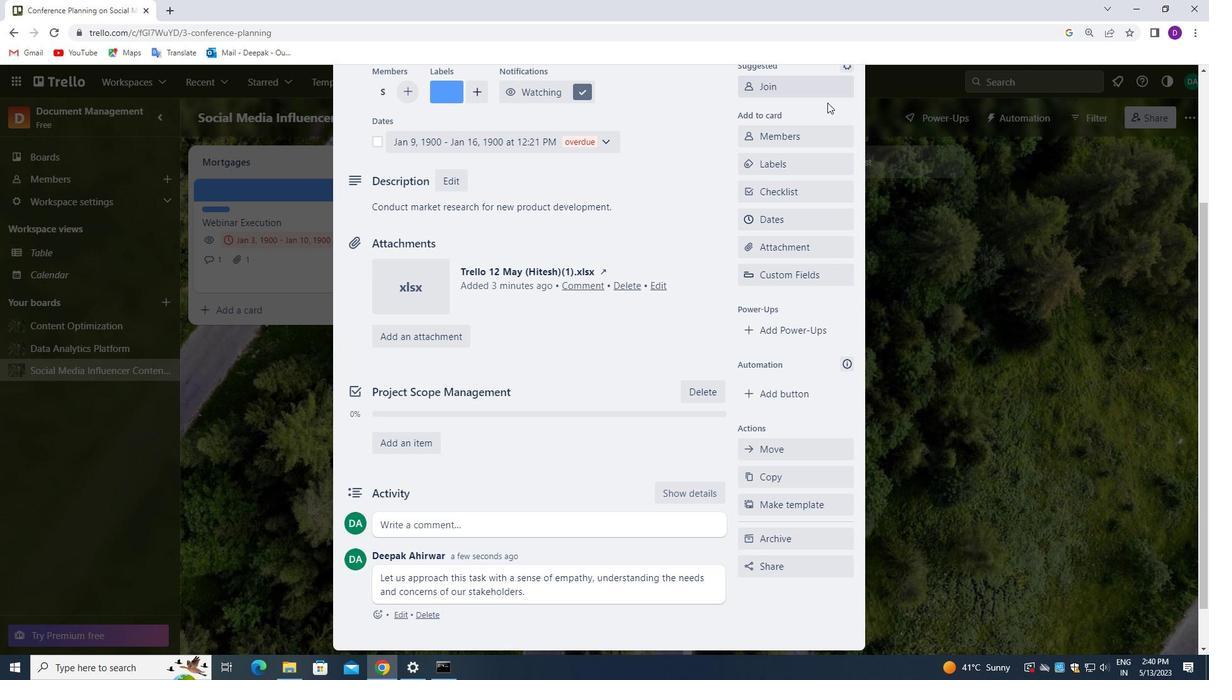 
Action: Mouse scrolled (842, 110) with delta (0, 0)
Screenshot: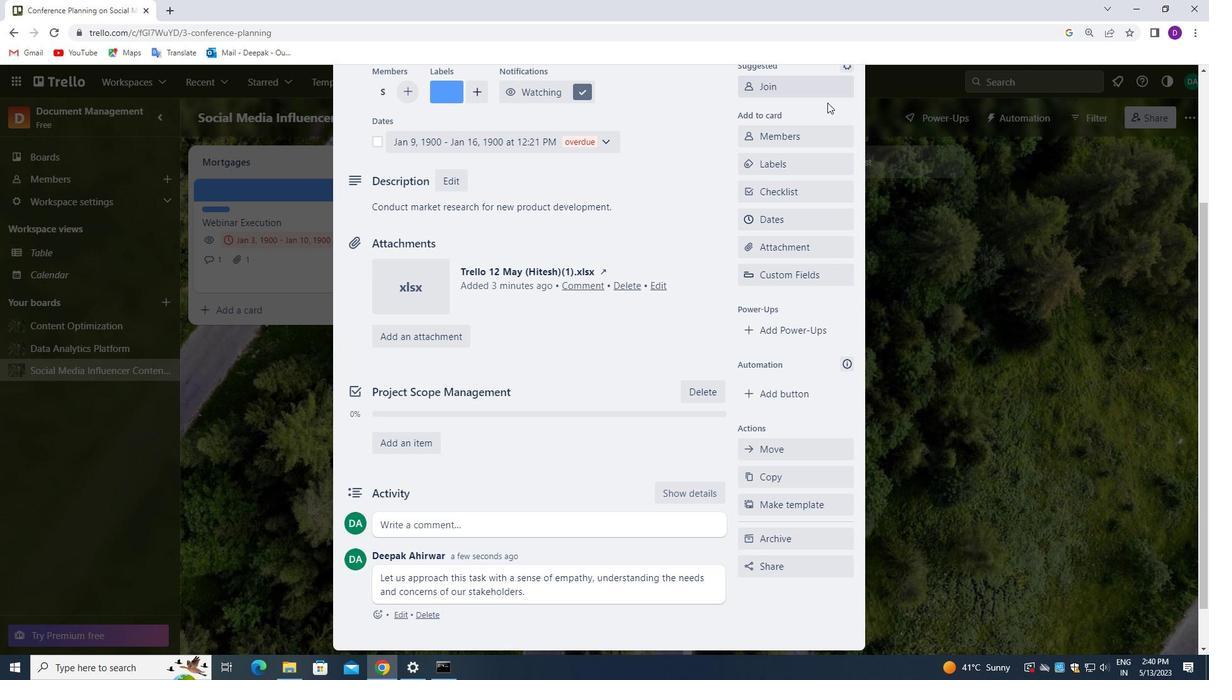 
Action: Mouse scrolled (842, 110) with delta (0, 0)
Screenshot: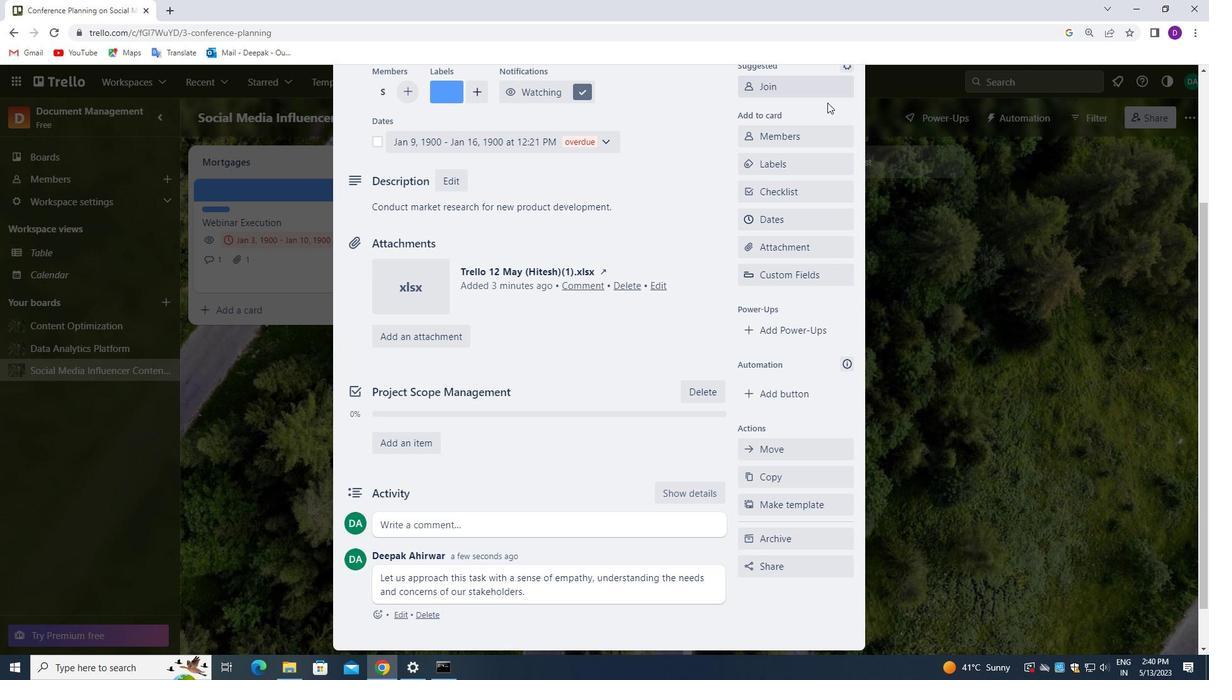 
Action: Mouse scrolled (842, 110) with delta (0, 0)
Screenshot: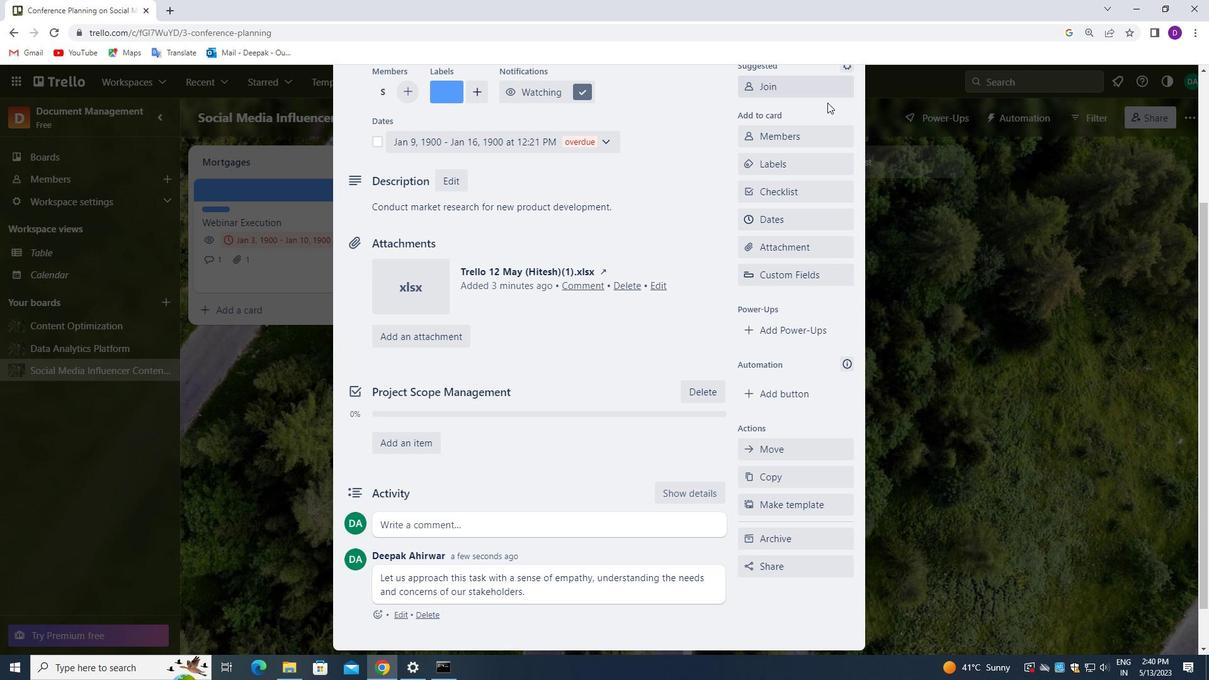 
Action: Mouse scrolled (842, 110) with delta (0, 0)
Screenshot: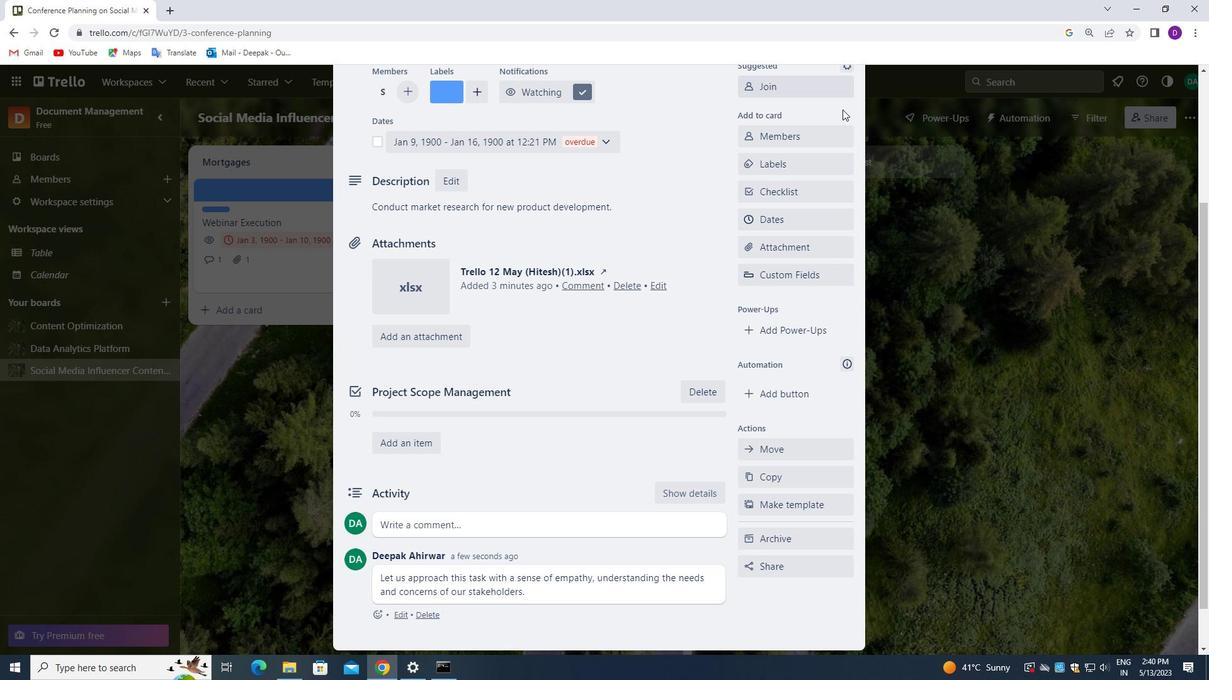 
Action: Mouse moved to (842, 107)
Screenshot: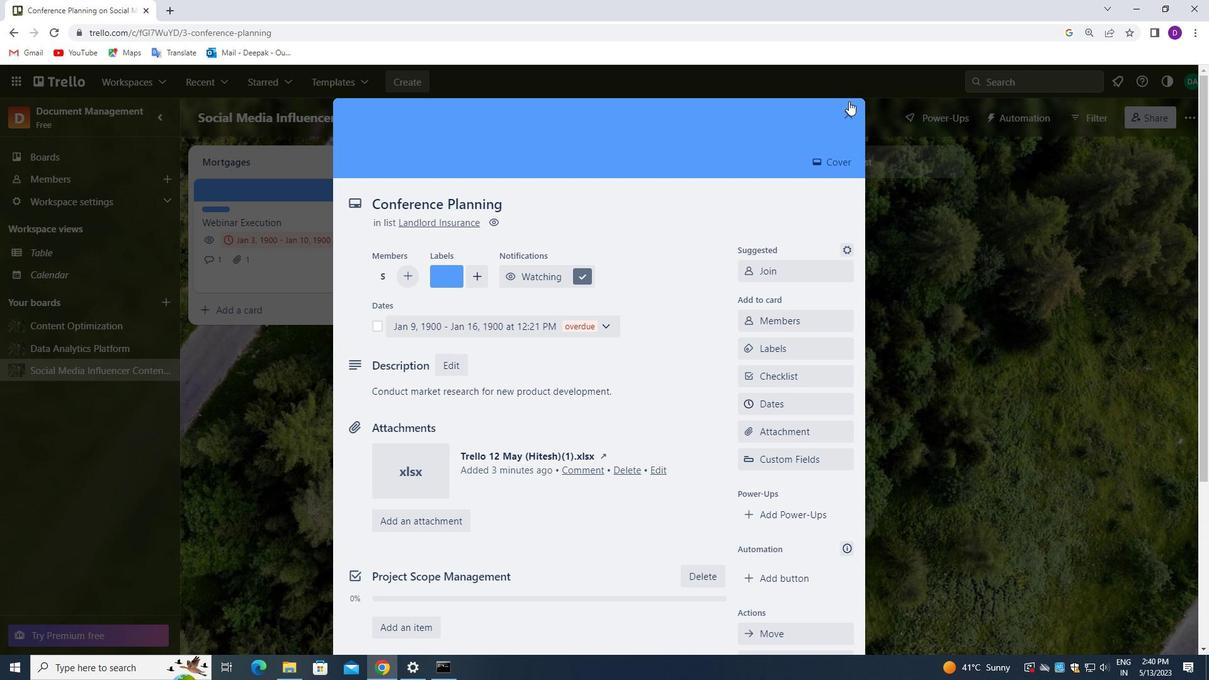 
Action: Mouse pressed left at (842, 107)
Screenshot: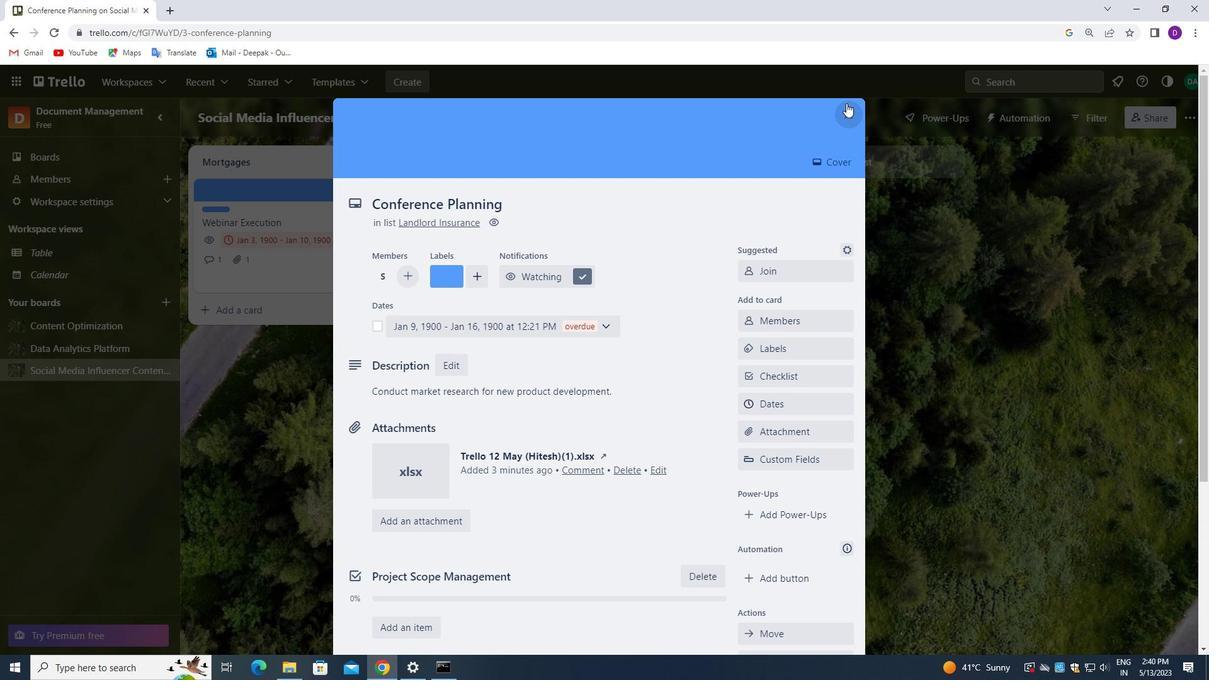 
Action: Mouse moved to (833, 112)
Screenshot: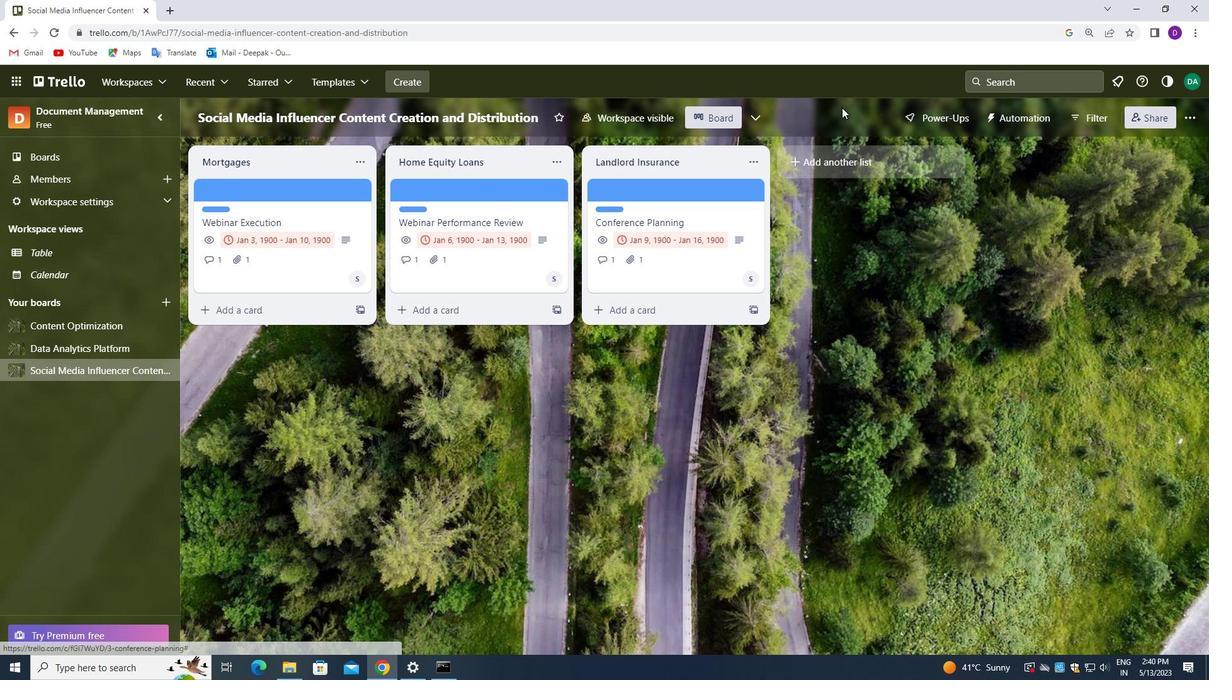 
Action: Key pressed <Key.f8>
Screenshot: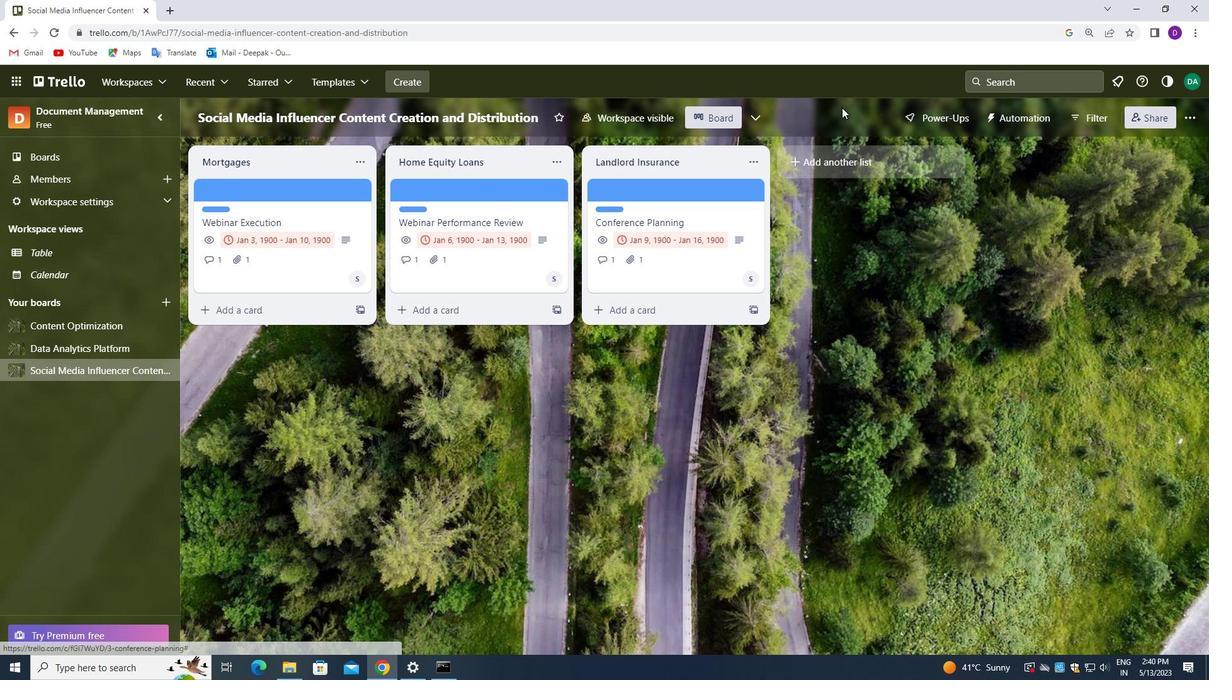 
